 Task: Find connections with filter location Abergele with filter topic #Mentoringwith filter profile language English with filter current company Skye Air Mobility with filter school Rajasthan University of Health Sciences, Jaipur with filter industry Wholesale Paper Products with filter service category Consulting with filter keywords title SQL Developer
Action: Mouse moved to (173, 295)
Screenshot: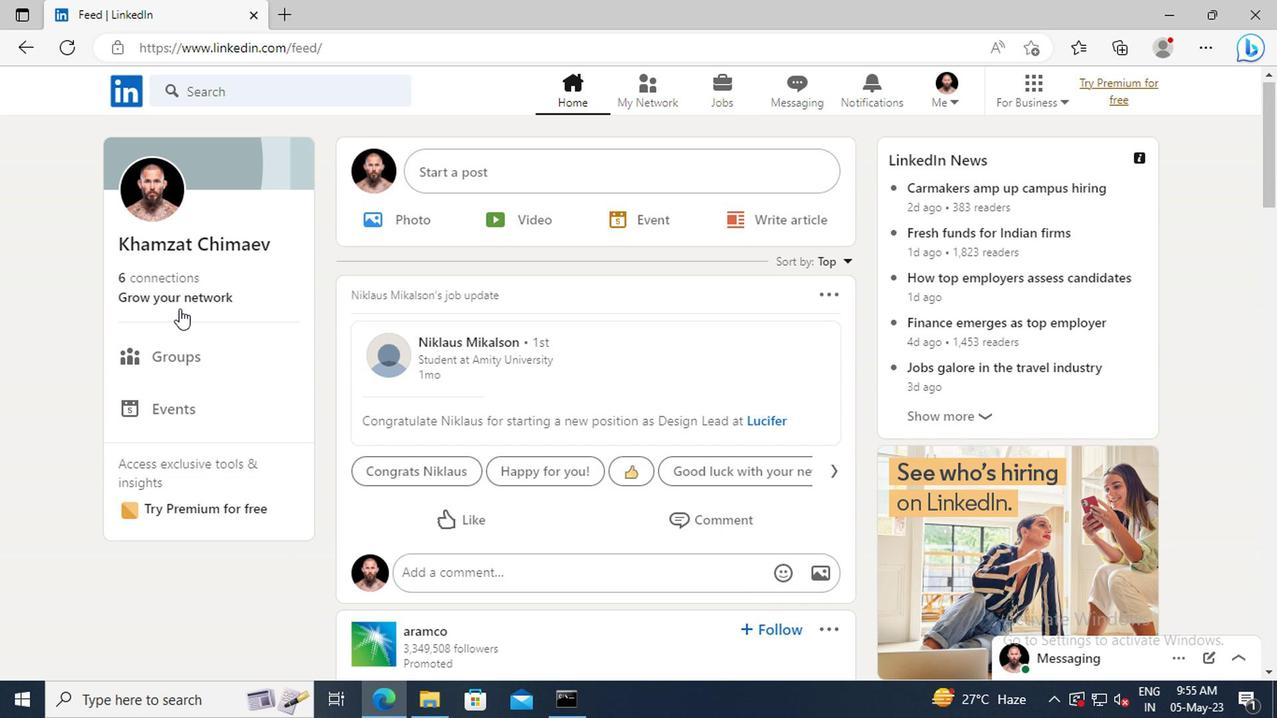 
Action: Mouse pressed left at (173, 295)
Screenshot: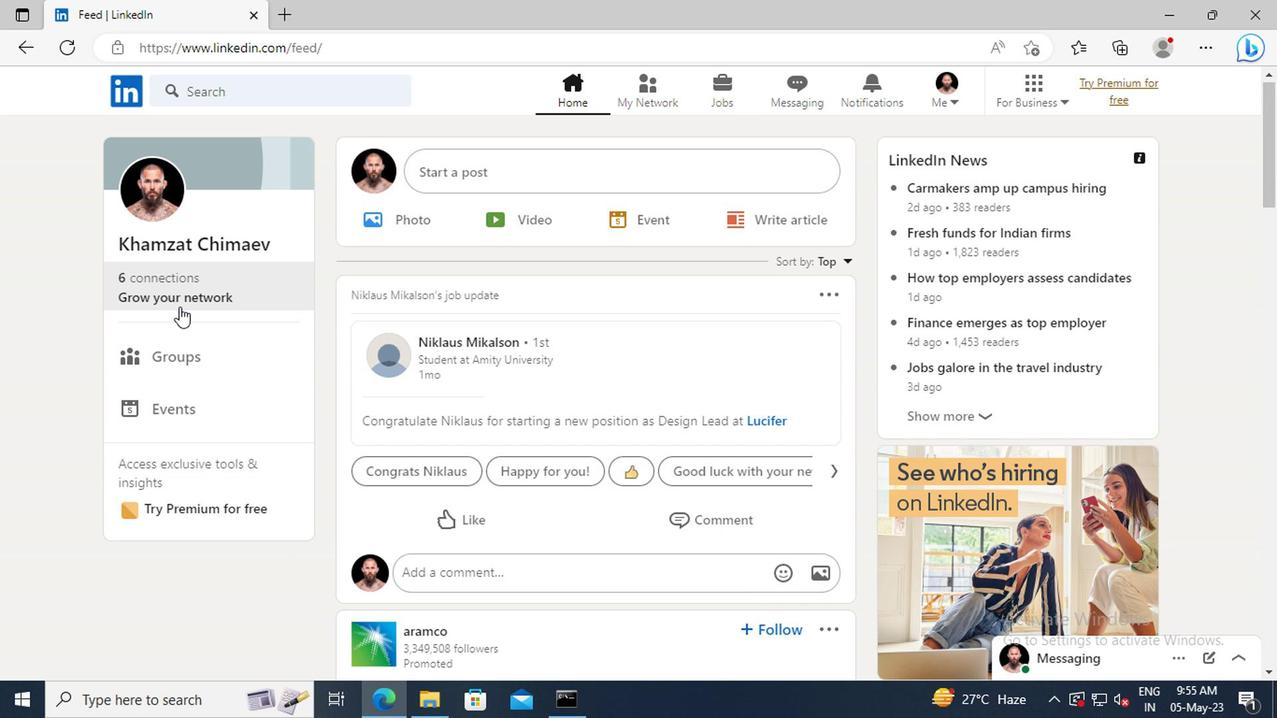 
Action: Mouse moved to (190, 195)
Screenshot: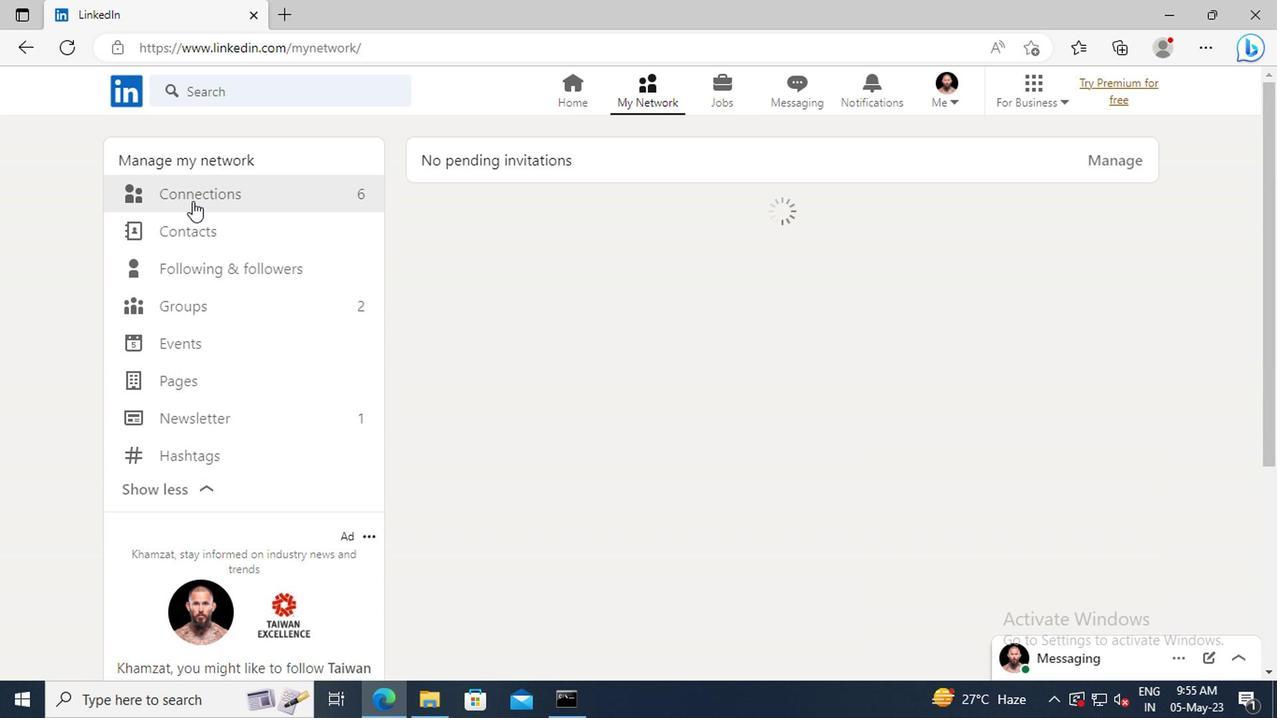 
Action: Mouse pressed left at (190, 195)
Screenshot: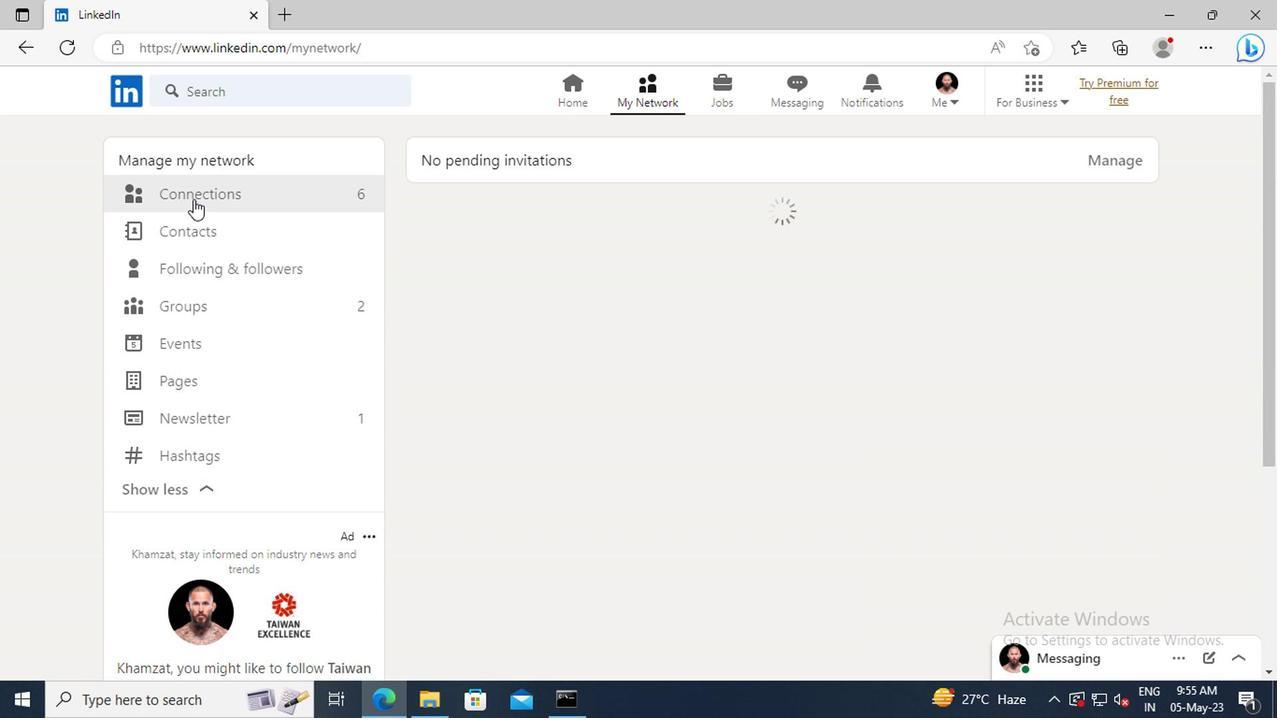 
Action: Mouse moved to (755, 200)
Screenshot: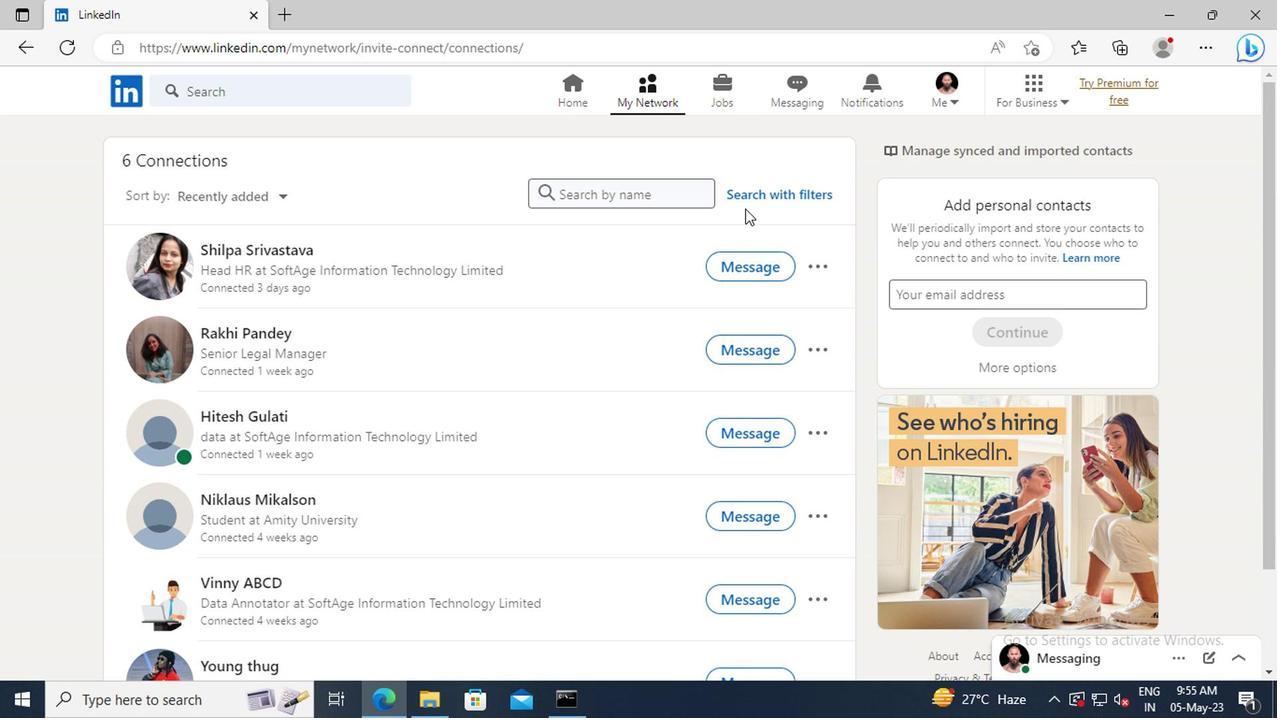 
Action: Mouse pressed left at (755, 200)
Screenshot: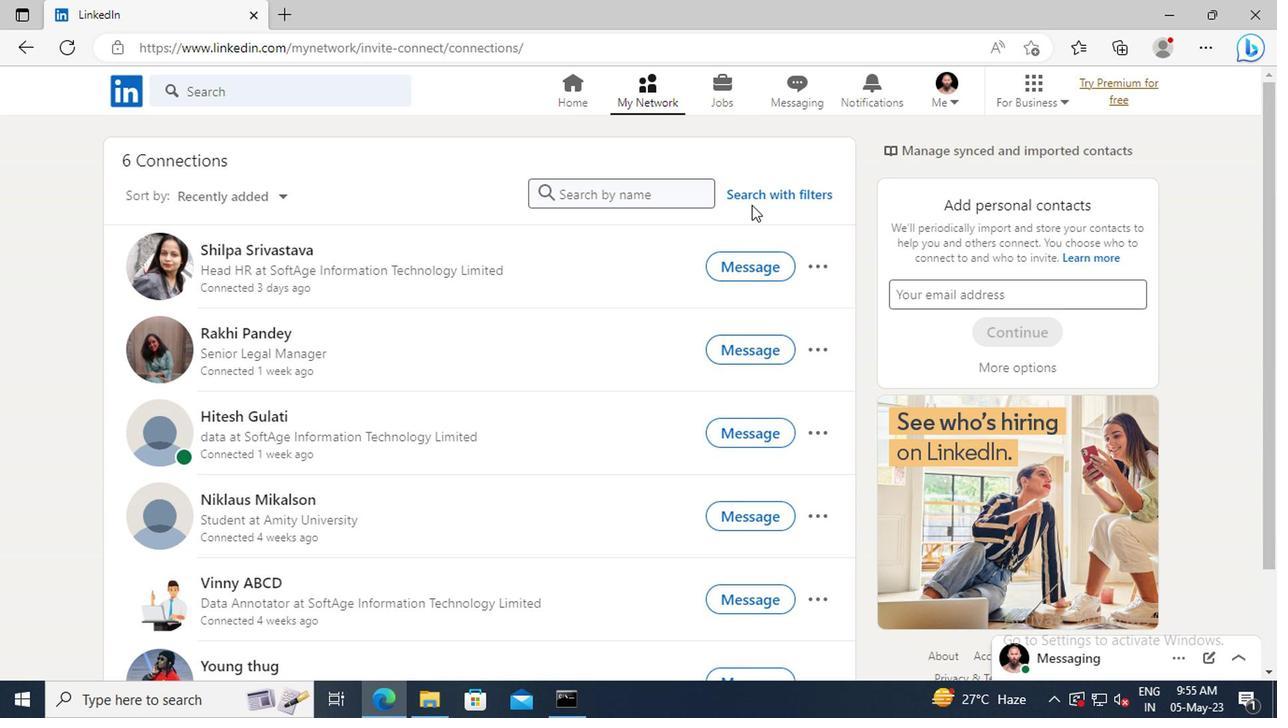 
Action: Mouse moved to (706, 143)
Screenshot: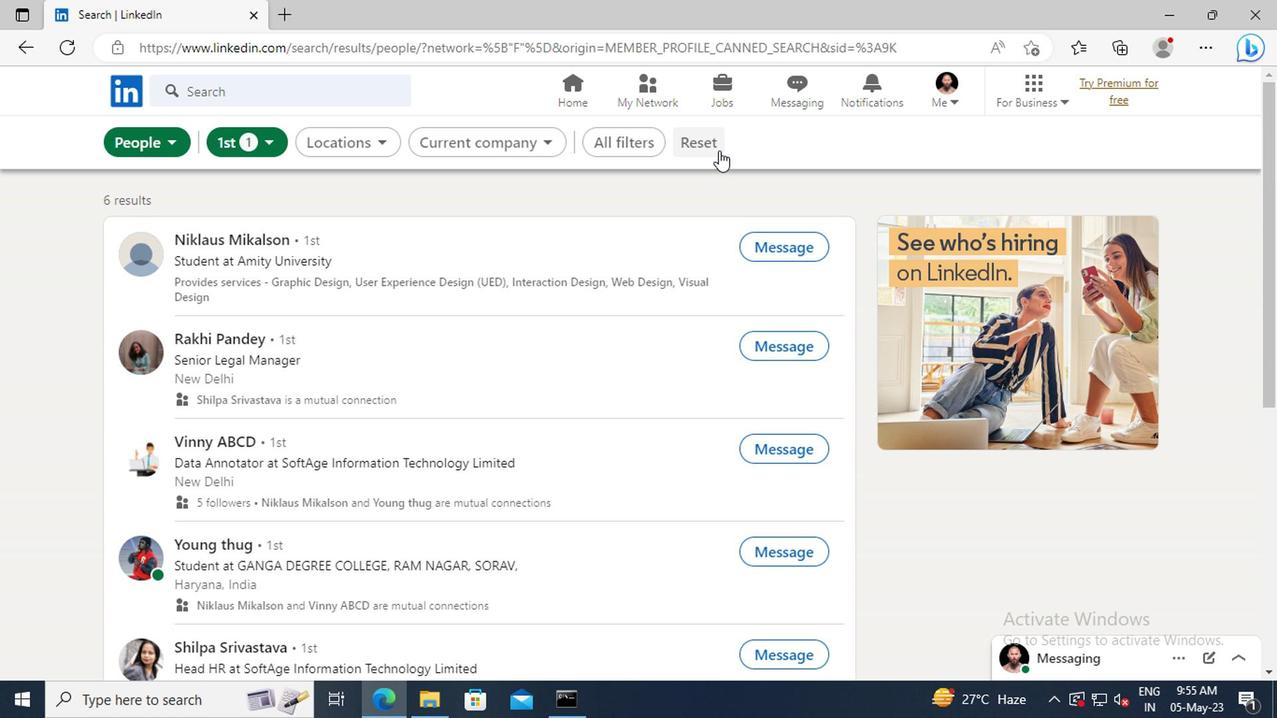 
Action: Mouse pressed left at (706, 143)
Screenshot: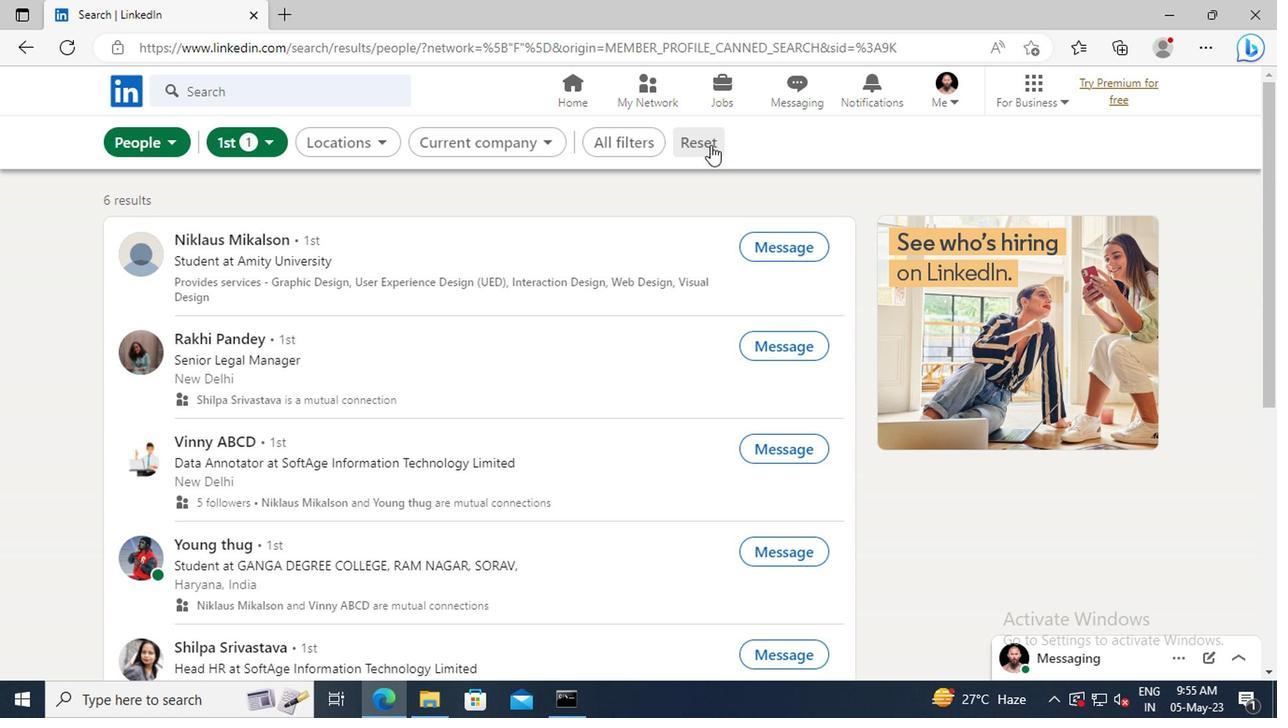 
Action: Mouse moved to (670, 143)
Screenshot: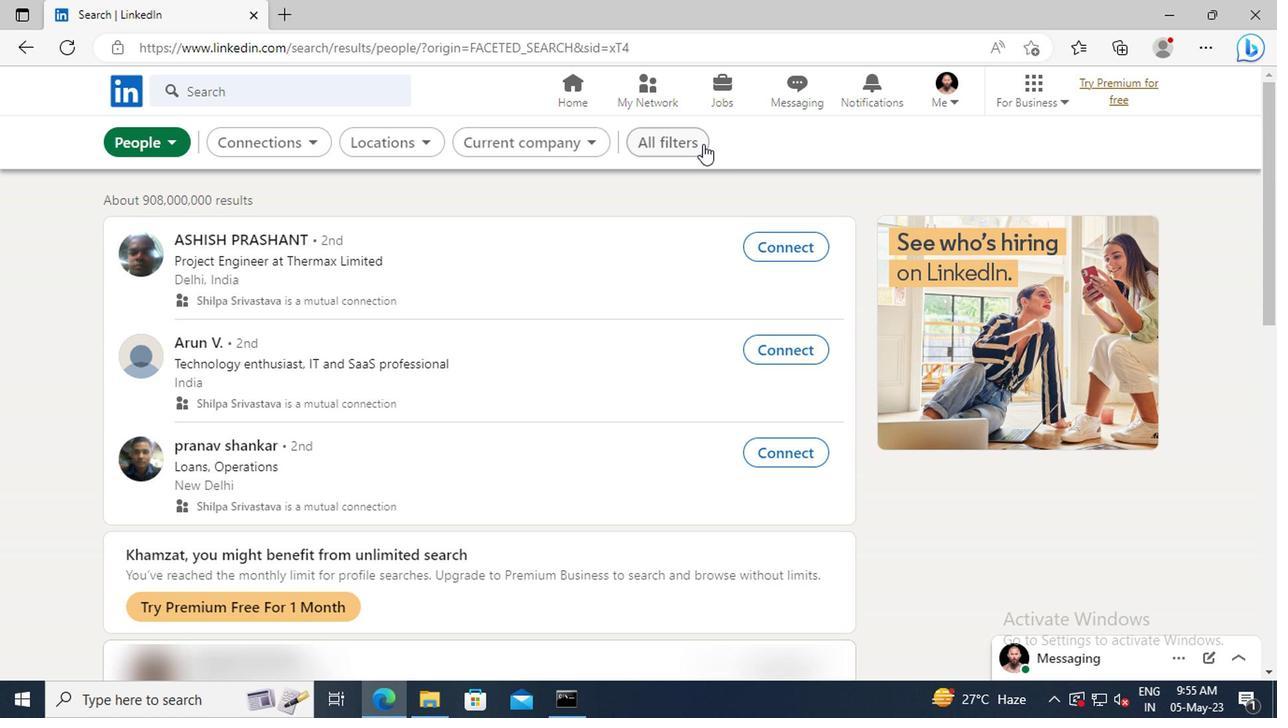 
Action: Mouse pressed left at (670, 143)
Screenshot: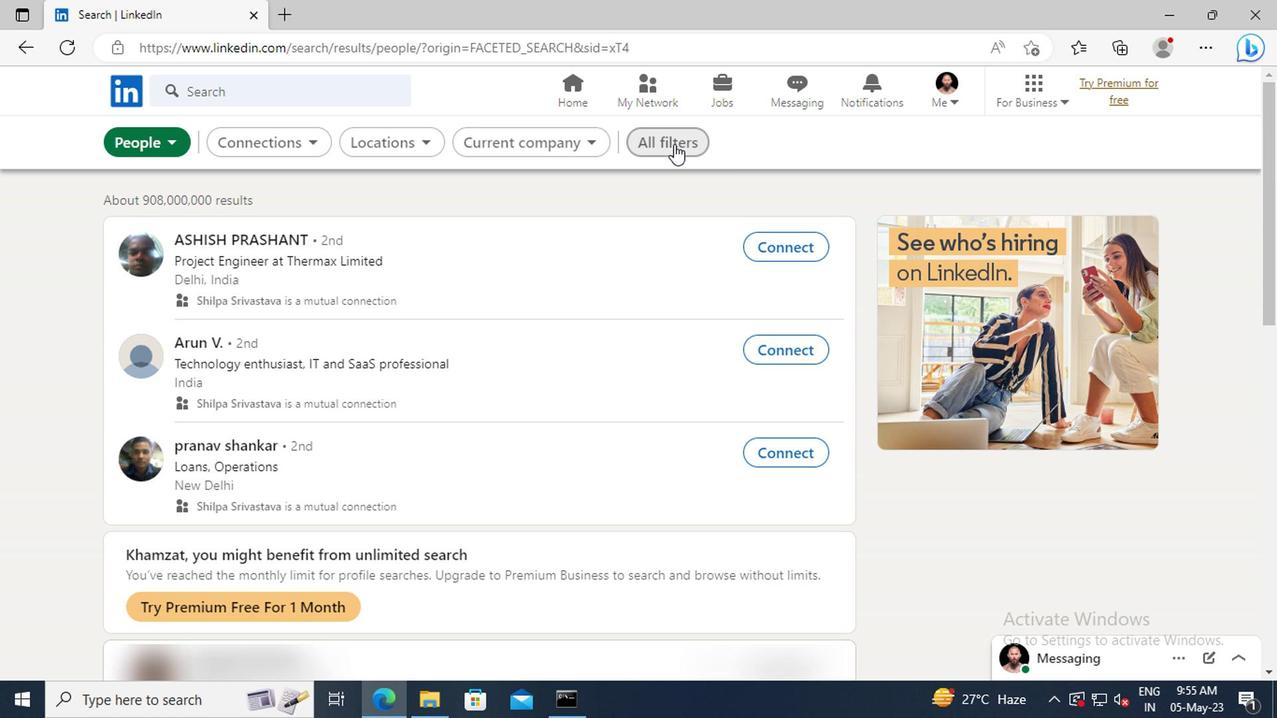 
Action: Mouse moved to (1020, 363)
Screenshot: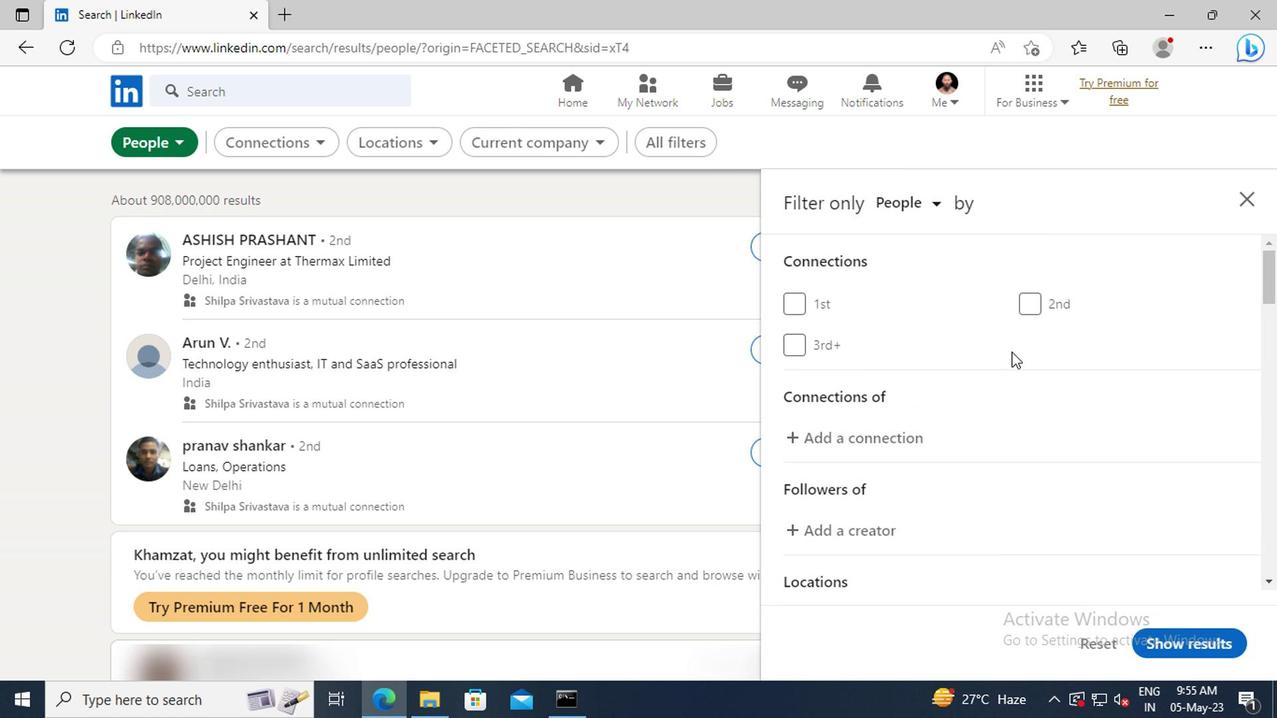 
Action: Mouse scrolled (1020, 362) with delta (0, -1)
Screenshot: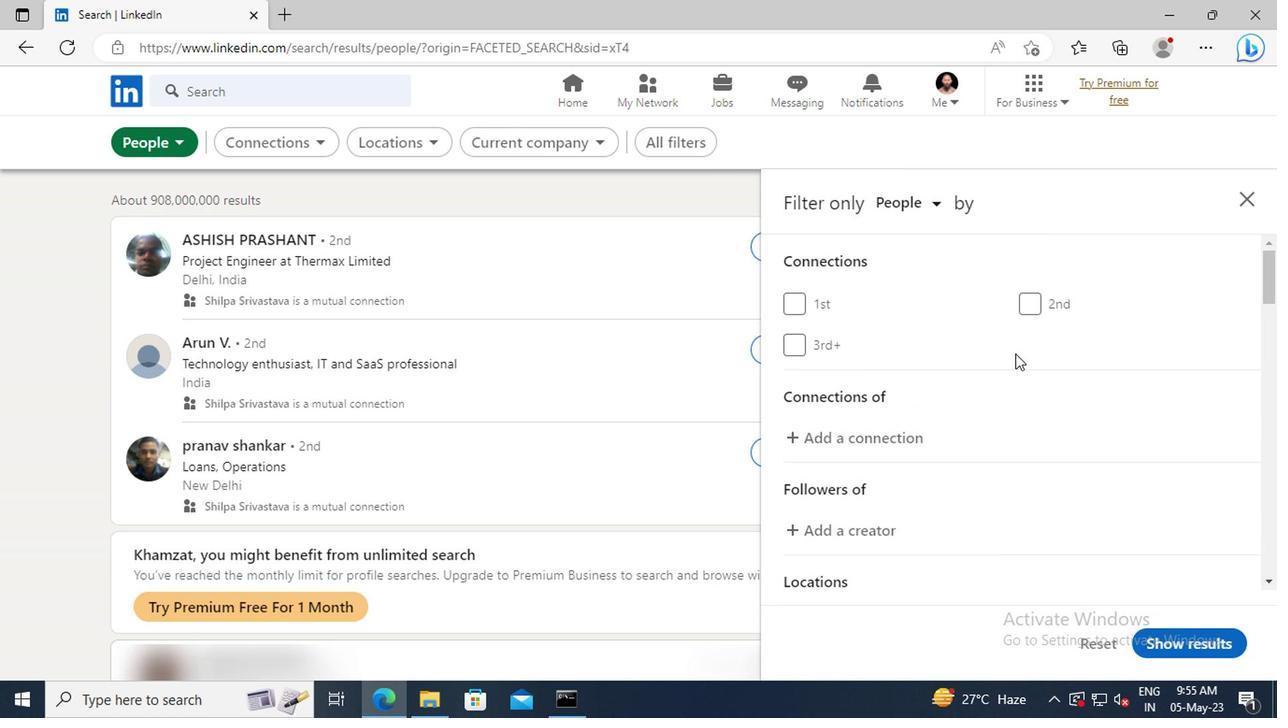 
Action: Mouse moved to (1020, 363)
Screenshot: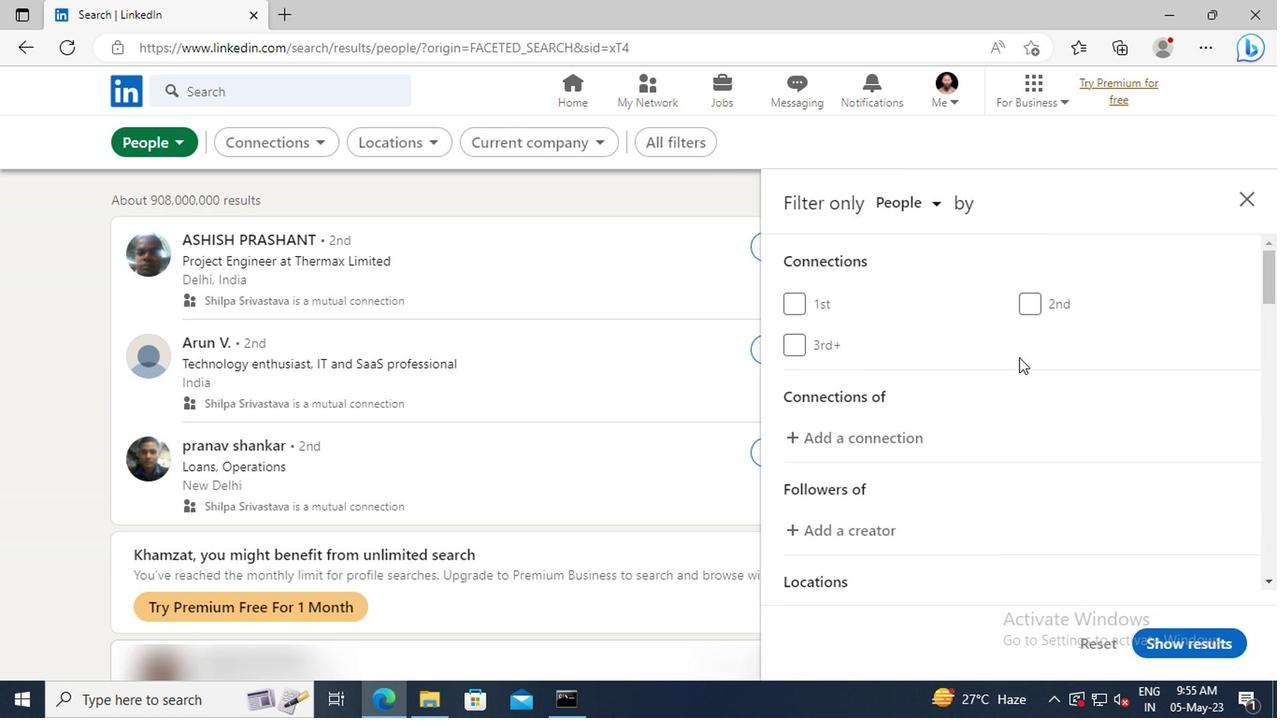 
Action: Mouse scrolled (1020, 362) with delta (0, -1)
Screenshot: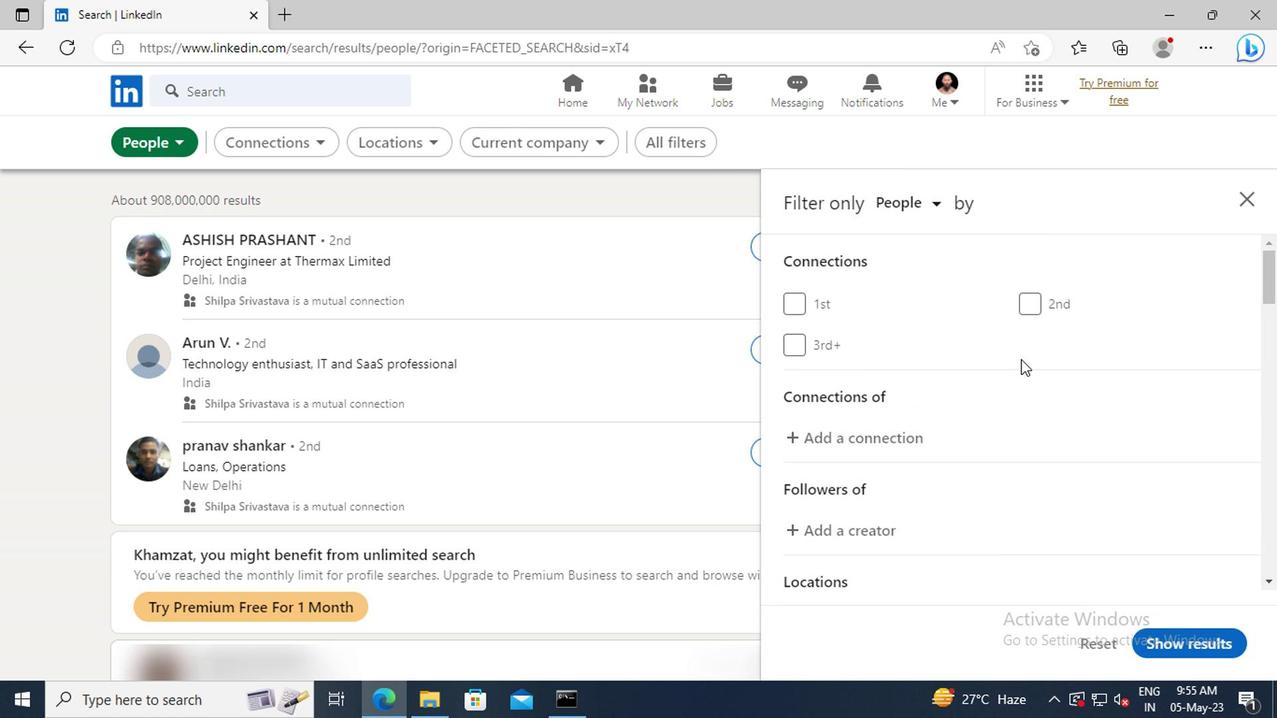 
Action: Mouse scrolled (1020, 362) with delta (0, -1)
Screenshot: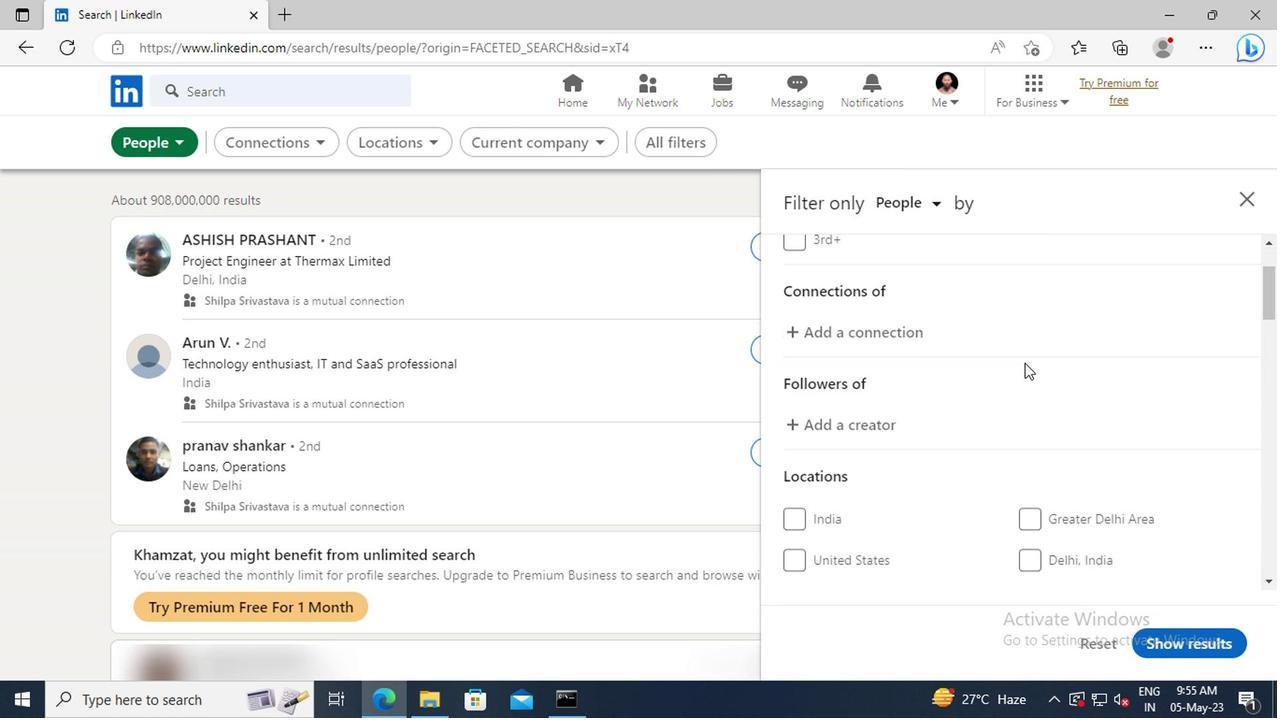 
Action: Mouse scrolled (1020, 362) with delta (0, -1)
Screenshot: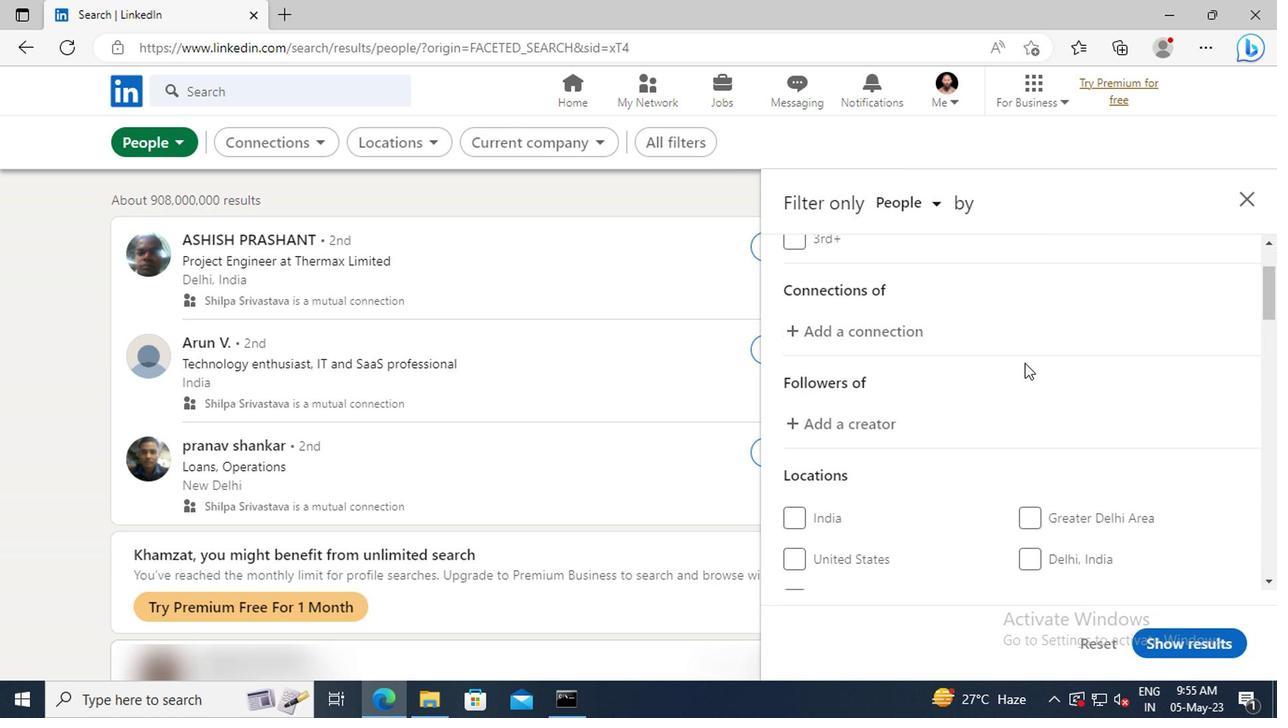 
Action: Mouse scrolled (1020, 362) with delta (0, -1)
Screenshot: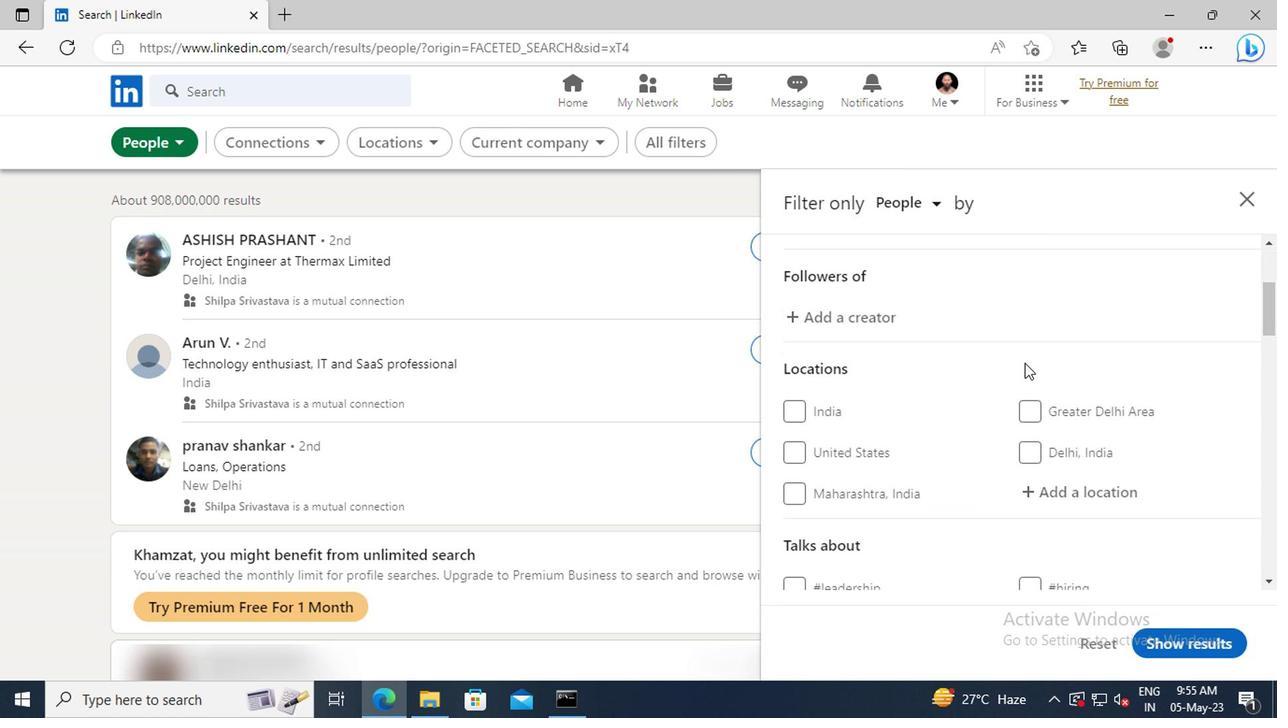 
Action: Mouse scrolled (1020, 362) with delta (0, -1)
Screenshot: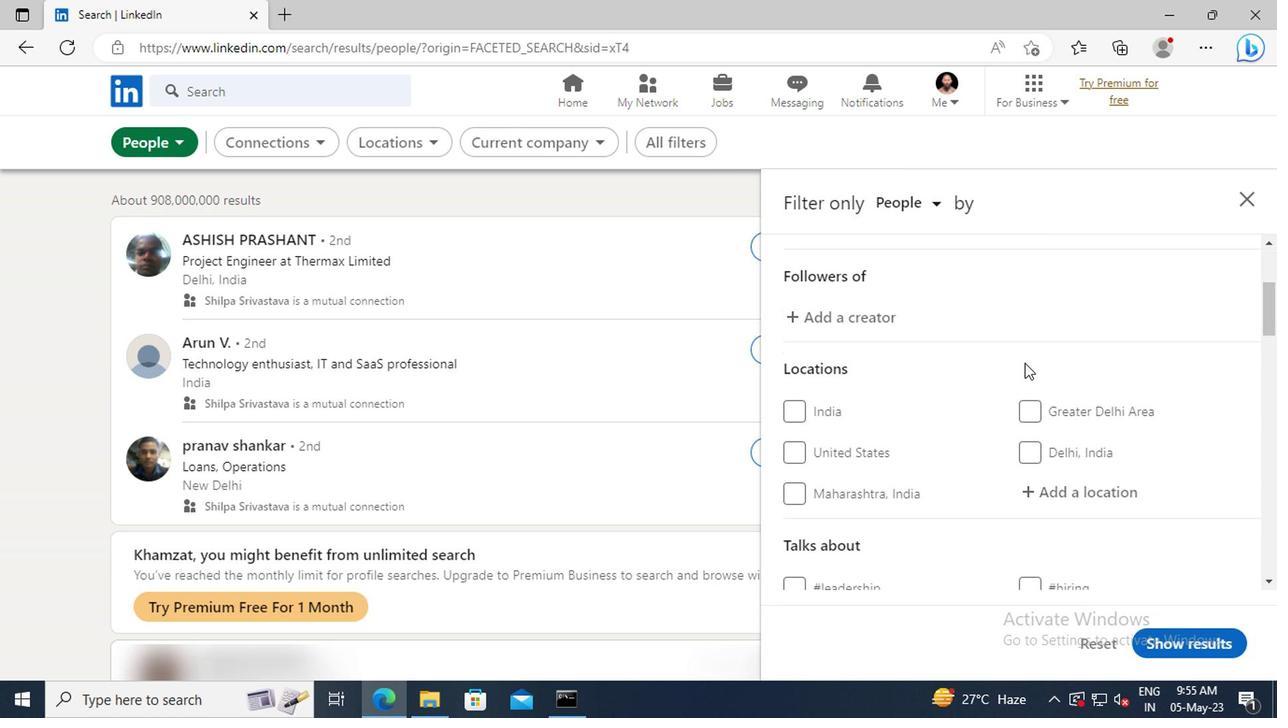 
Action: Mouse moved to (1029, 383)
Screenshot: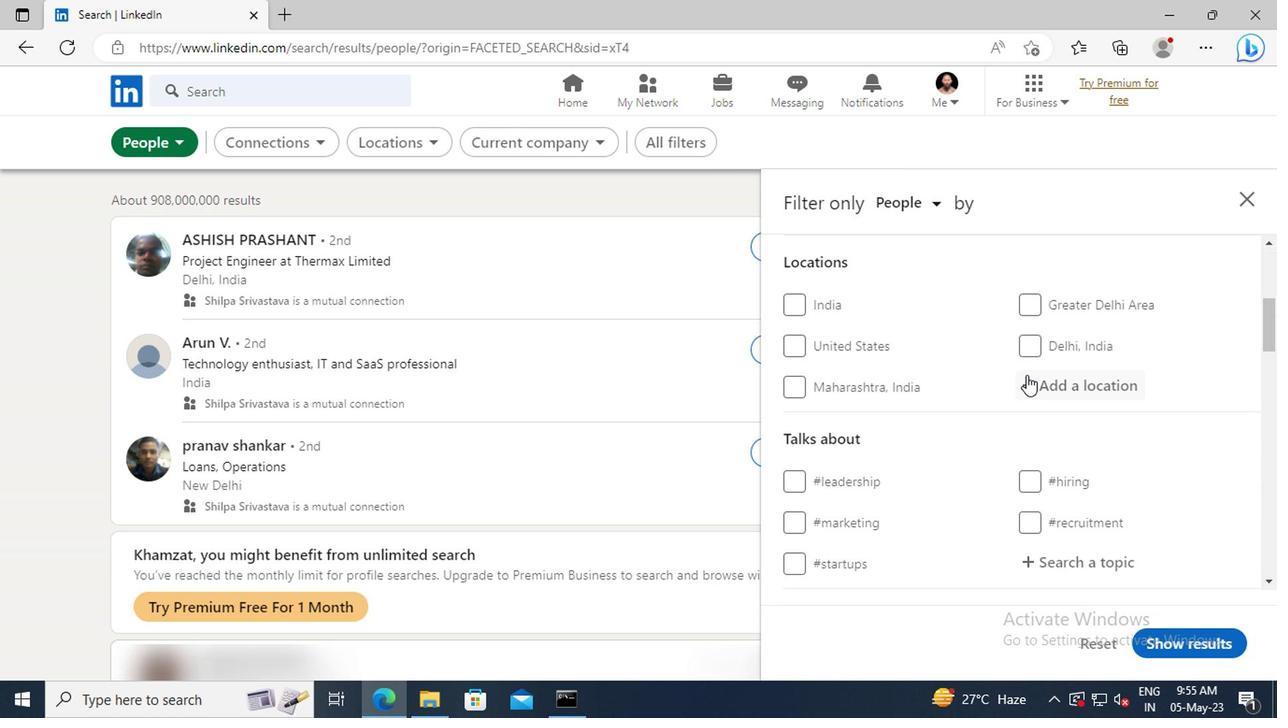 
Action: Mouse pressed left at (1029, 383)
Screenshot: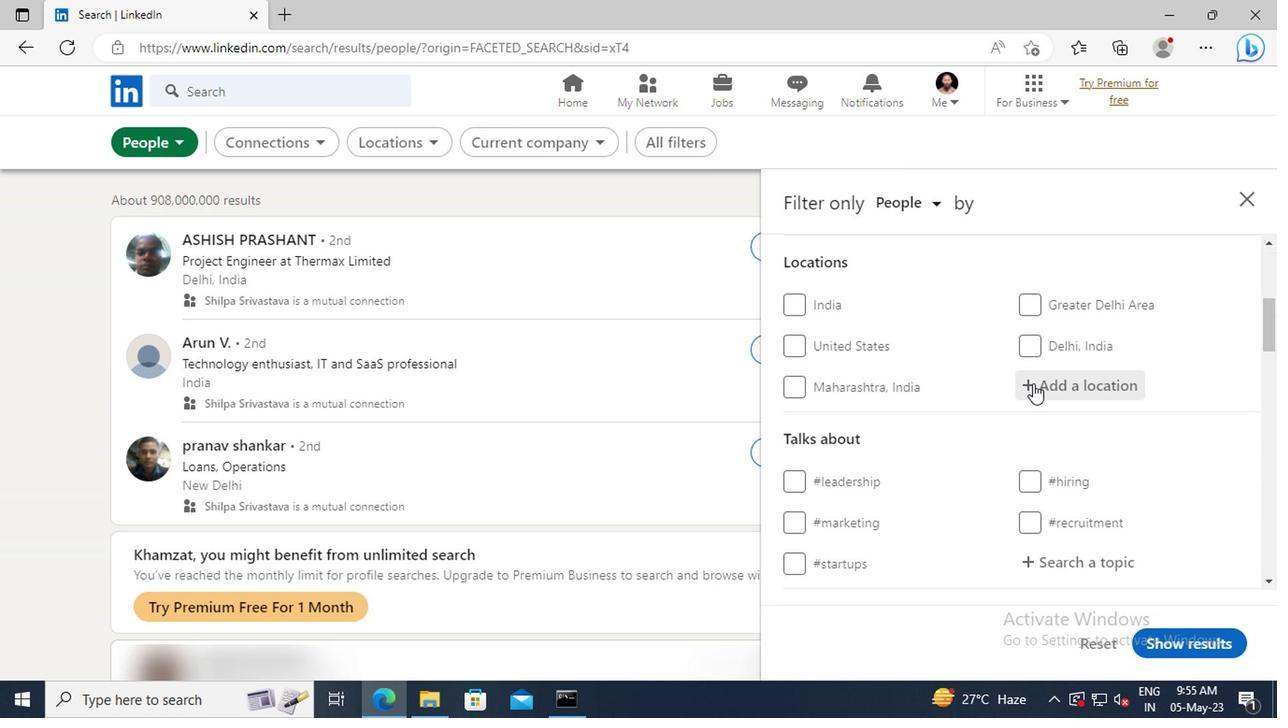 
Action: Key pressed <Key.shift>ABERGELE
Screenshot: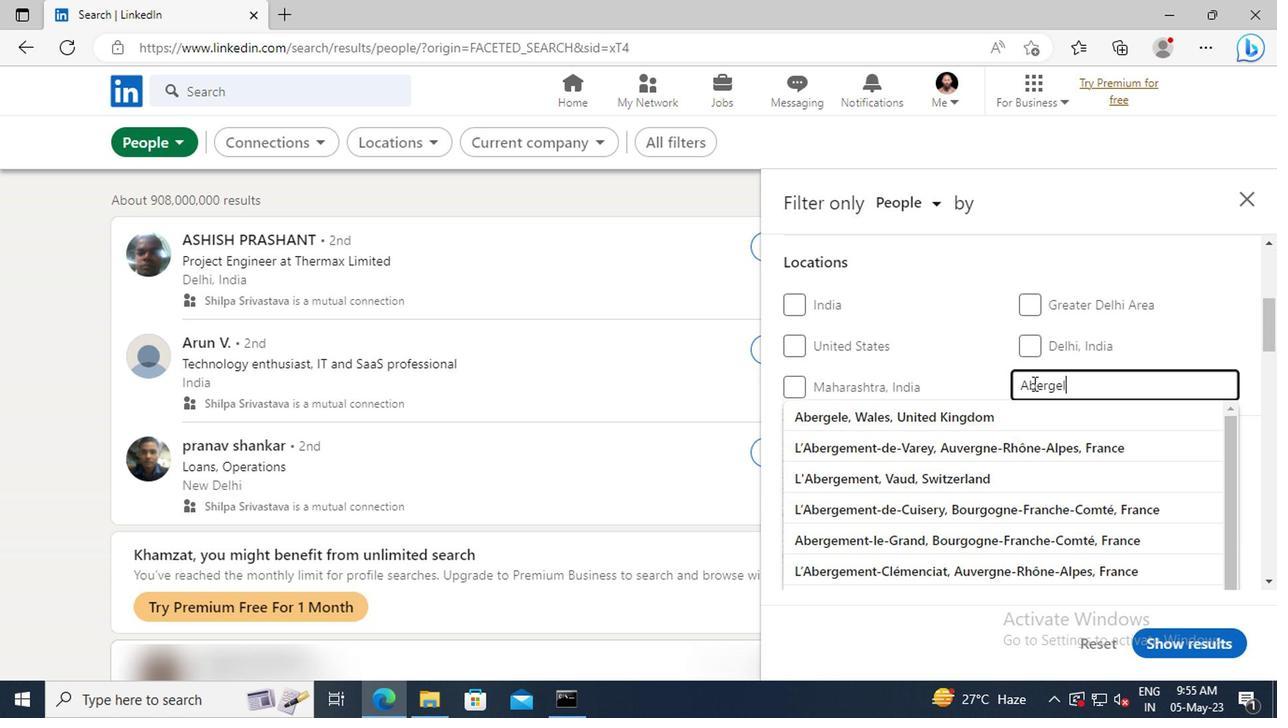 
Action: Mouse moved to (1033, 405)
Screenshot: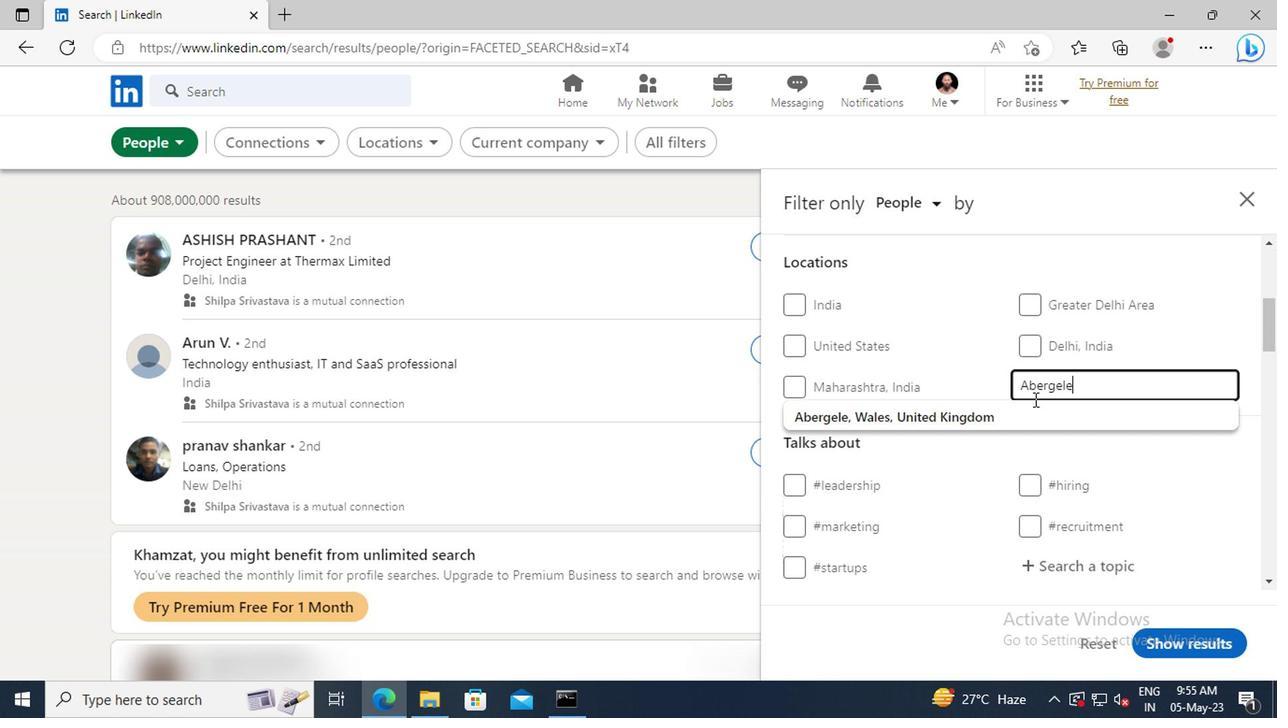 
Action: Mouse pressed left at (1033, 405)
Screenshot: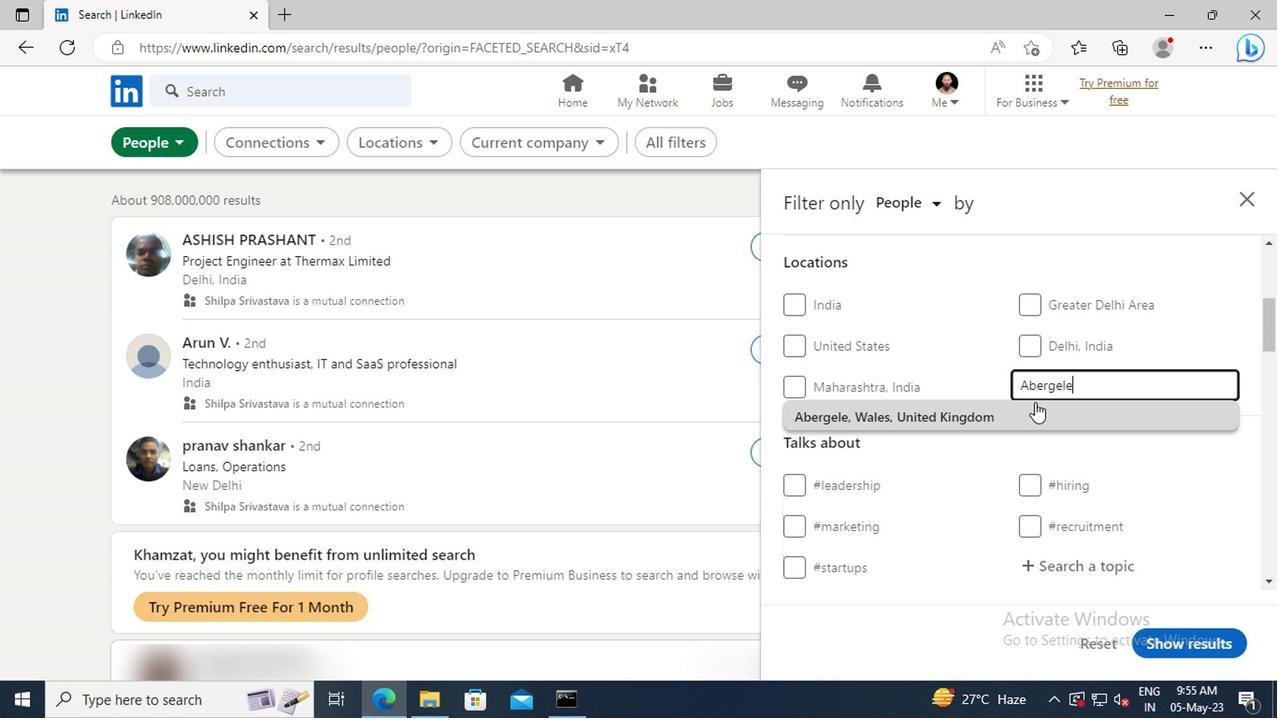 
Action: Mouse scrolled (1033, 404) with delta (0, 0)
Screenshot: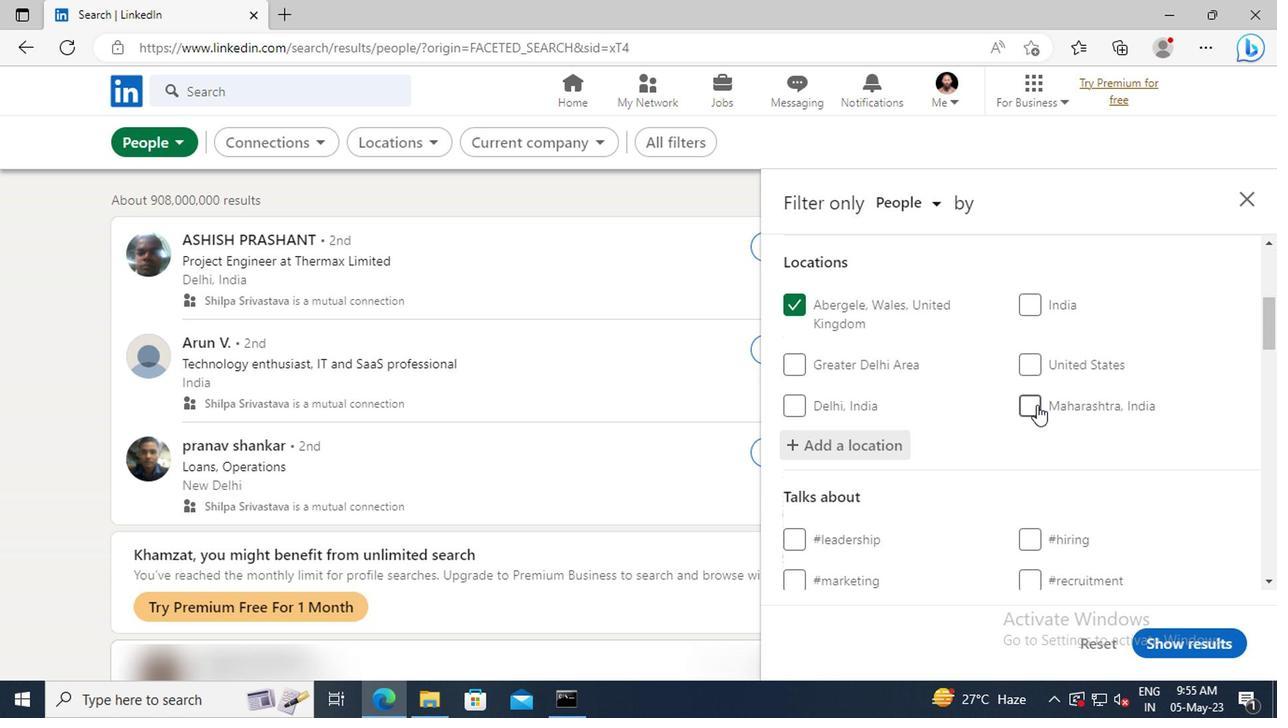
Action: Mouse scrolled (1033, 404) with delta (0, 0)
Screenshot: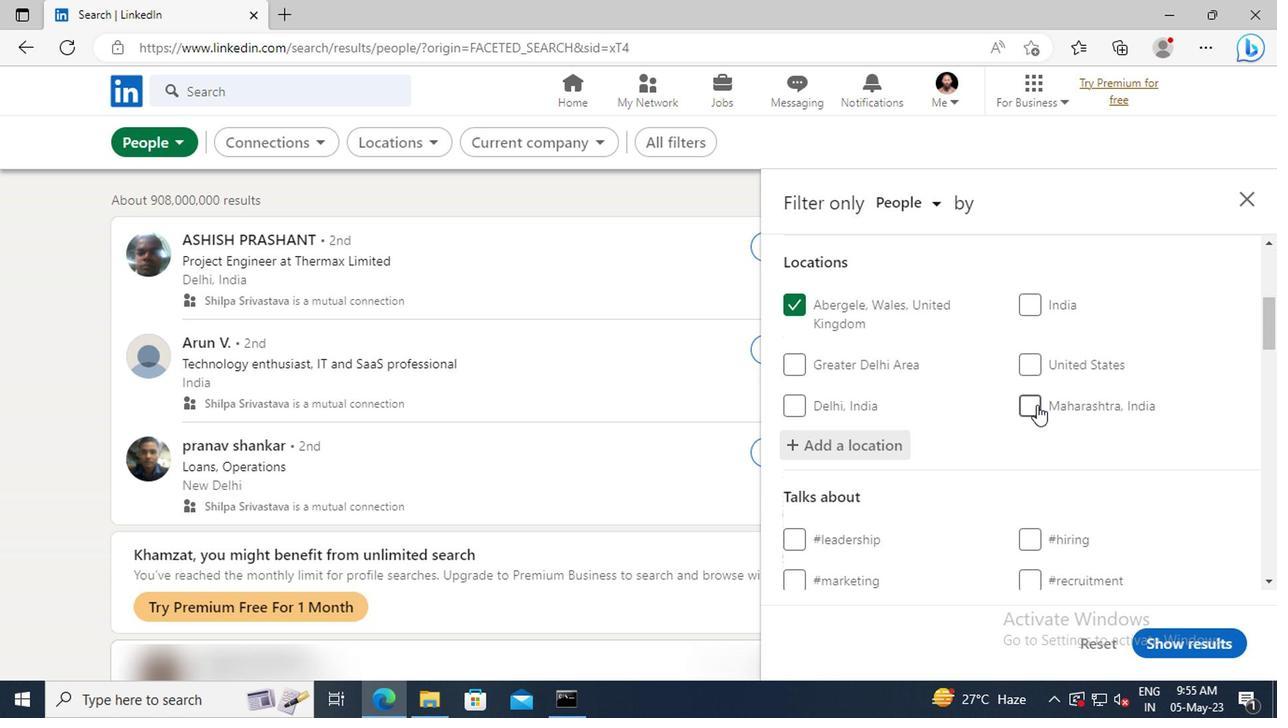 
Action: Mouse scrolled (1033, 404) with delta (0, 0)
Screenshot: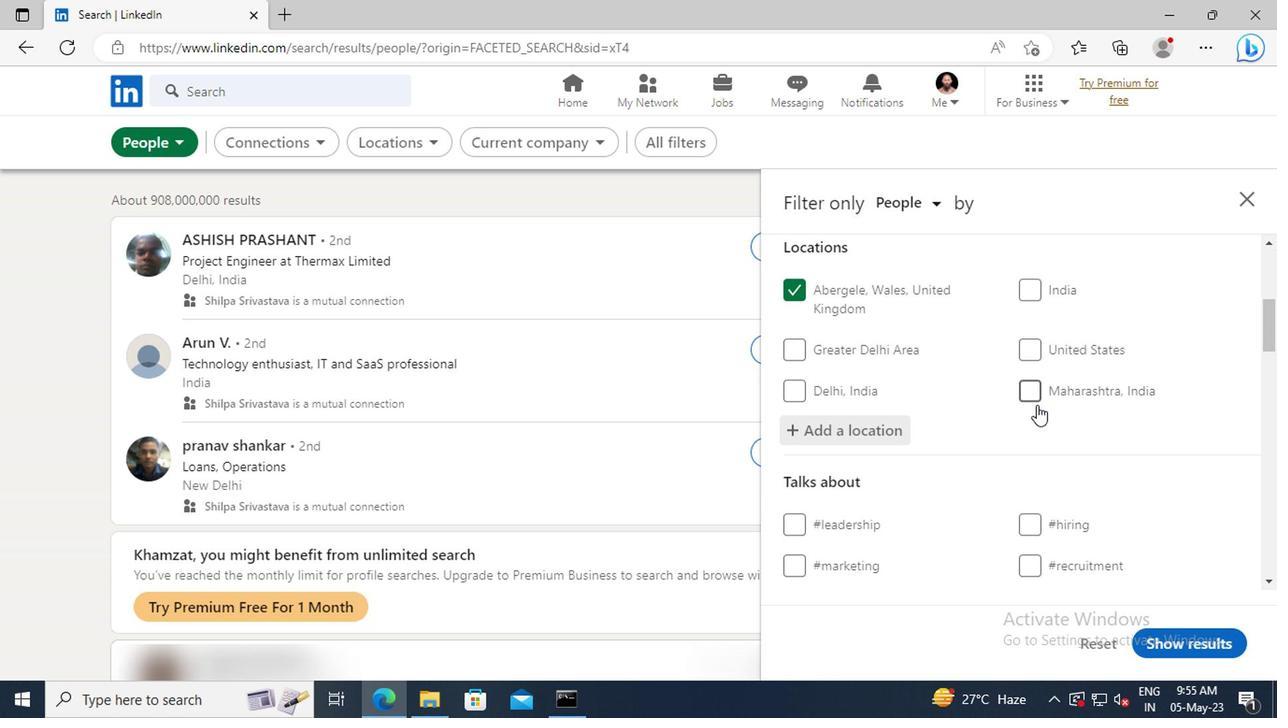 
Action: Mouse scrolled (1033, 404) with delta (0, 0)
Screenshot: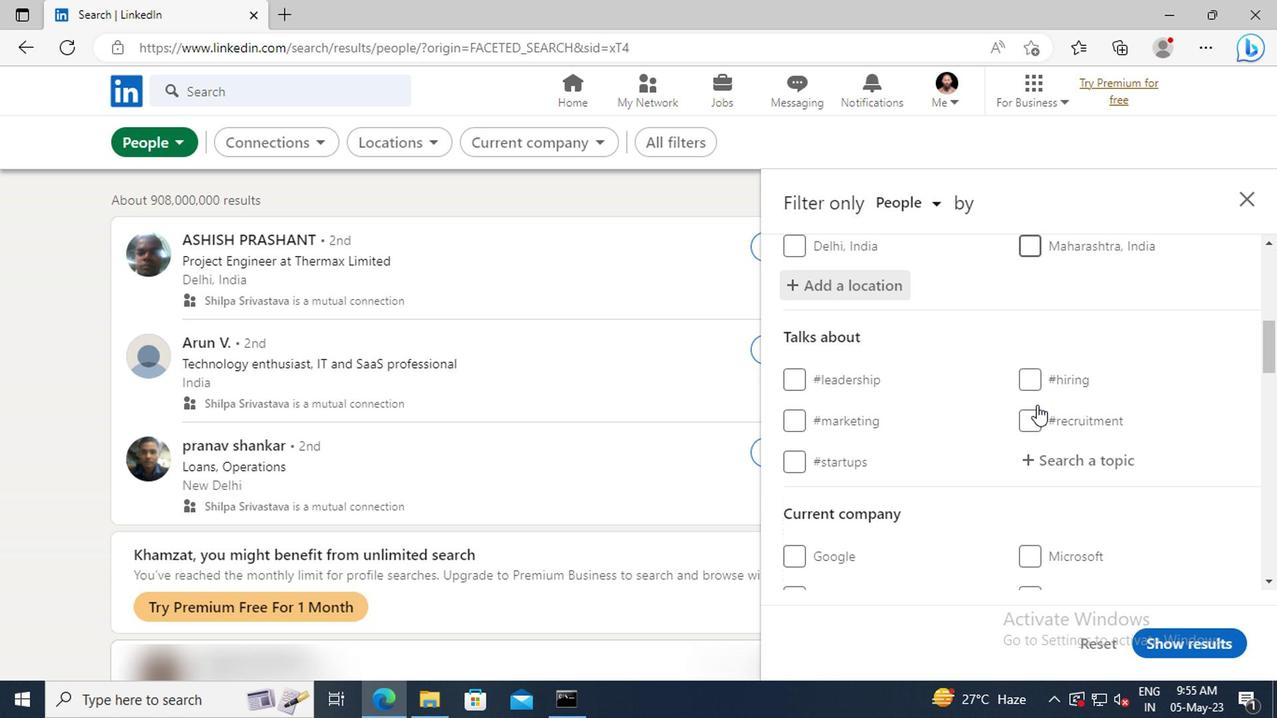 
Action: Mouse moved to (1033, 407)
Screenshot: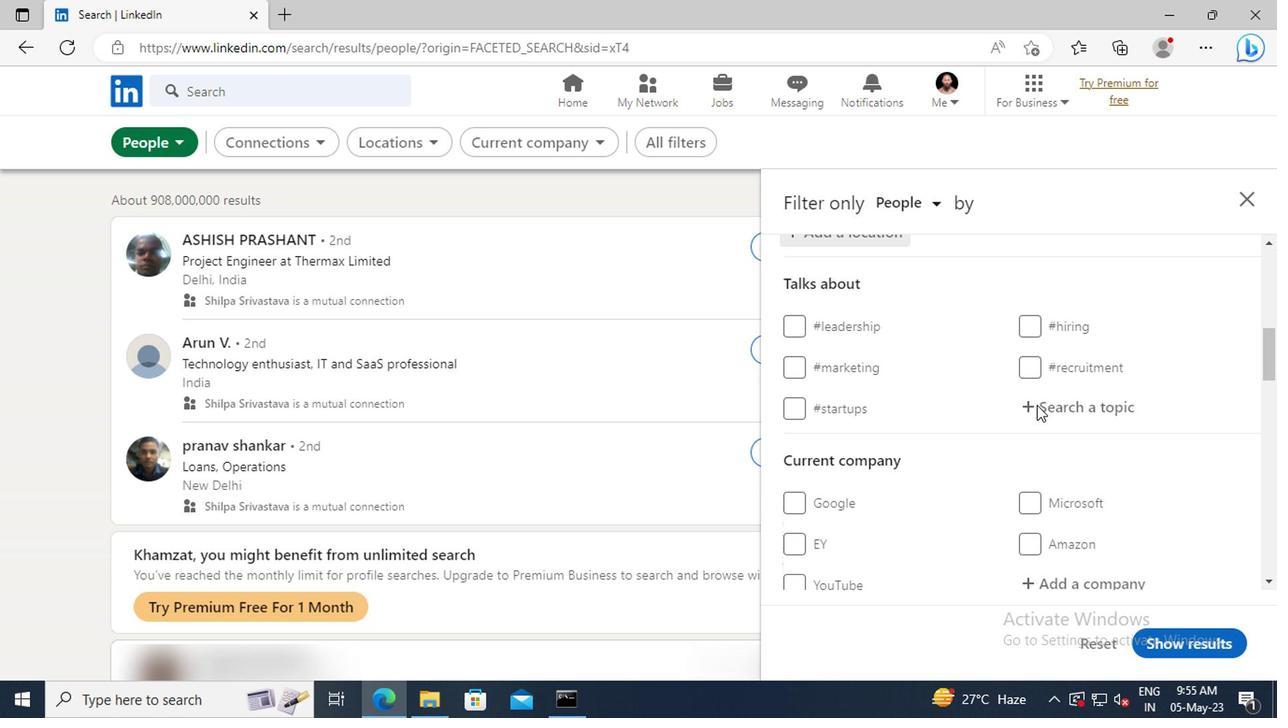 
Action: Mouse pressed left at (1033, 407)
Screenshot: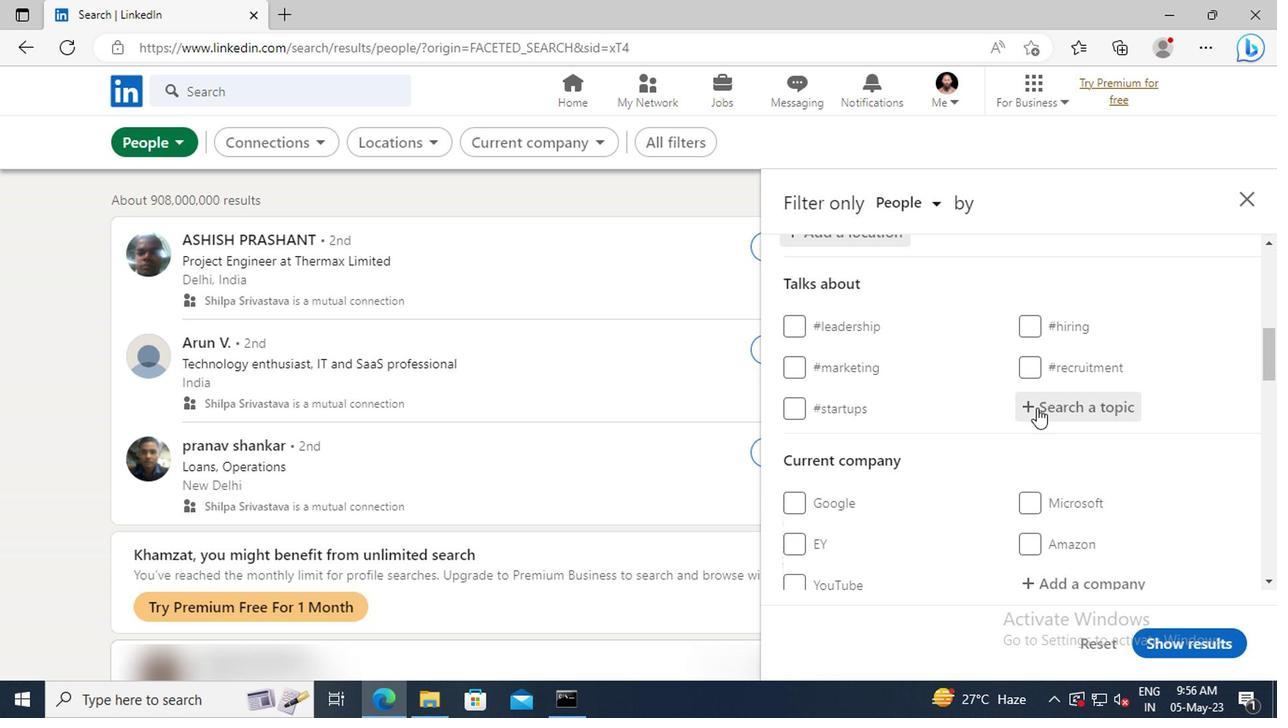 
Action: Key pressed <Key.shift>MENTOR
Screenshot: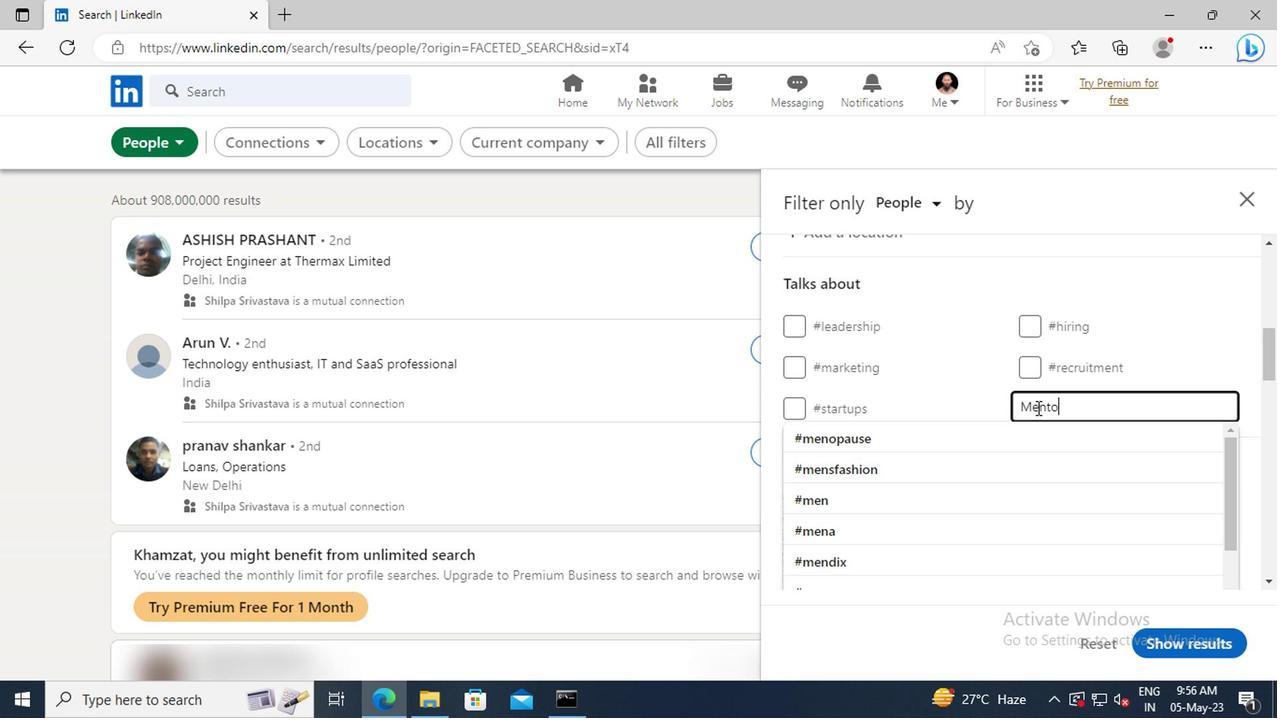 
Action: Mouse moved to (1036, 432)
Screenshot: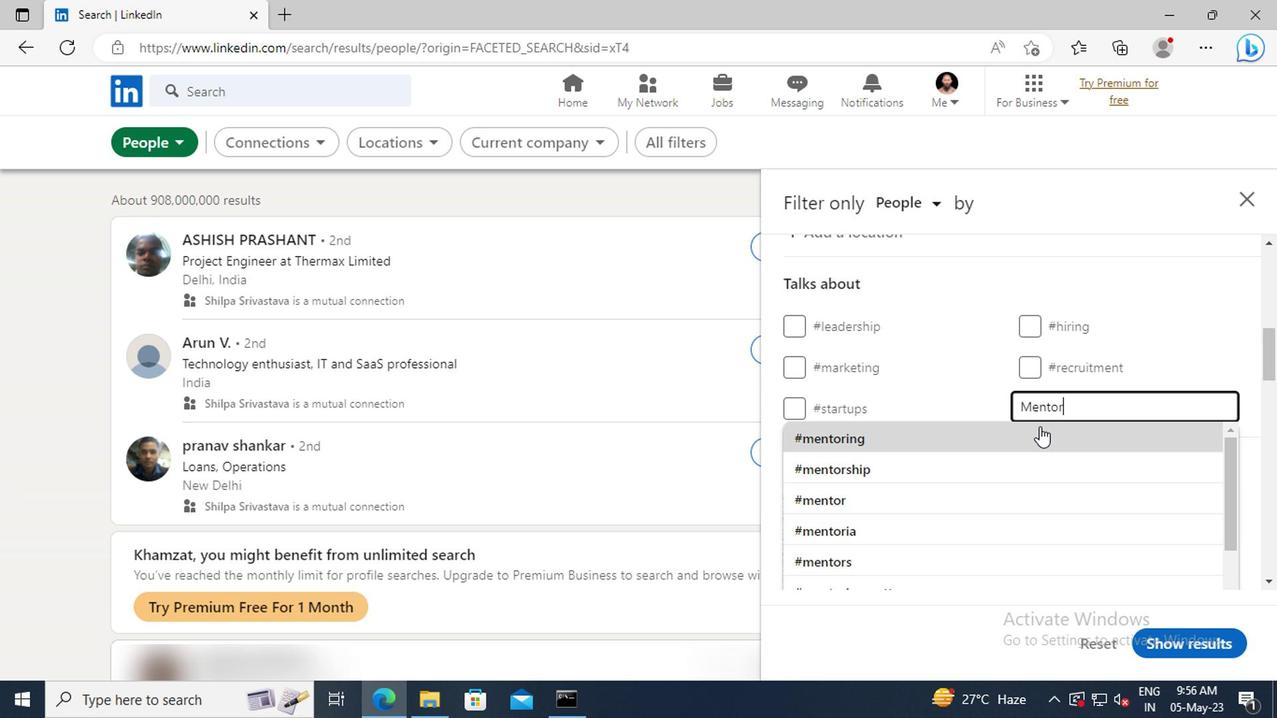 
Action: Mouse pressed left at (1036, 432)
Screenshot: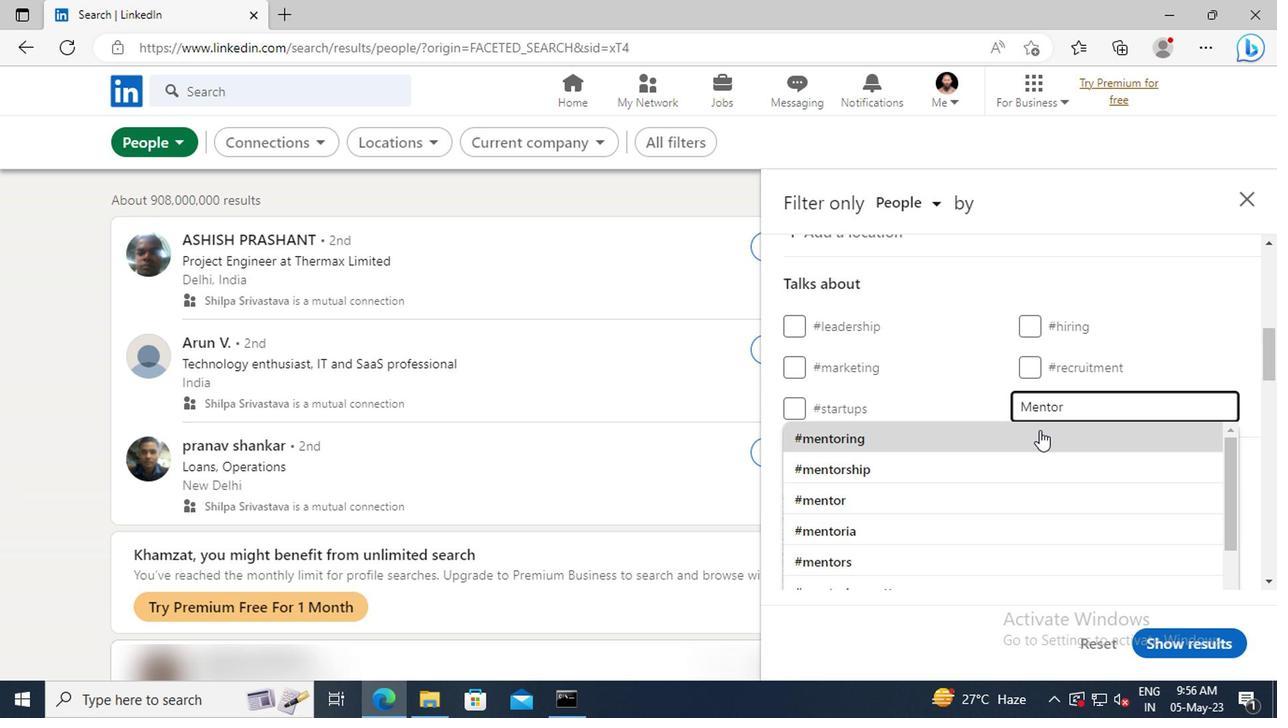 
Action: Mouse scrolled (1036, 431) with delta (0, -1)
Screenshot: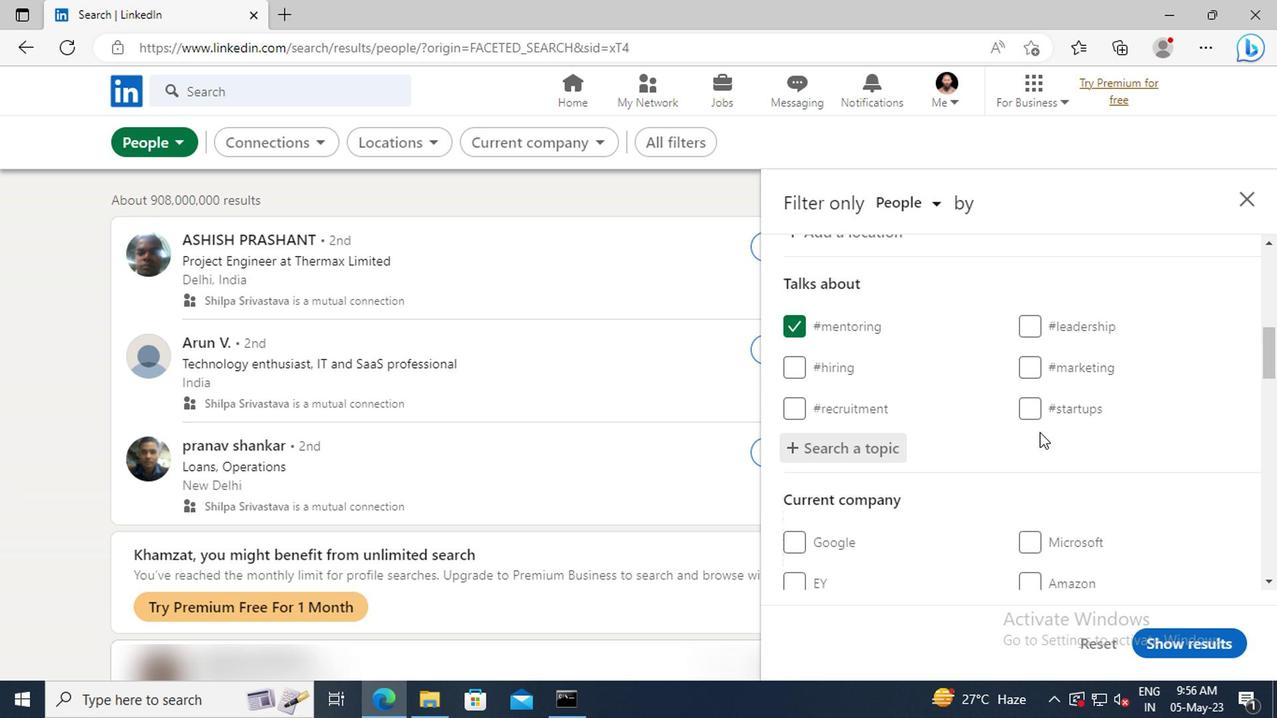
Action: Mouse scrolled (1036, 431) with delta (0, -1)
Screenshot: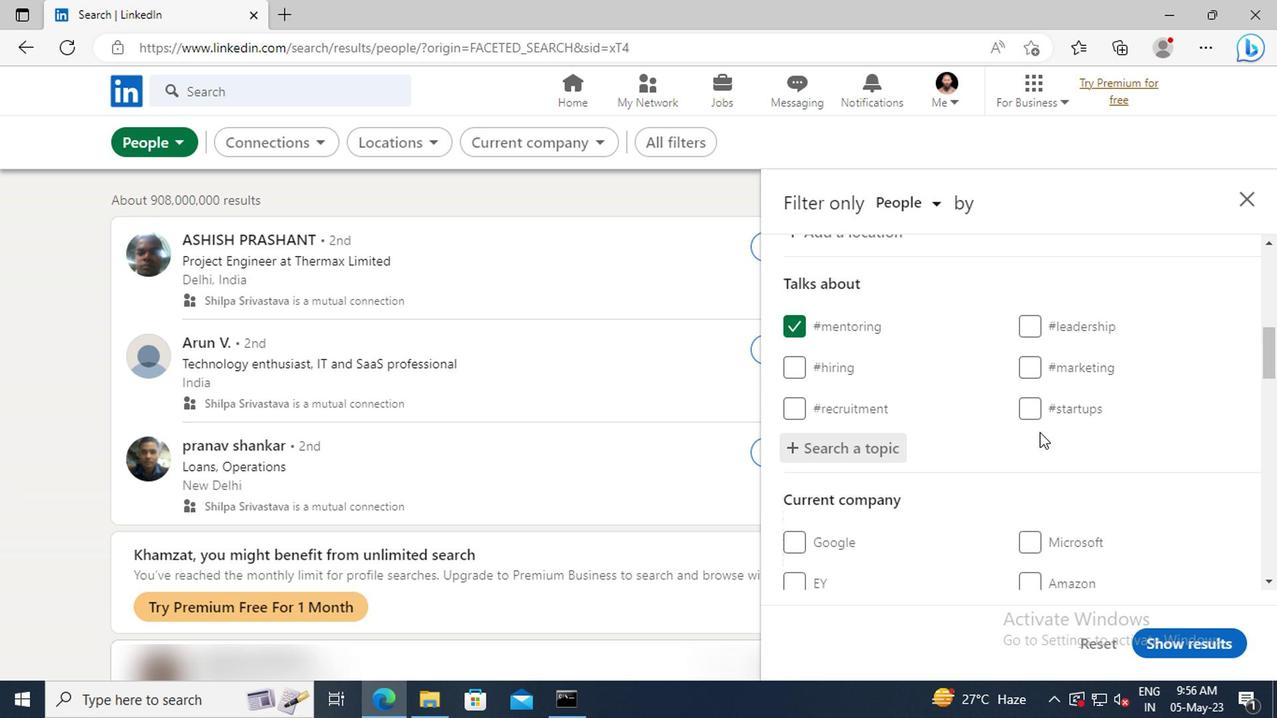 
Action: Mouse scrolled (1036, 431) with delta (0, -1)
Screenshot: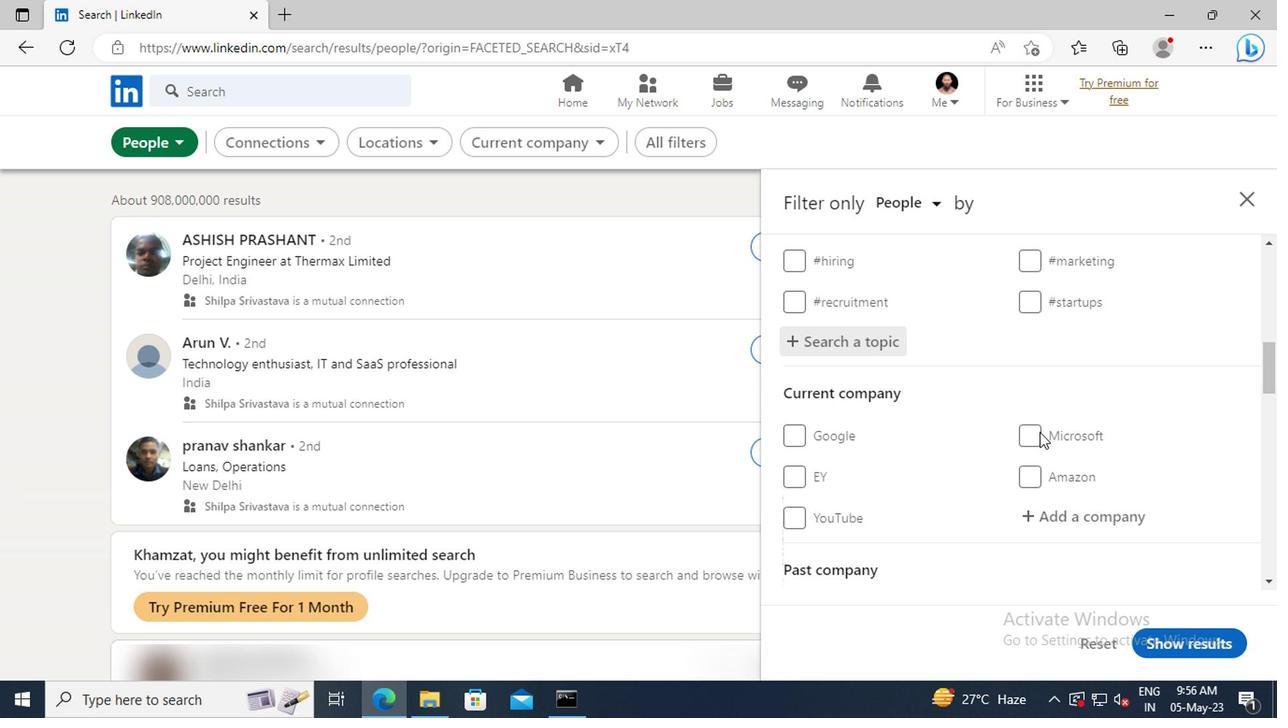 
Action: Mouse scrolled (1036, 431) with delta (0, -1)
Screenshot: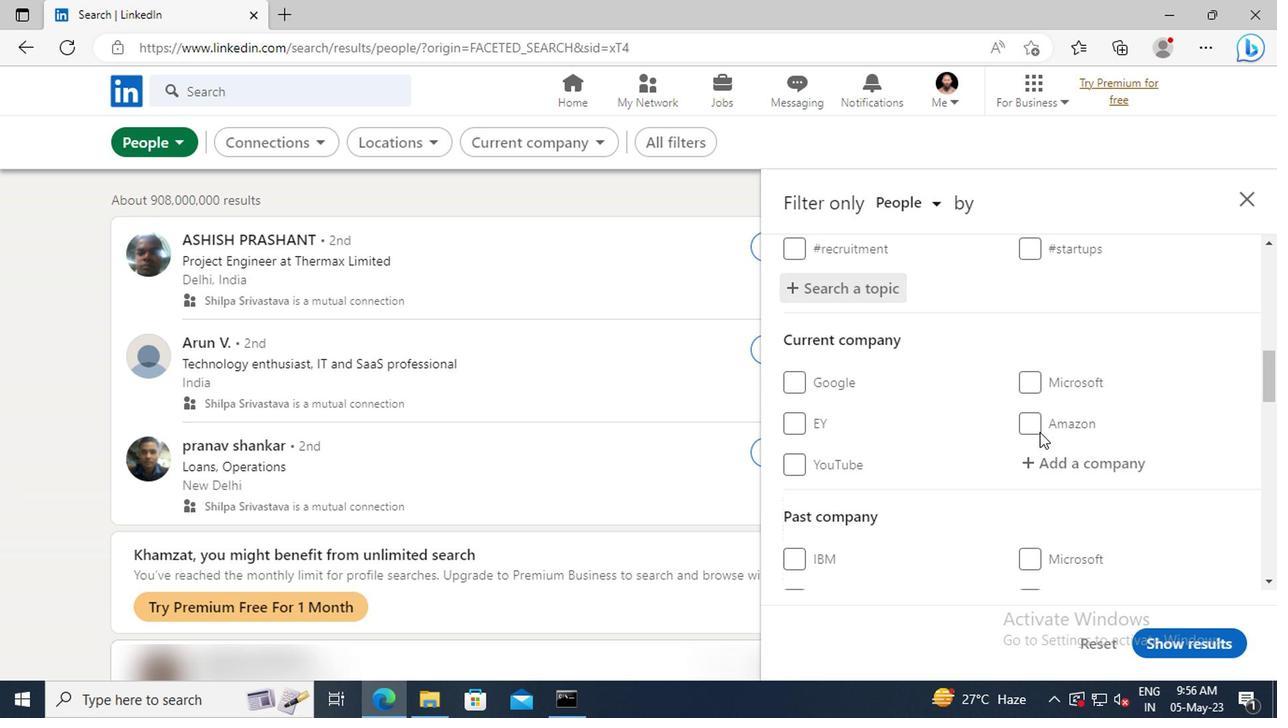
Action: Mouse scrolled (1036, 431) with delta (0, -1)
Screenshot: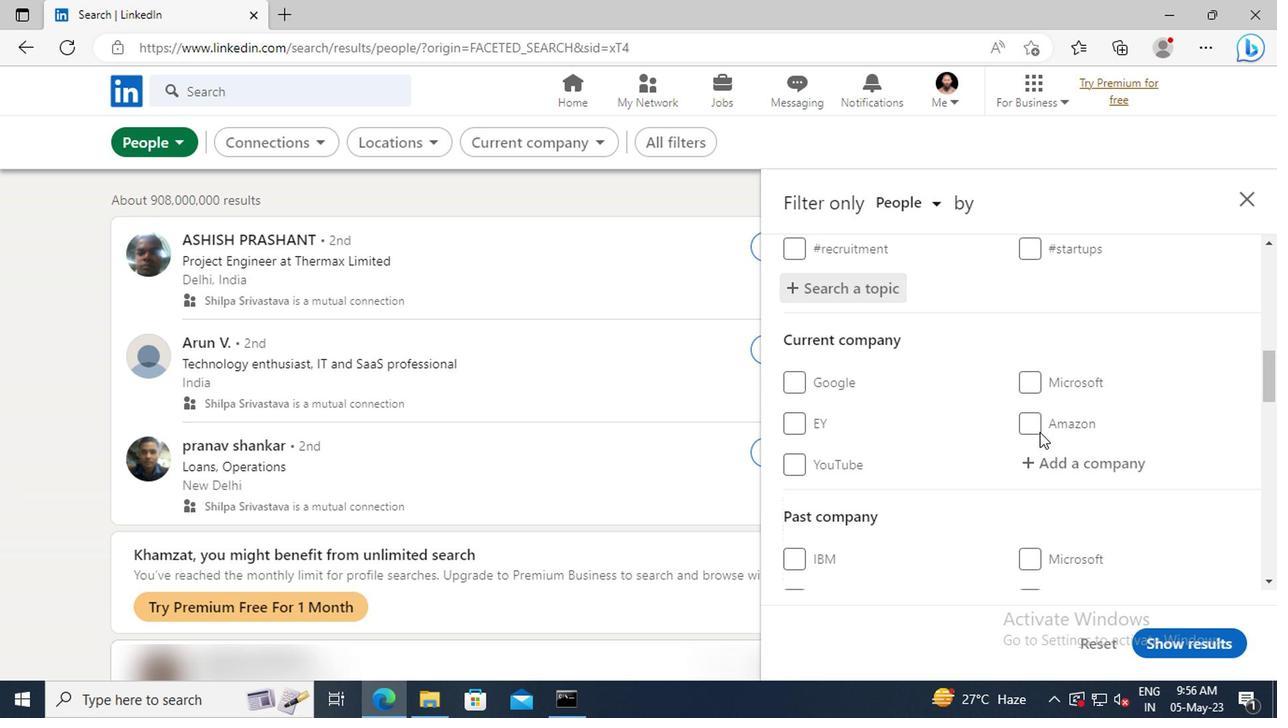 
Action: Mouse scrolled (1036, 431) with delta (0, -1)
Screenshot: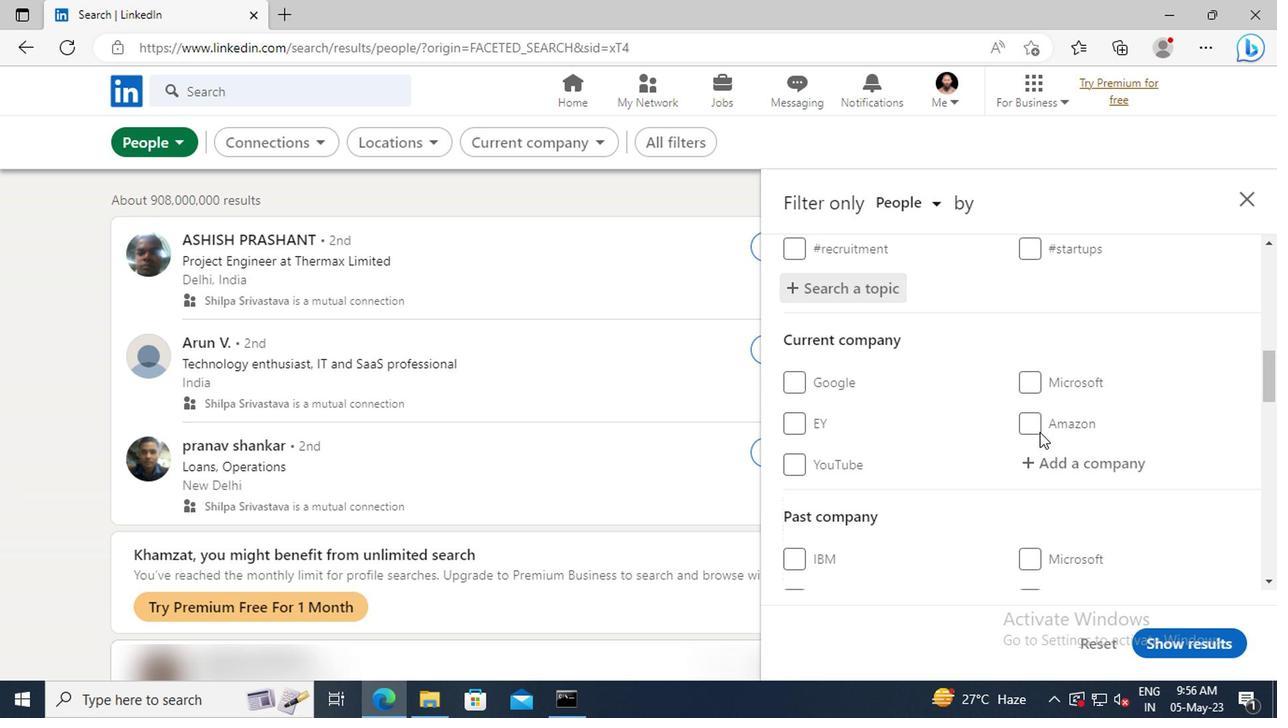 
Action: Mouse scrolled (1036, 431) with delta (0, -1)
Screenshot: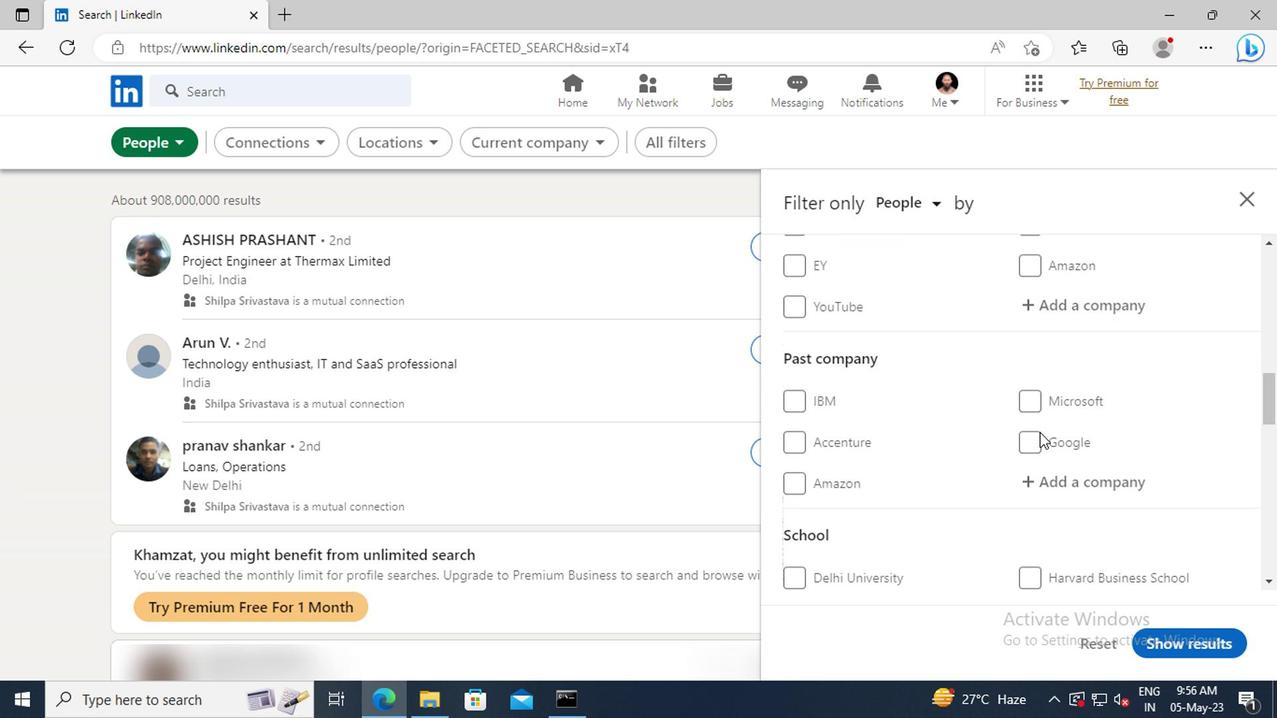 
Action: Mouse scrolled (1036, 431) with delta (0, -1)
Screenshot: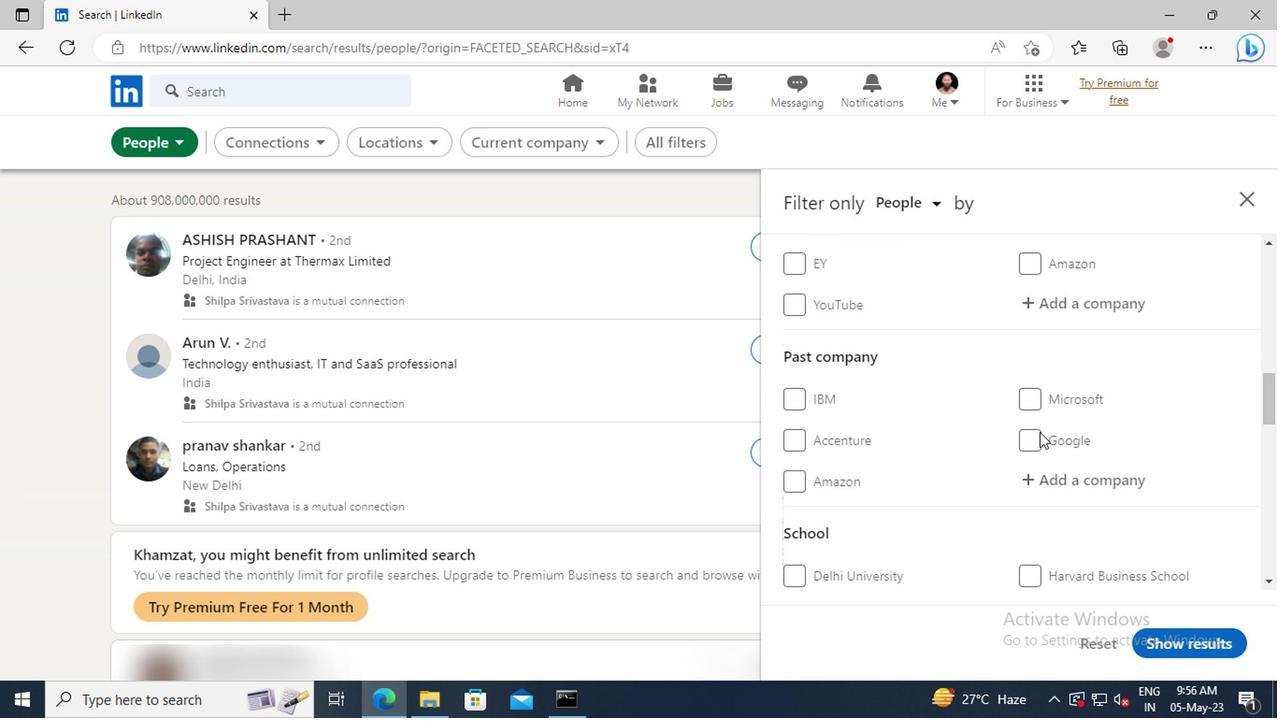 
Action: Mouse scrolled (1036, 431) with delta (0, -1)
Screenshot: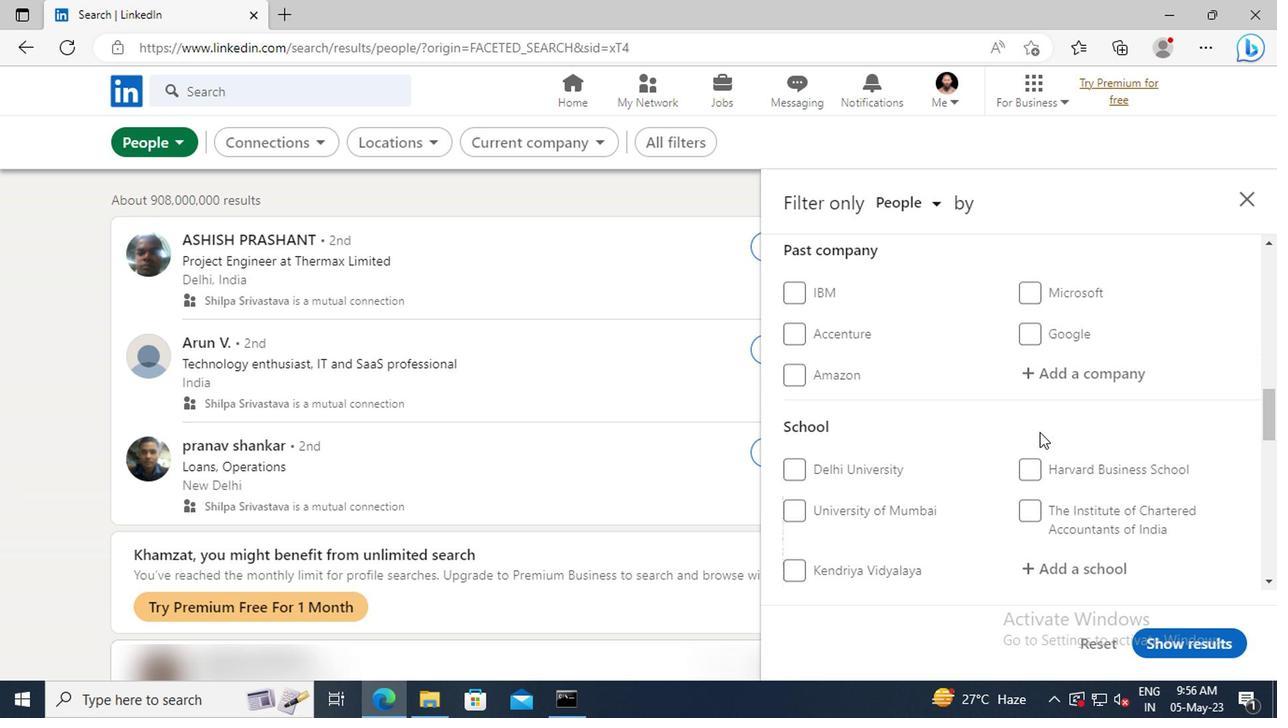 
Action: Mouse scrolled (1036, 431) with delta (0, -1)
Screenshot: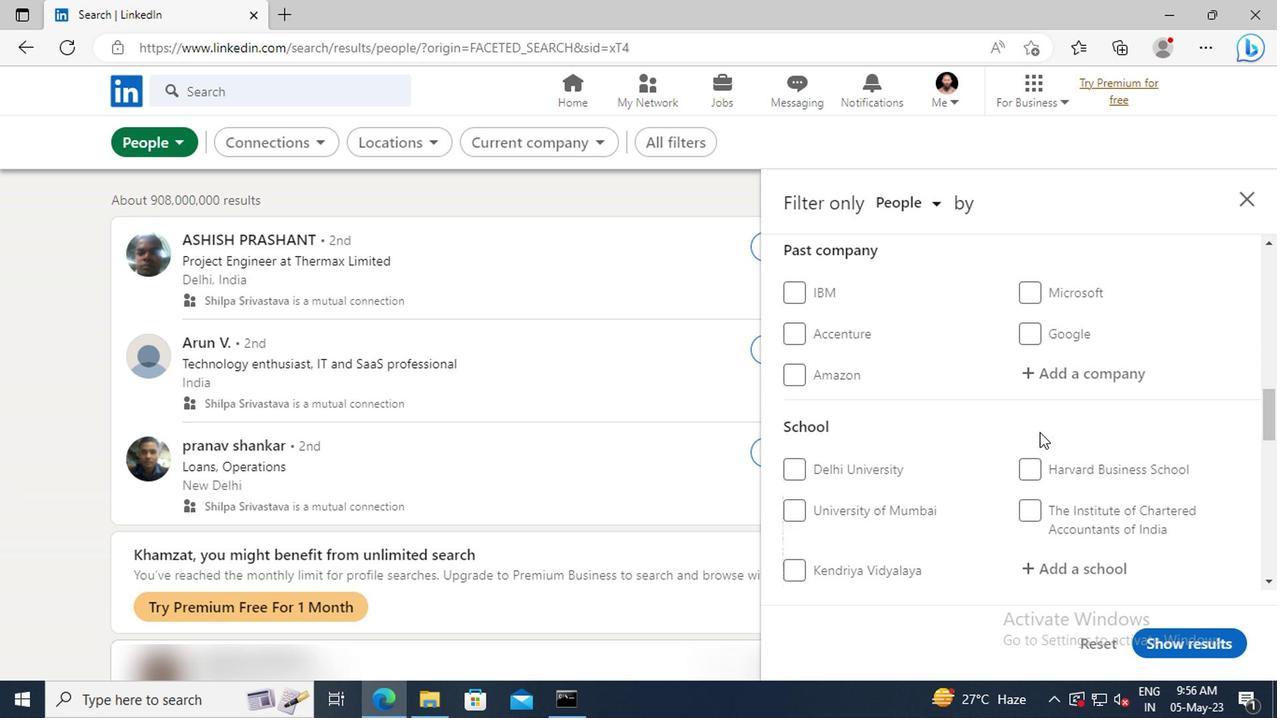 
Action: Mouse scrolled (1036, 431) with delta (0, -1)
Screenshot: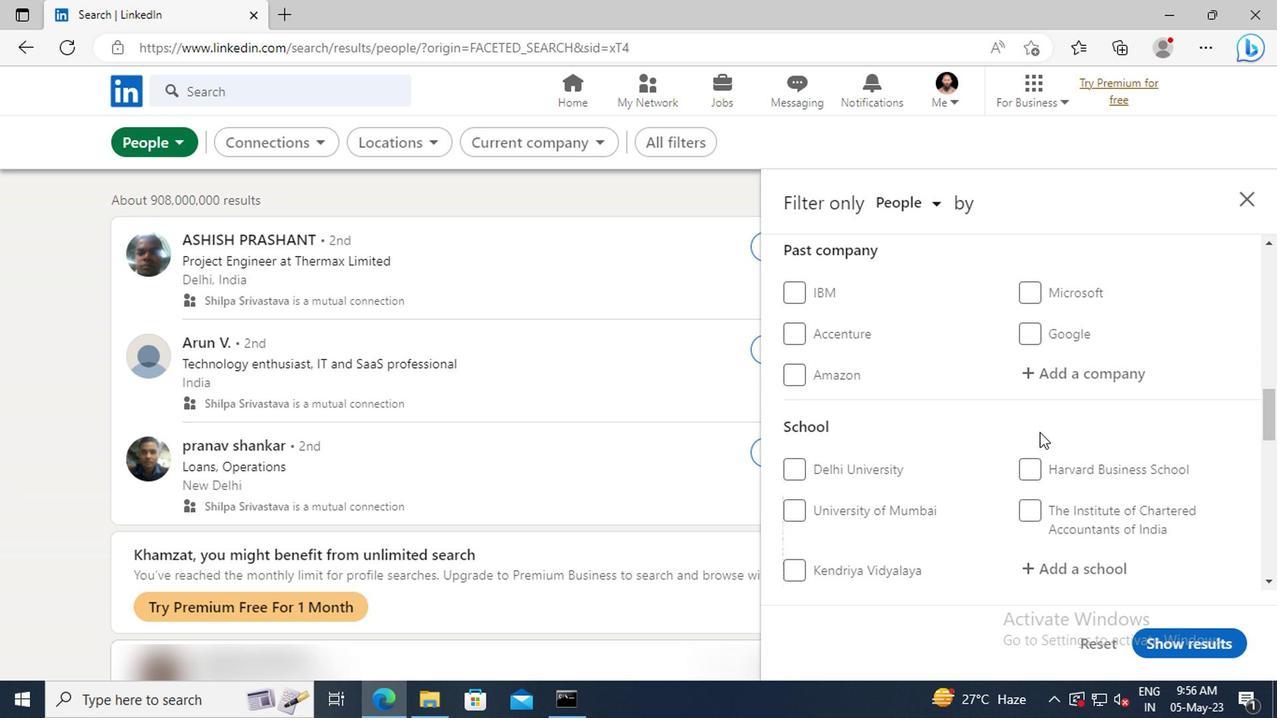 
Action: Mouse scrolled (1036, 431) with delta (0, -1)
Screenshot: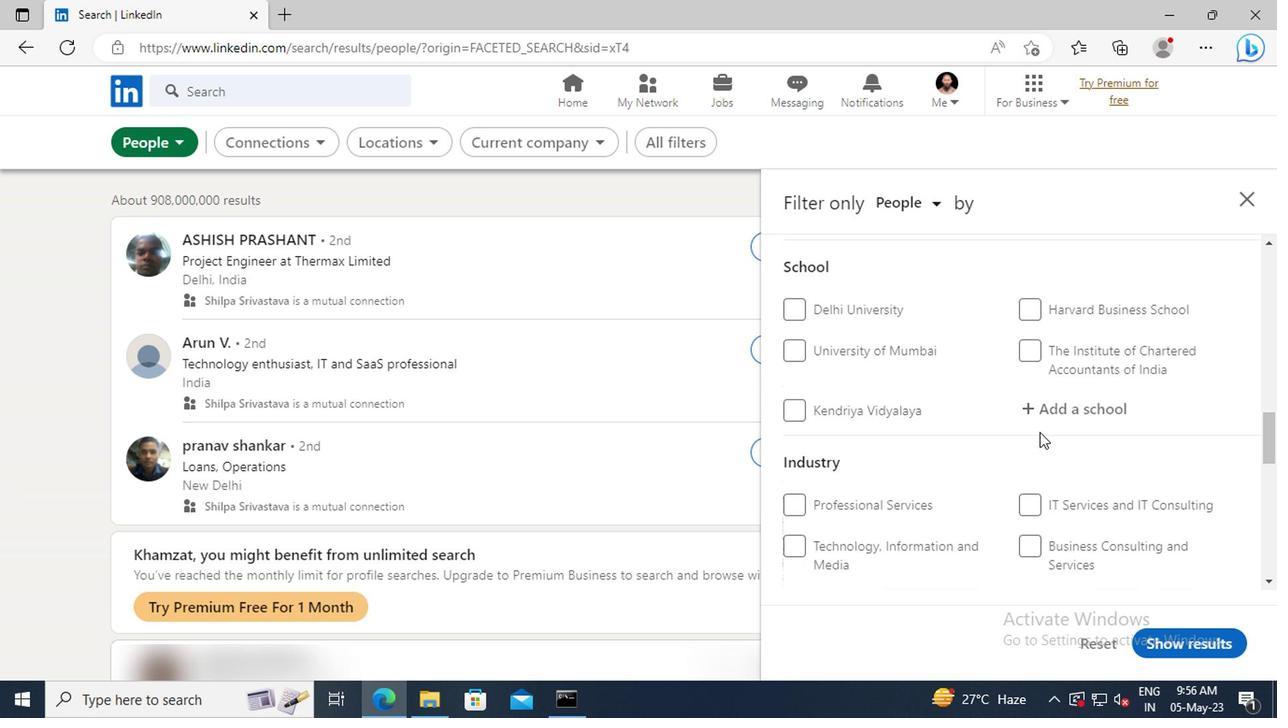 
Action: Mouse scrolled (1036, 431) with delta (0, -1)
Screenshot: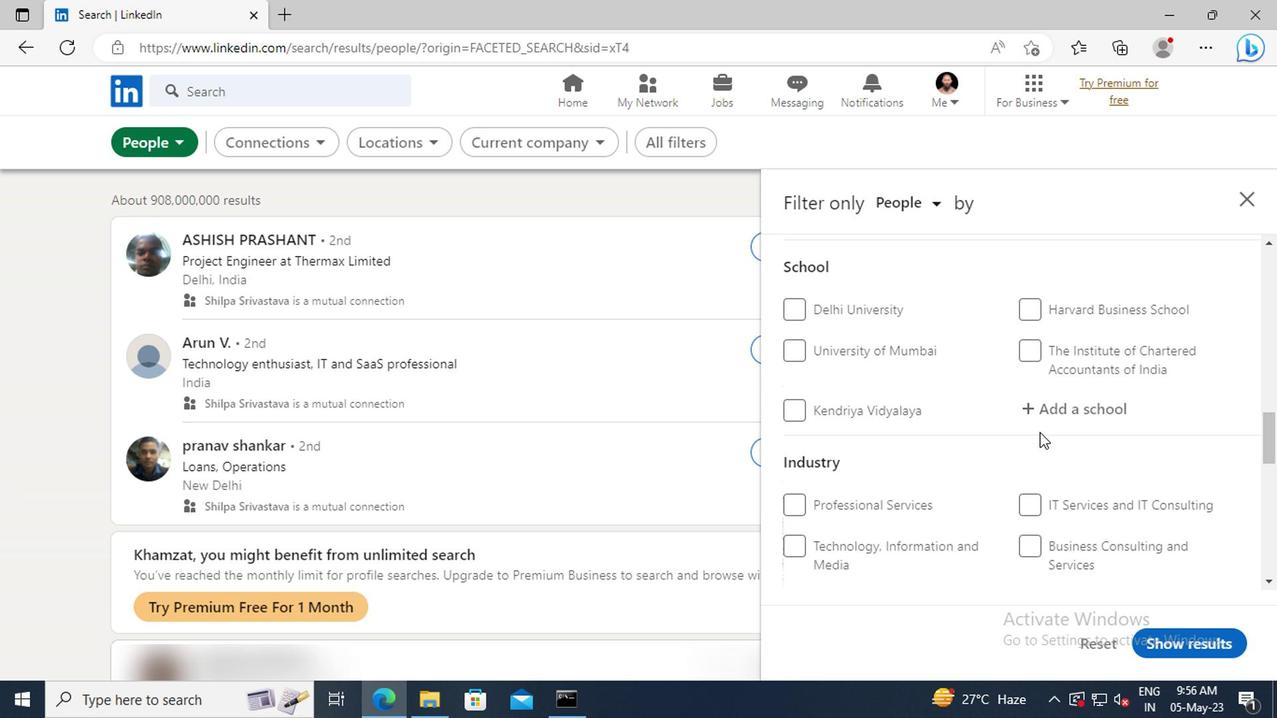 
Action: Mouse scrolled (1036, 431) with delta (0, -1)
Screenshot: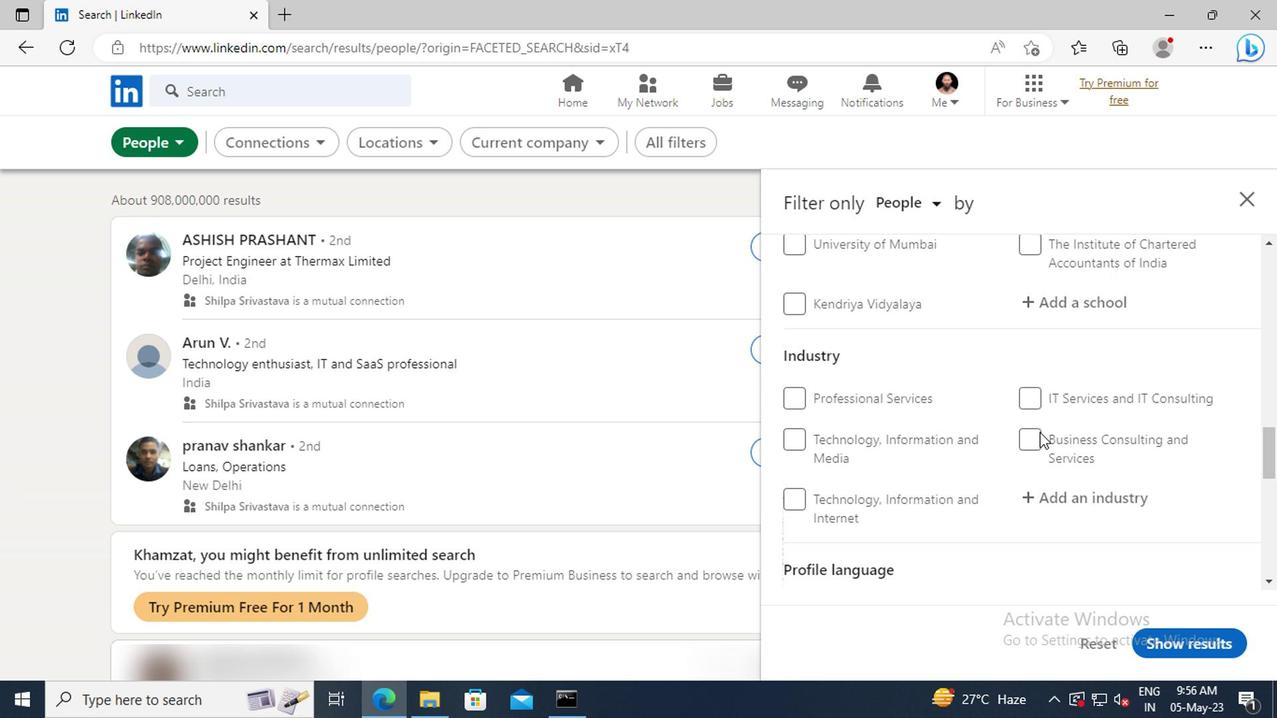 
Action: Mouse scrolled (1036, 431) with delta (0, -1)
Screenshot: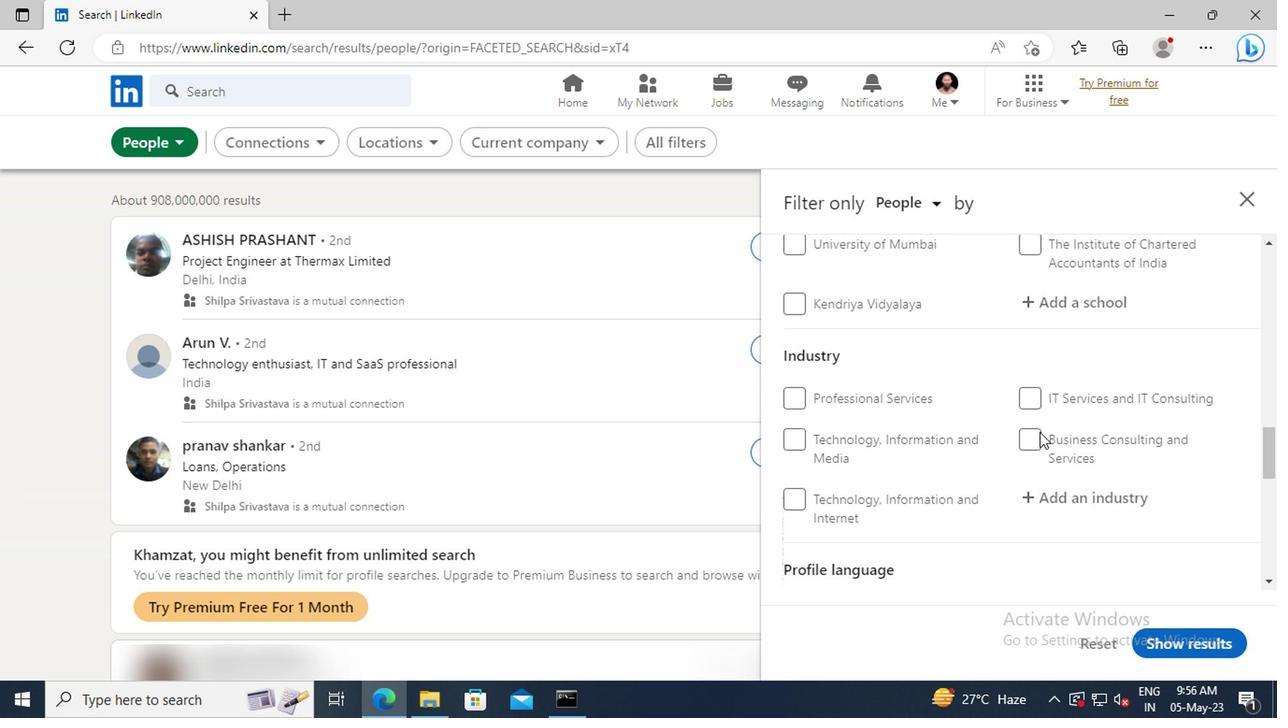 
Action: Mouse moved to (789, 507)
Screenshot: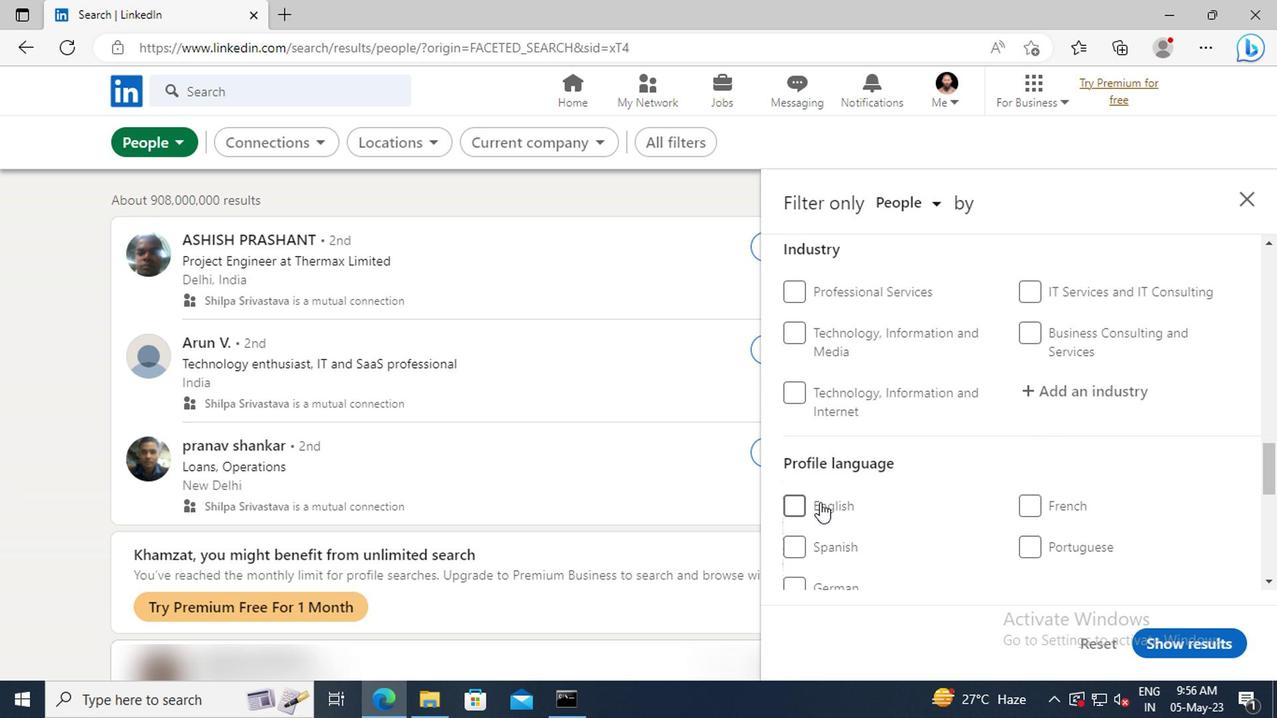 
Action: Mouse pressed left at (789, 507)
Screenshot: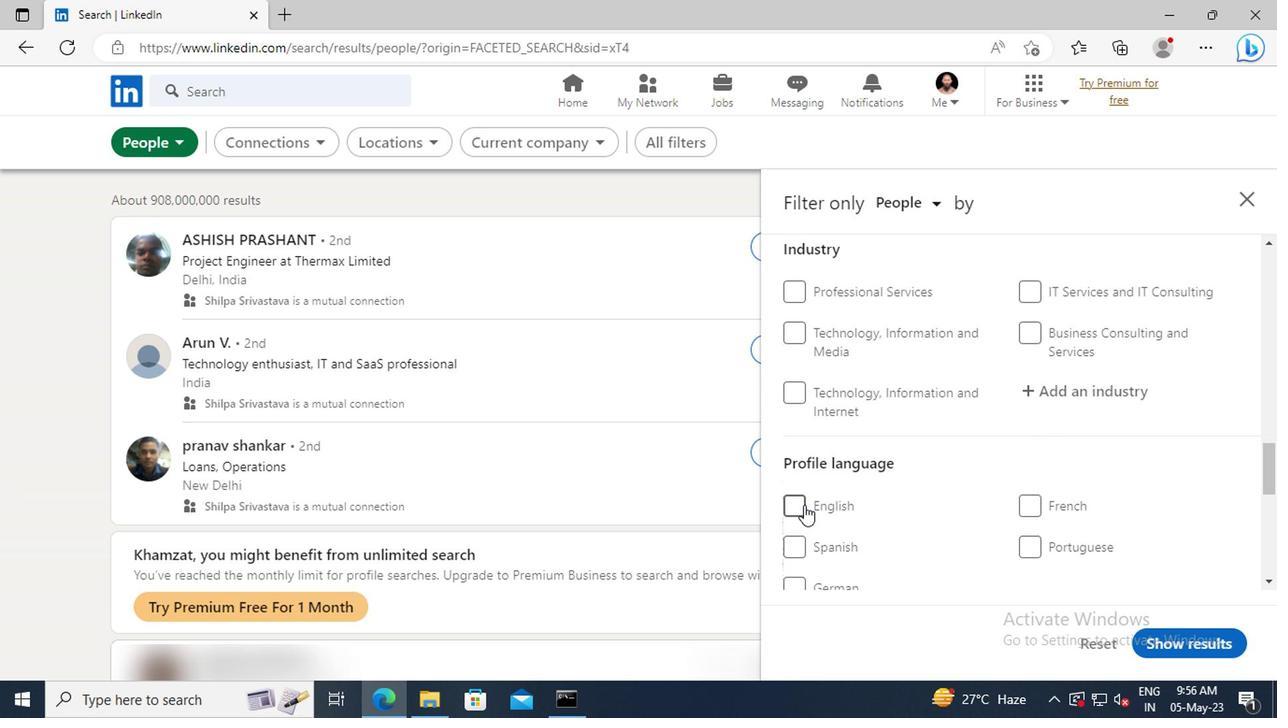 
Action: Mouse moved to (1045, 467)
Screenshot: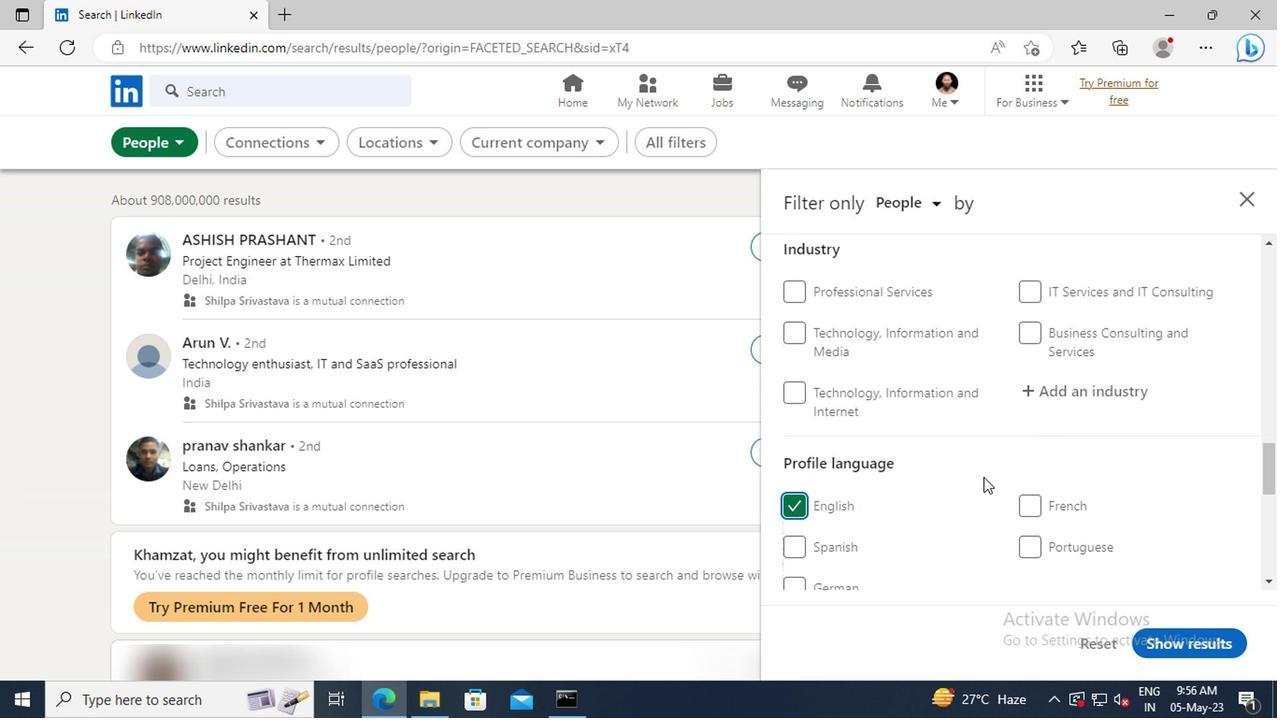 
Action: Mouse scrolled (1045, 467) with delta (0, 0)
Screenshot: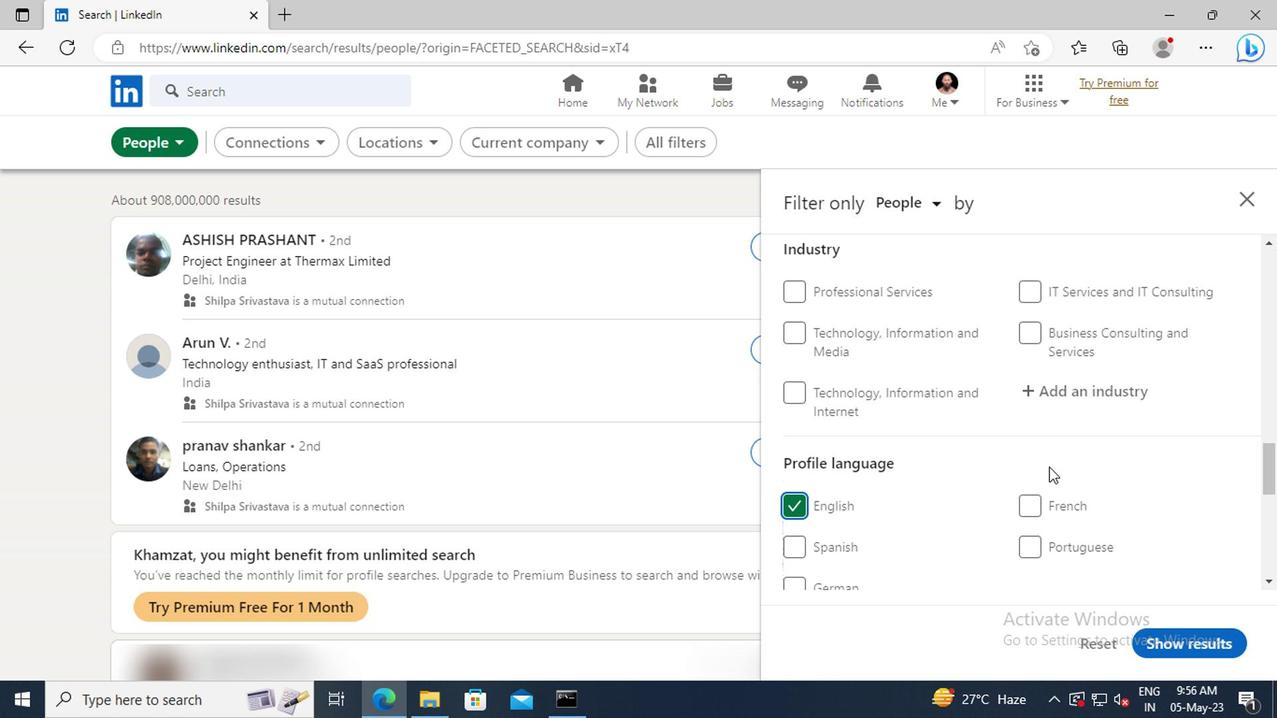 
Action: Mouse scrolled (1045, 467) with delta (0, 0)
Screenshot: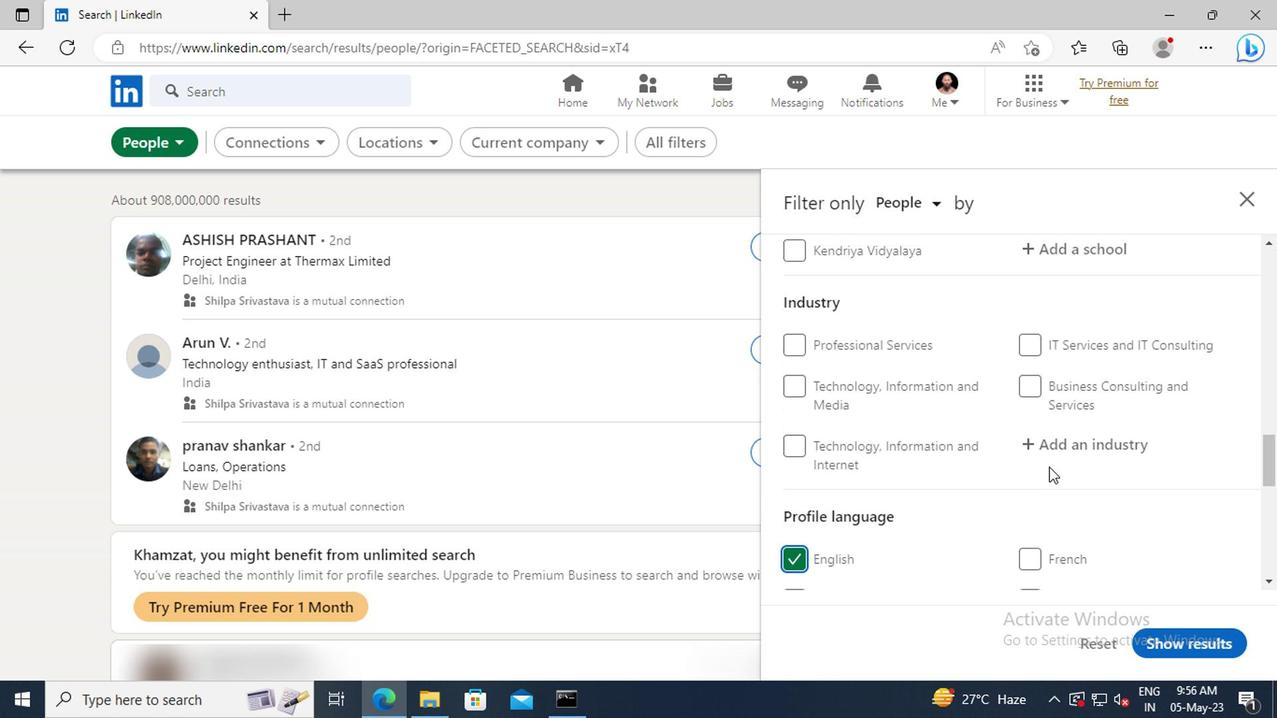 
Action: Mouse scrolled (1045, 467) with delta (0, 0)
Screenshot: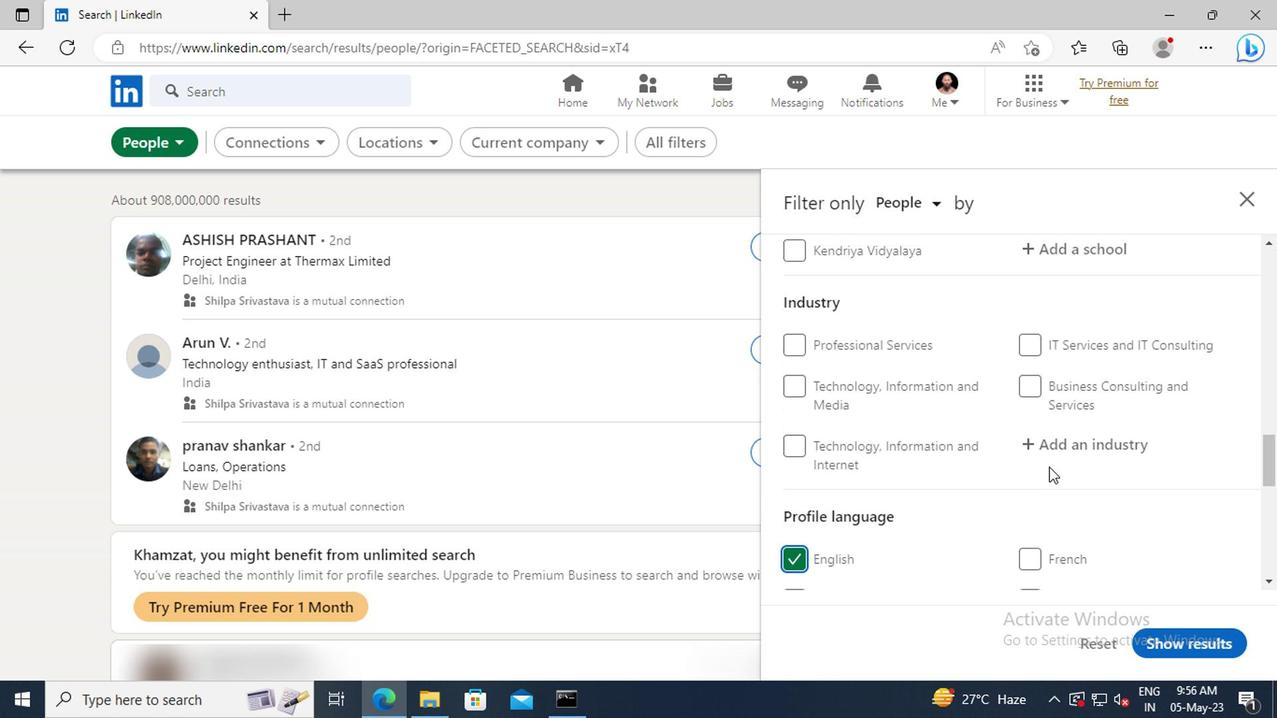 
Action: Mouse scrolled (1045, 467) with delta (0, 0)
Screenshot: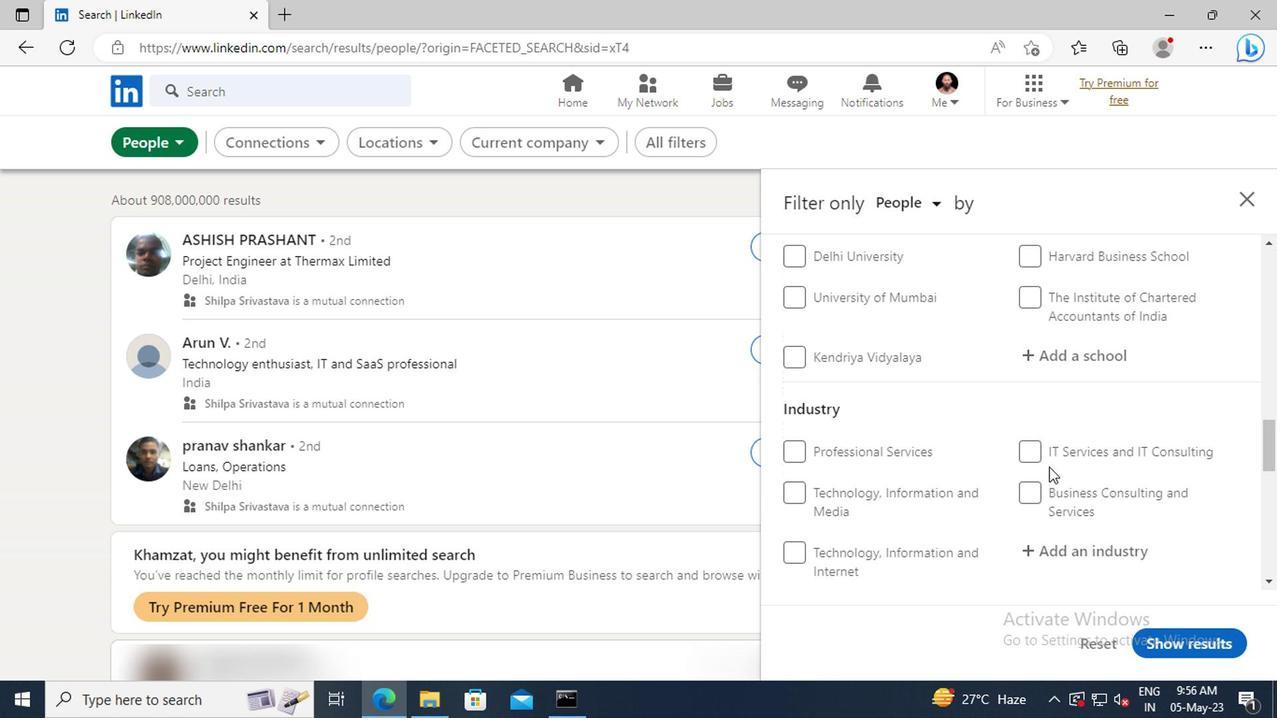
Action: Mouse scrolled (1045, 467) with delta (0, 0)
Screenshot: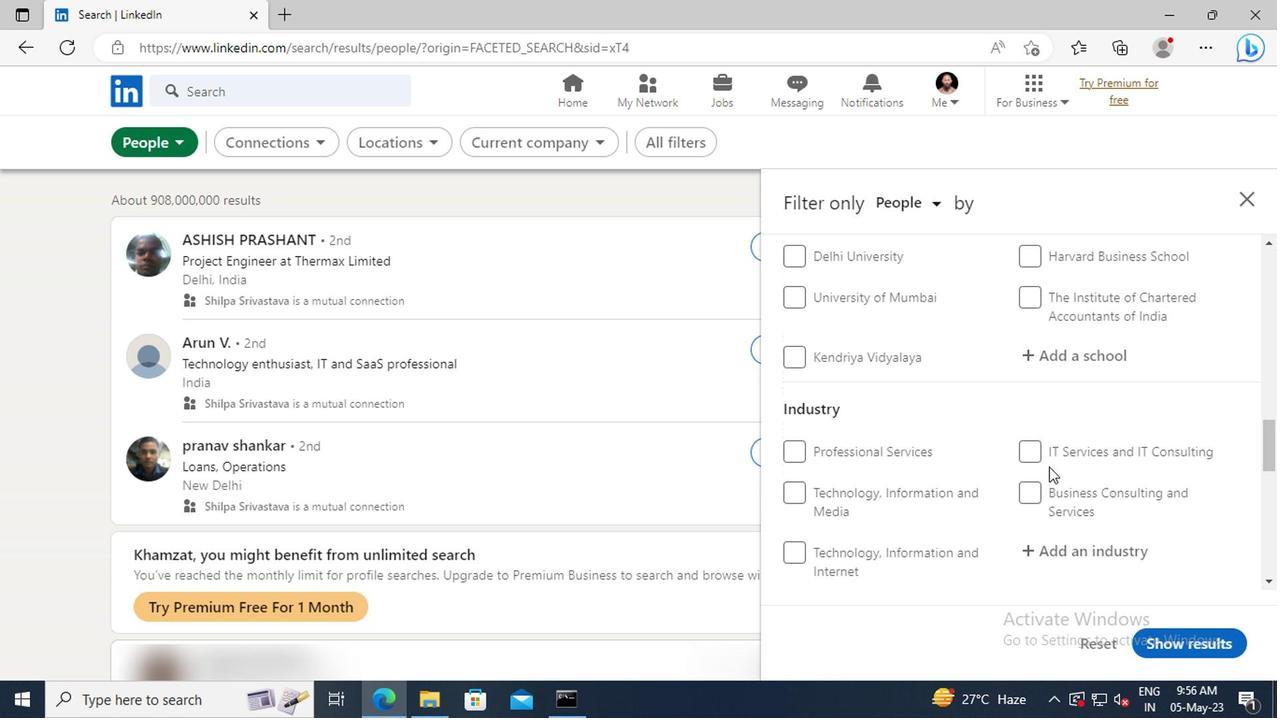 
Action: Mouse scrolled (1045, 467) with delta (0, 0)
Screenshot: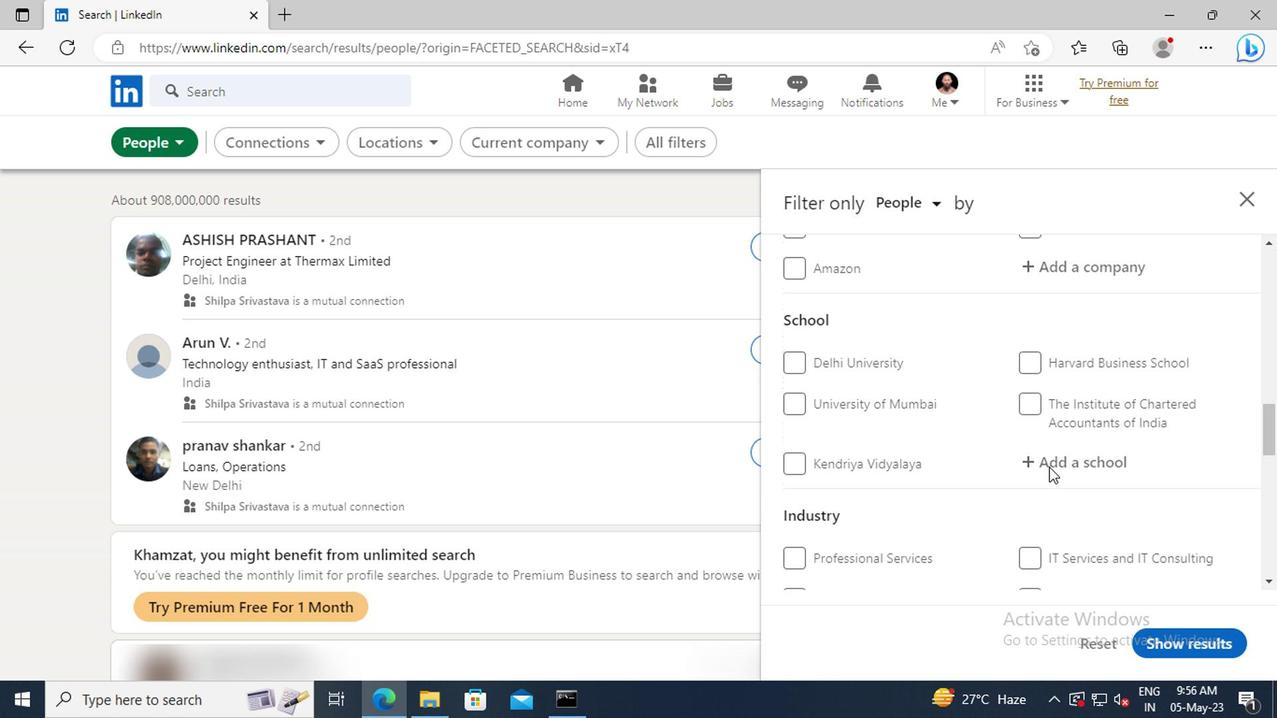 
Action: Mouse scrolled (1045, 467) with delta (0, 0)
Screenshot: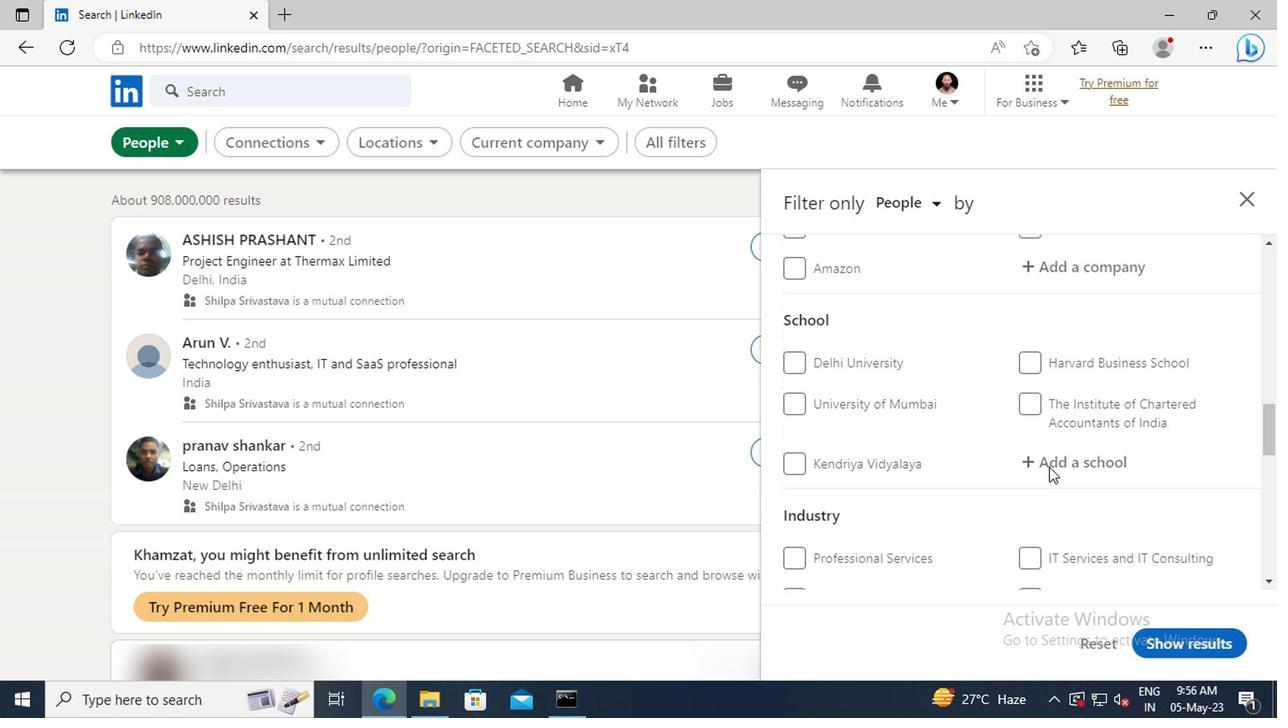 
Action: Mouse scrolled (1045, 467) with delta (0, 0)
Screenshot: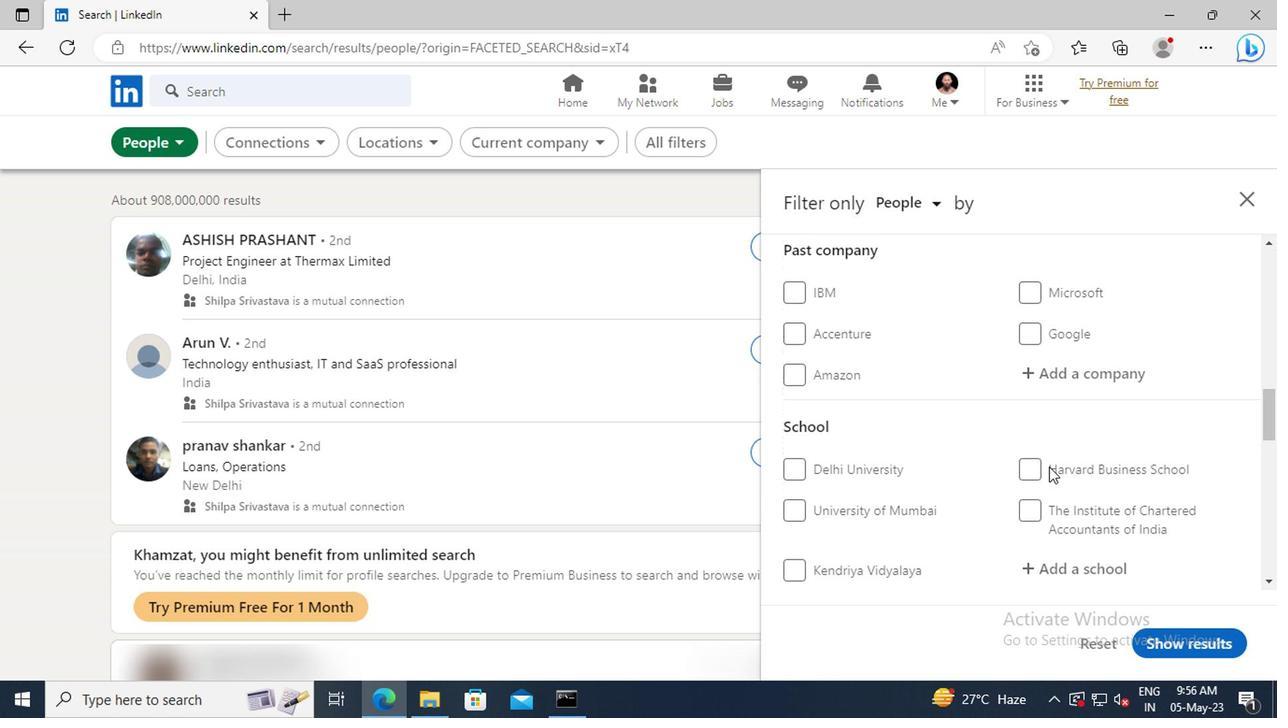 
Action: Mouse scrolled (1045, 467) with delta (0, 0)
Screenshot: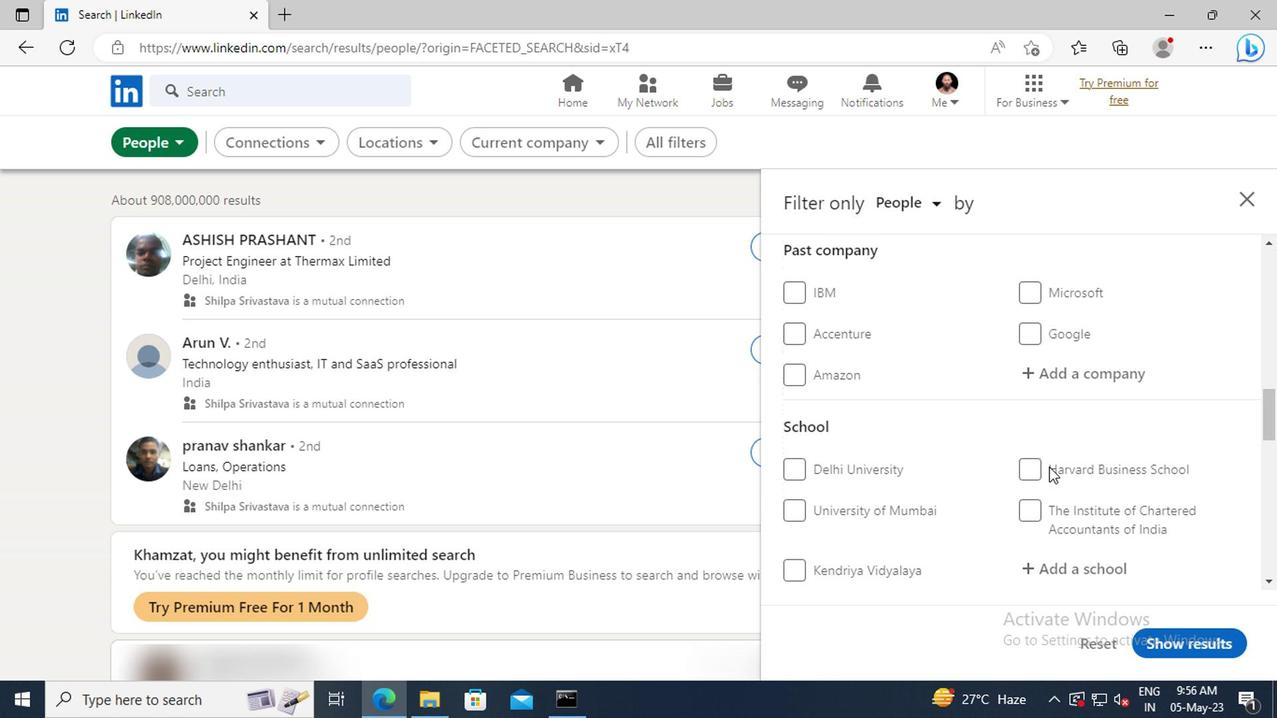 
Action: Mouse scrolled (1045, 467) with delta (0, 0)
Screenshot: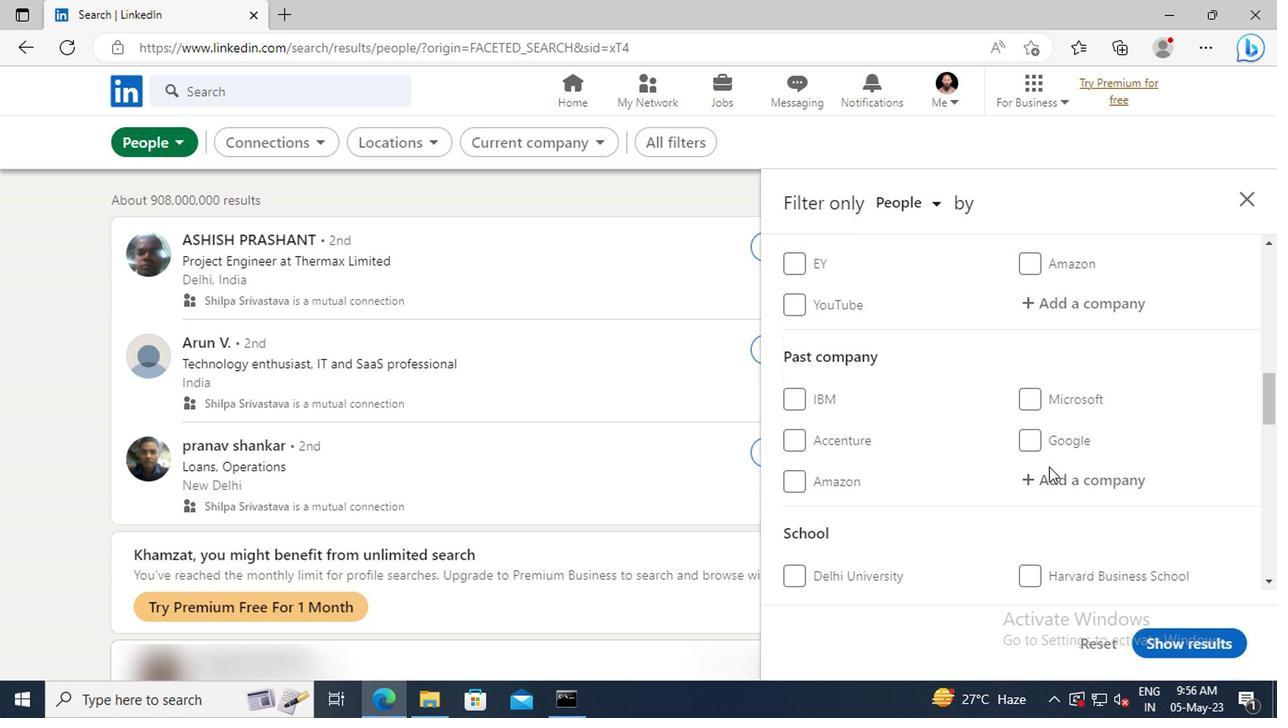 
Action: Mouse scrolled (1045, 467) with delta (0, 0)
Screenshot: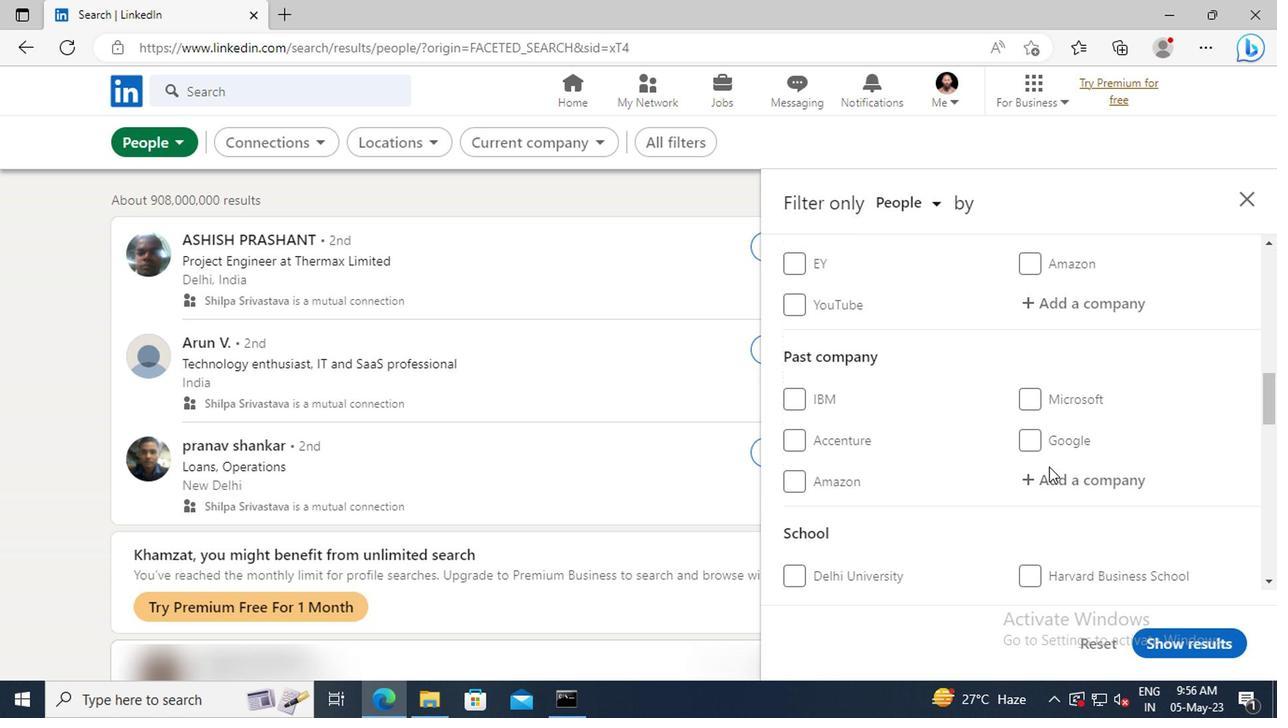 
Action: Mouse moved to (1031, 413)
Screenshot: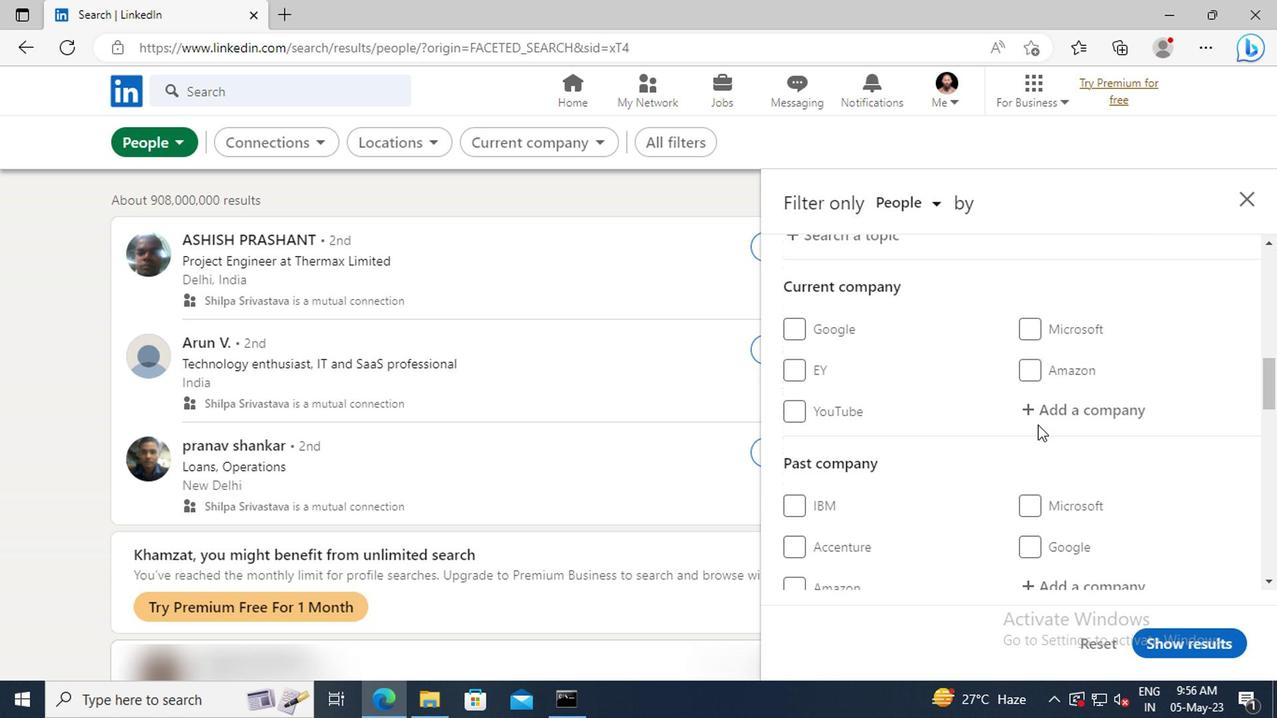 
Action: Mouse pressed left at (1031, 413)
Screenshot: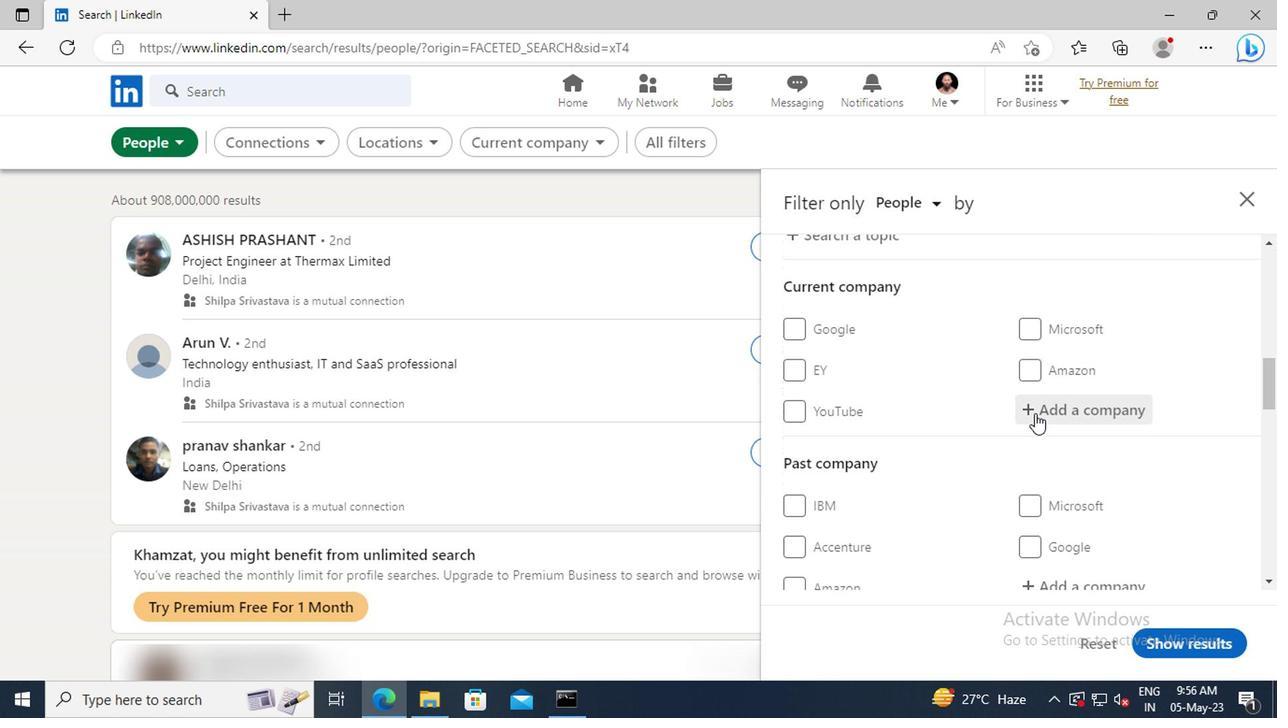 
Action: Key pressed <Key.shift>S
Screenshot: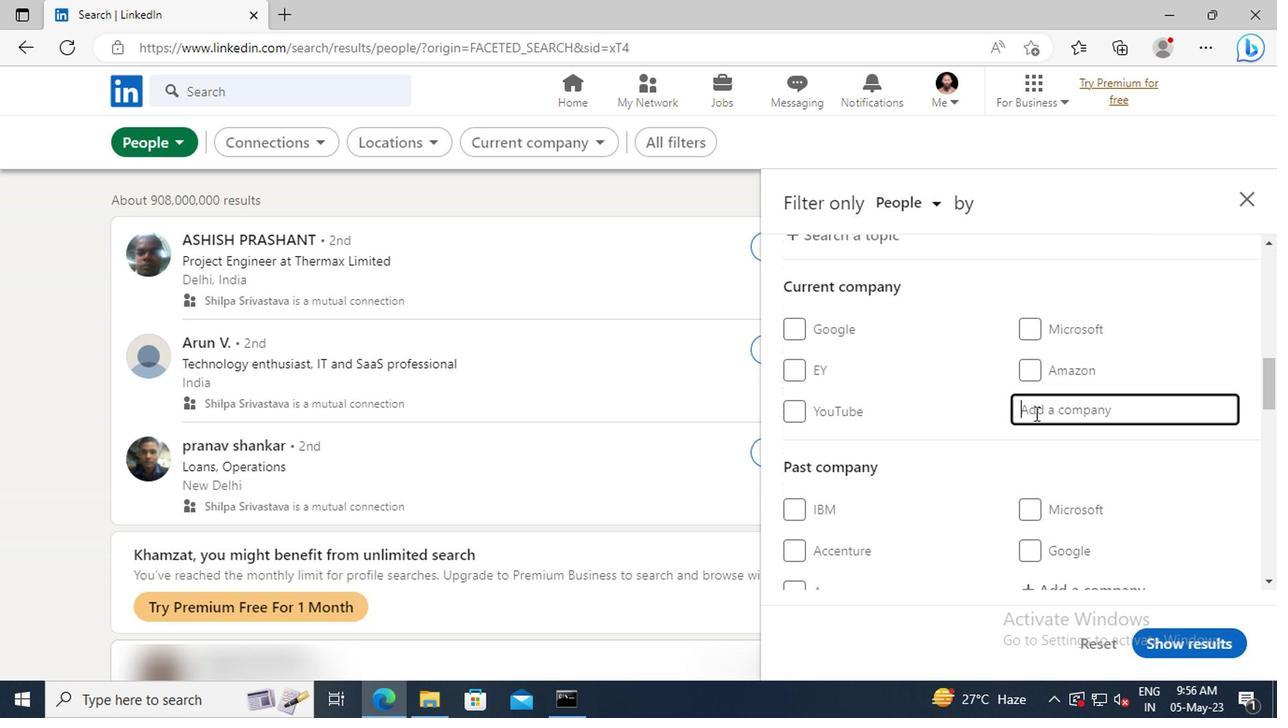 
Action: Mouse moved to (1031, 412)
Screenshot: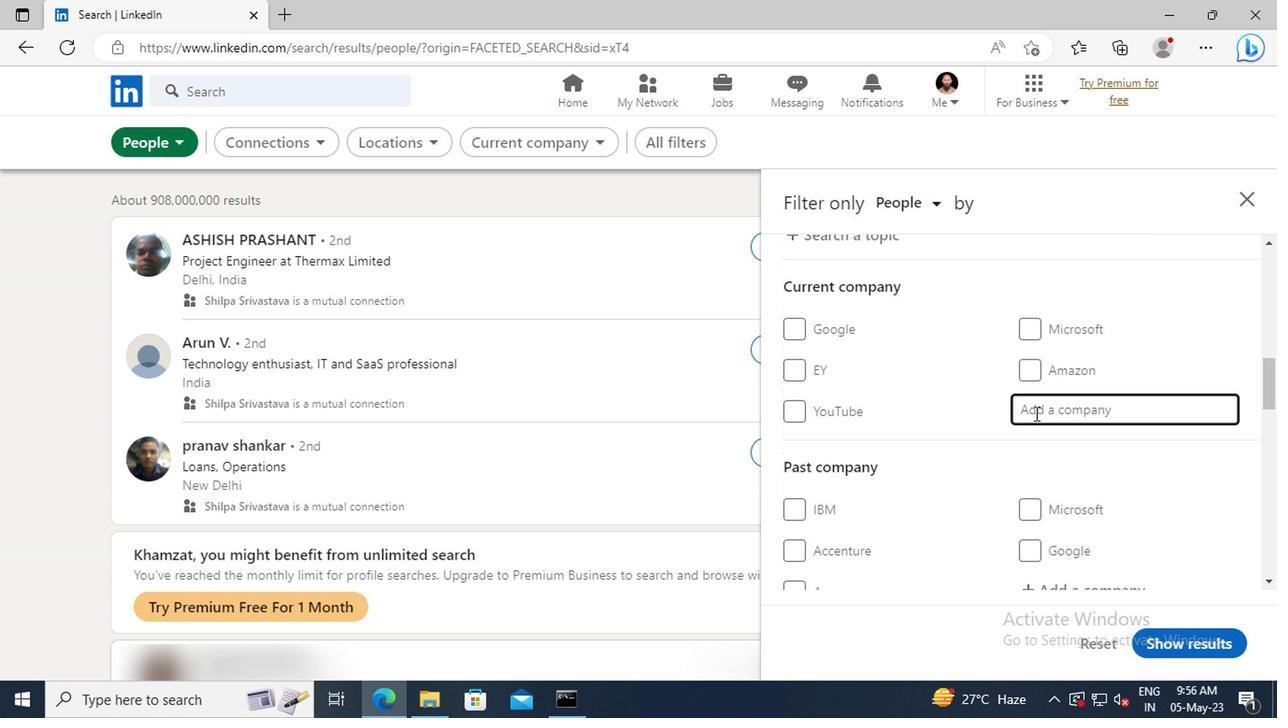 
Action: Key pressed KYE<Key.space><Key.shift>AIR<Key.space><Key.shift>M
Screenshot: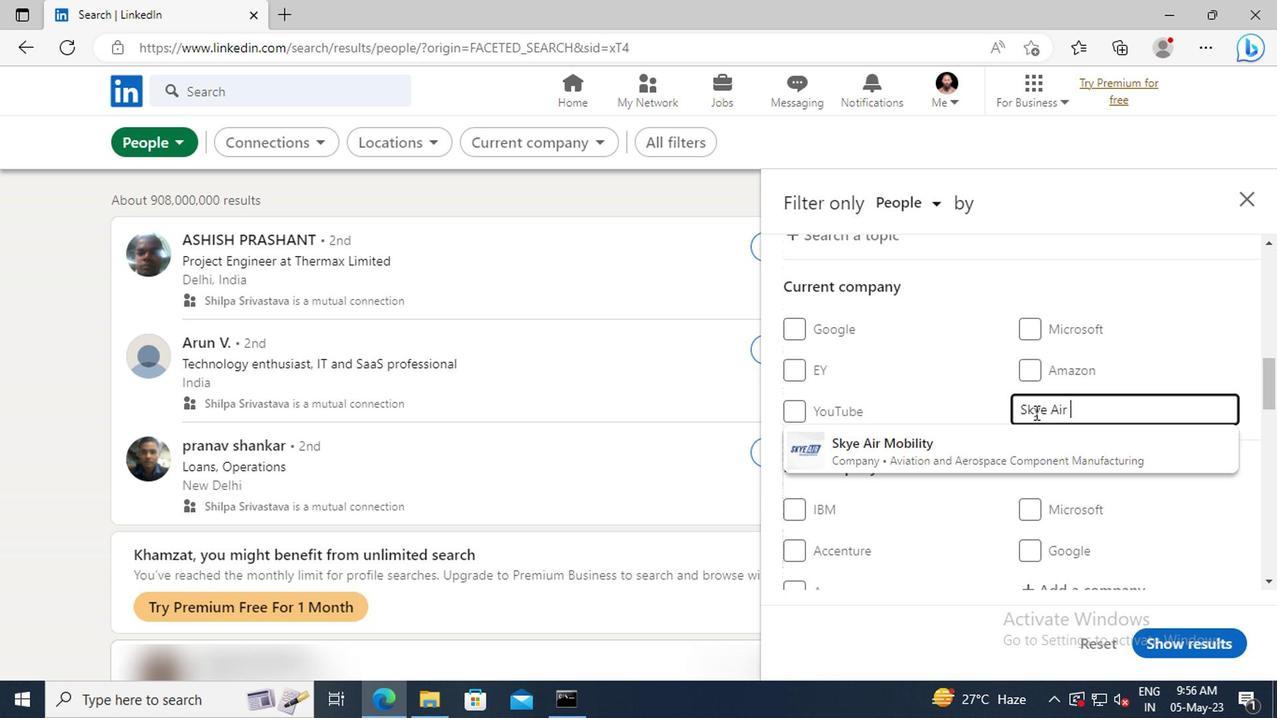 
Action: Mouse moved to (1020, 441)
Screenshot: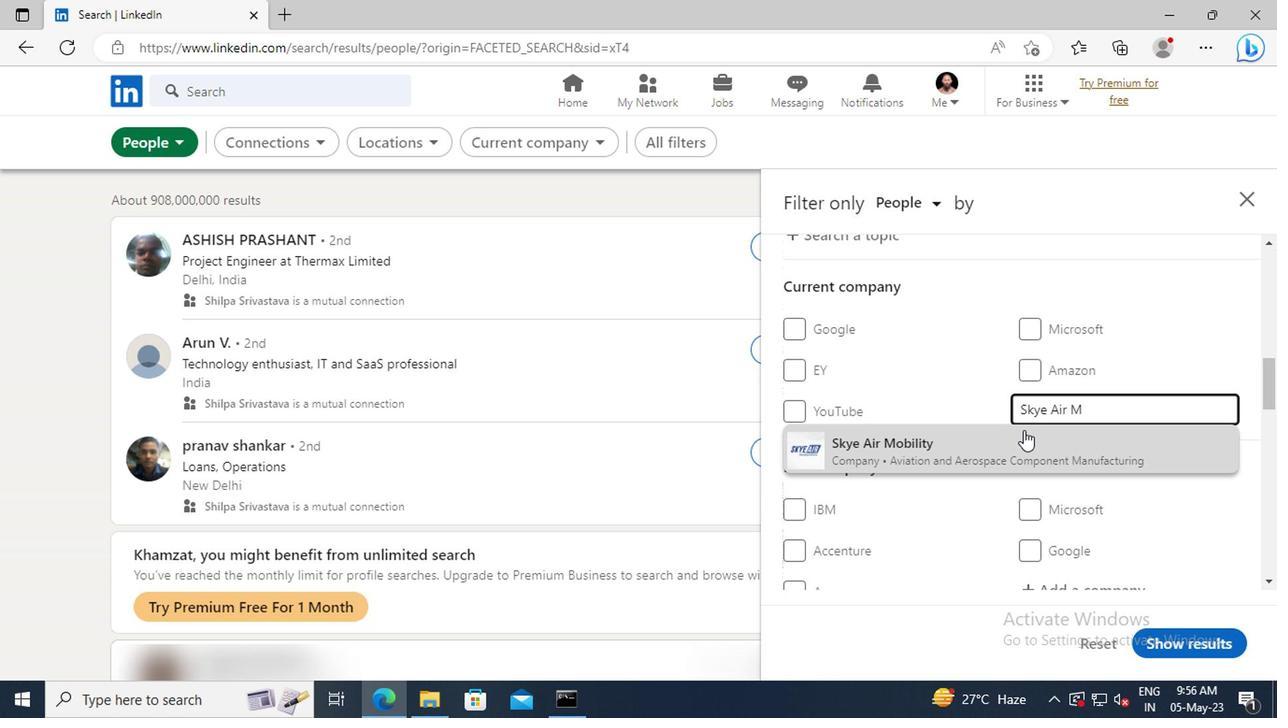 
Action: Mouse pressed left at (1020, 441)
Screenshot: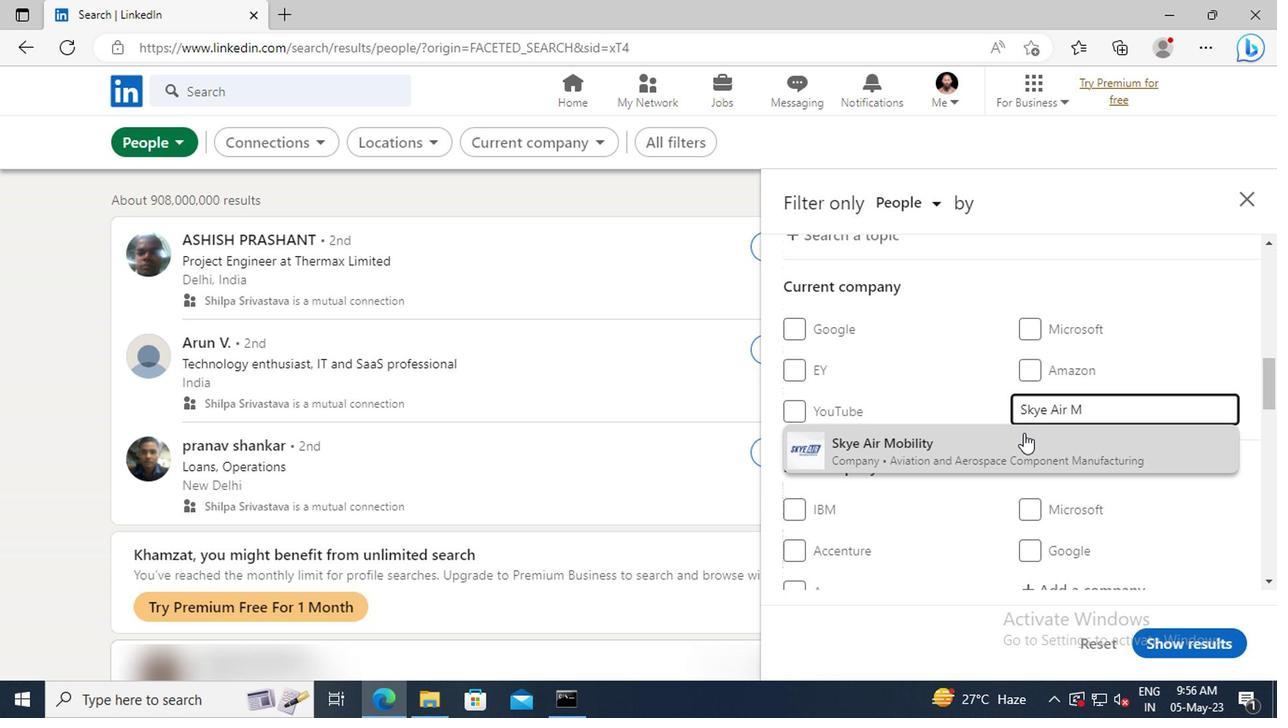 
Action: Mouse scrolled (1020, 439) with delta (0, -1)
Screenshot: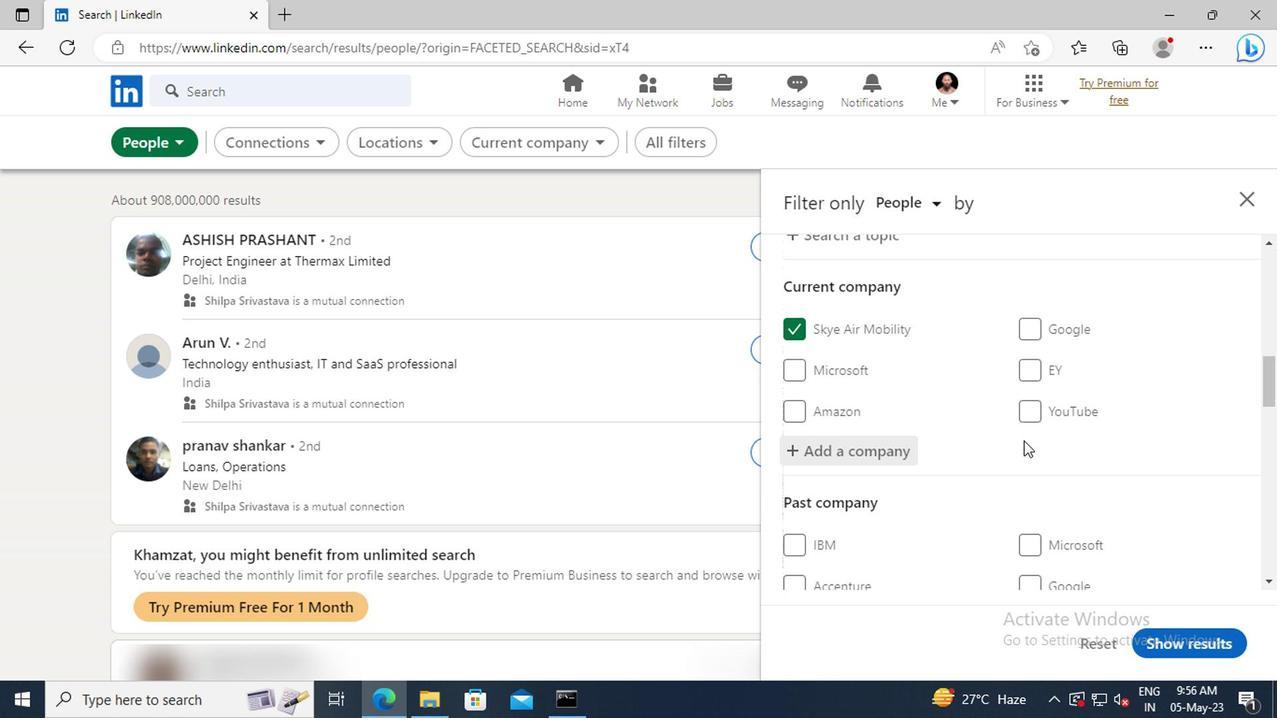 
Action: Mouse scrolled (1020, 439) with delta (0, -1)
Screenshot: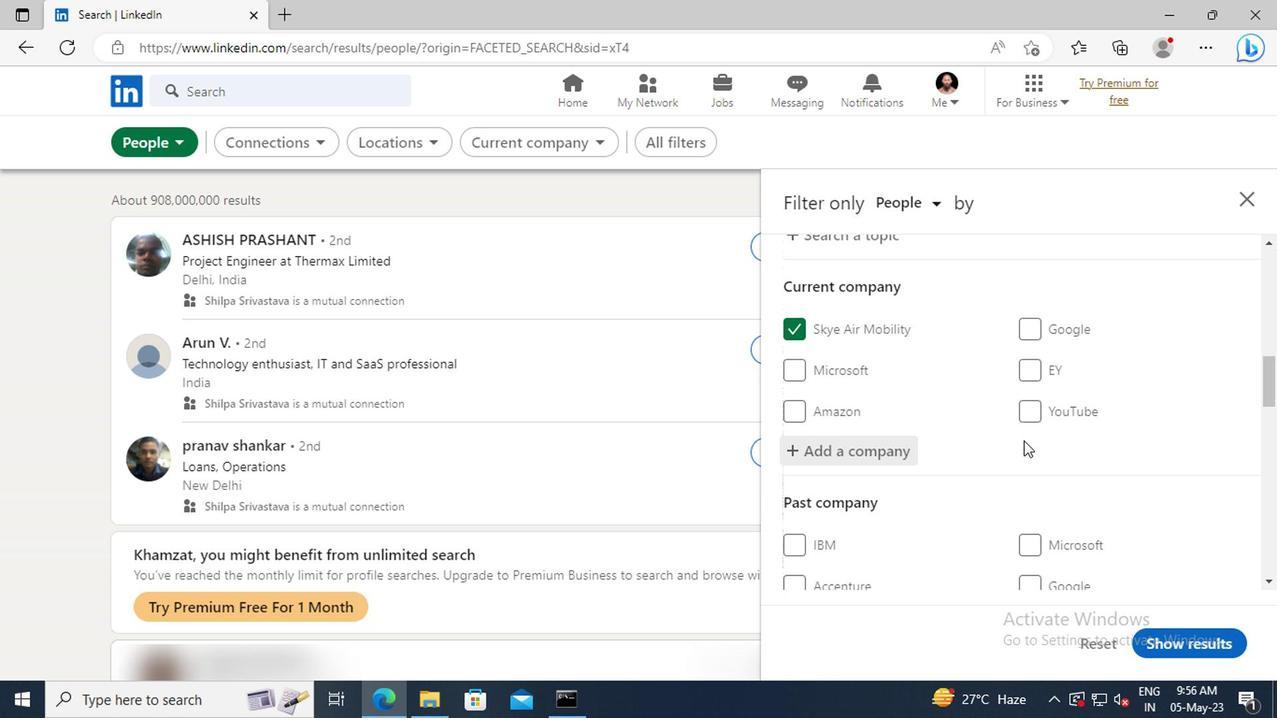 
Action: Mouse scrolled (1020, 439) with delta (0, -1)
Screenshot: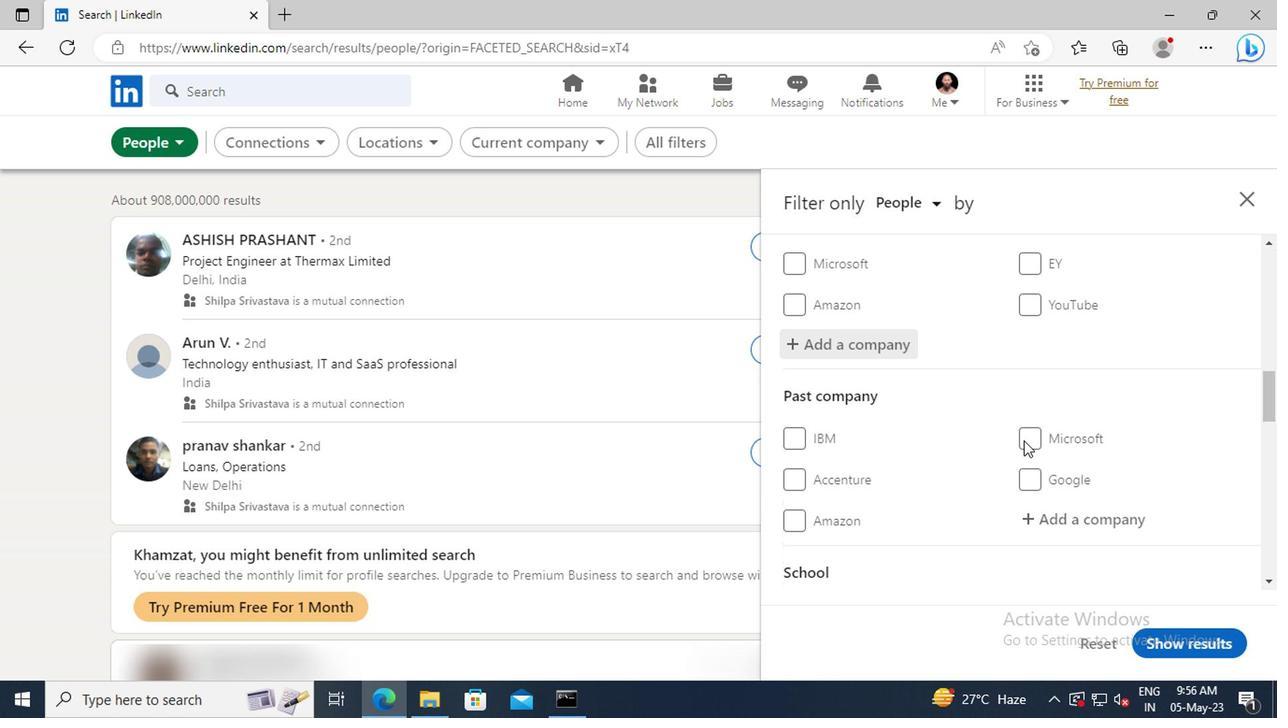 
Action: Mouse moved to (1020, 441)
Screenshot: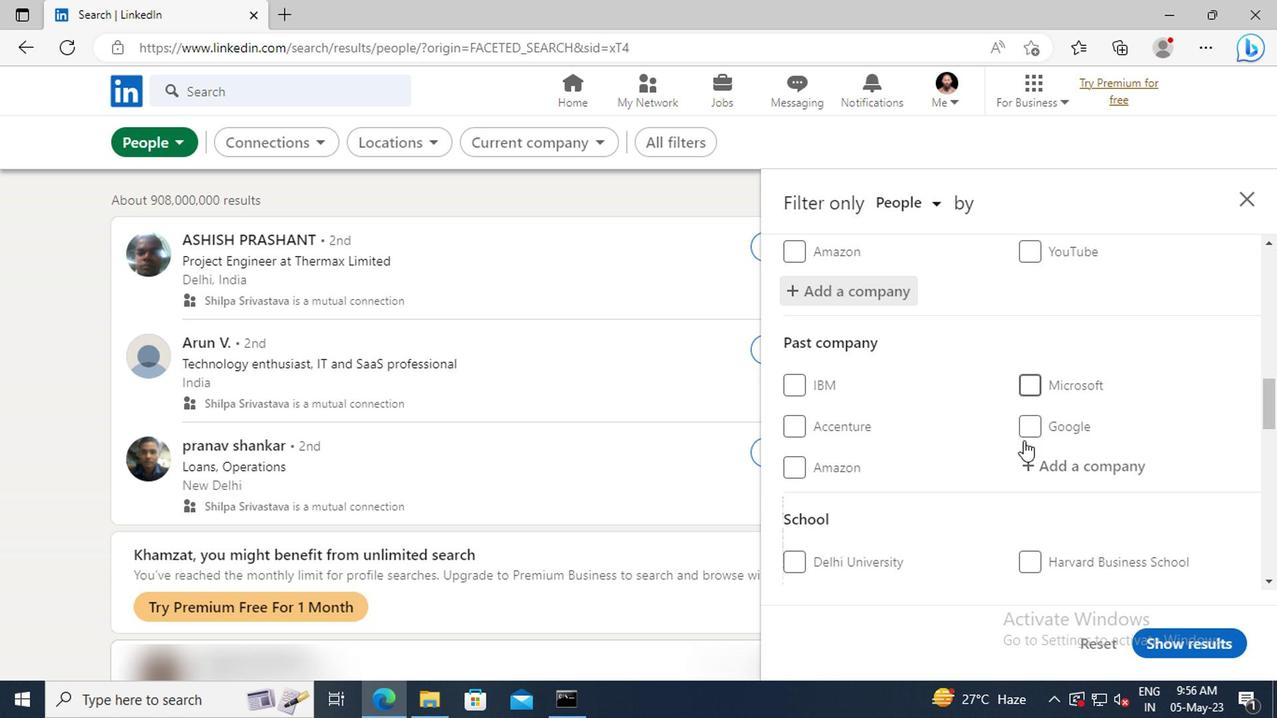 
Action: Mouse scrolled (1020, 439) with delta (0, -1)
Screenshot: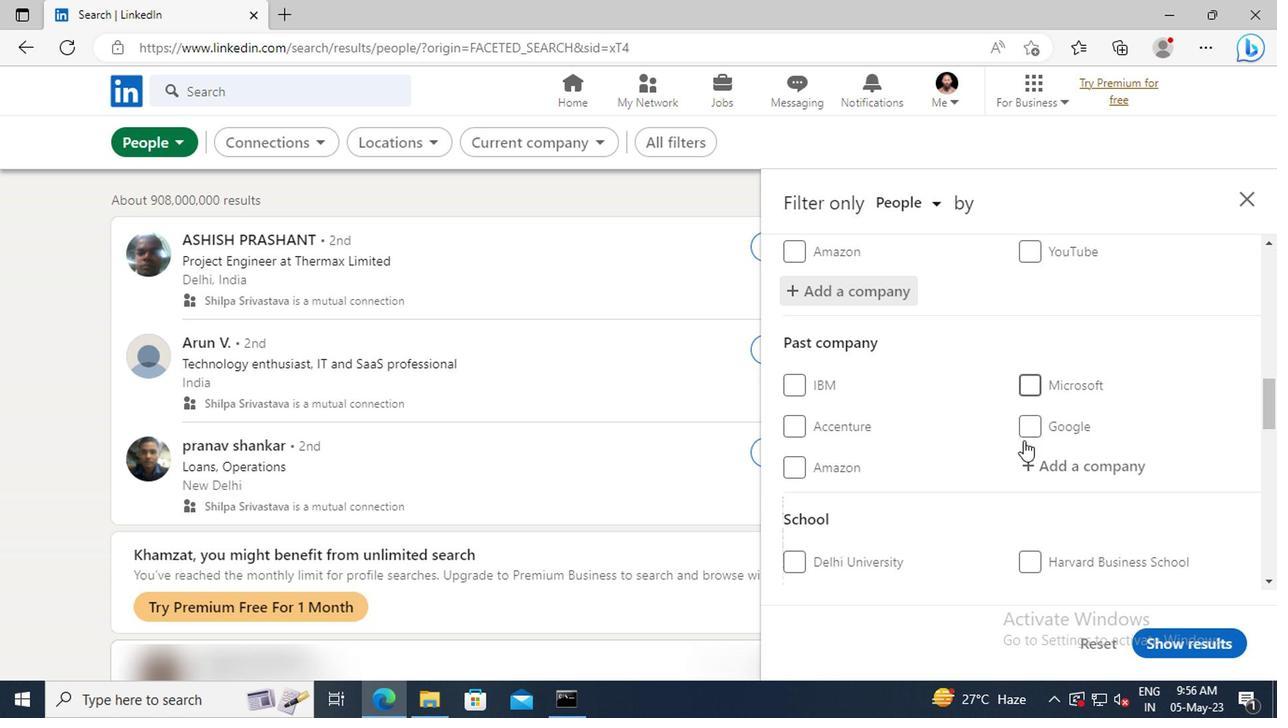 
Action: Mouse scrolled (1020, 439) with delta (0, -1)
Screenshot: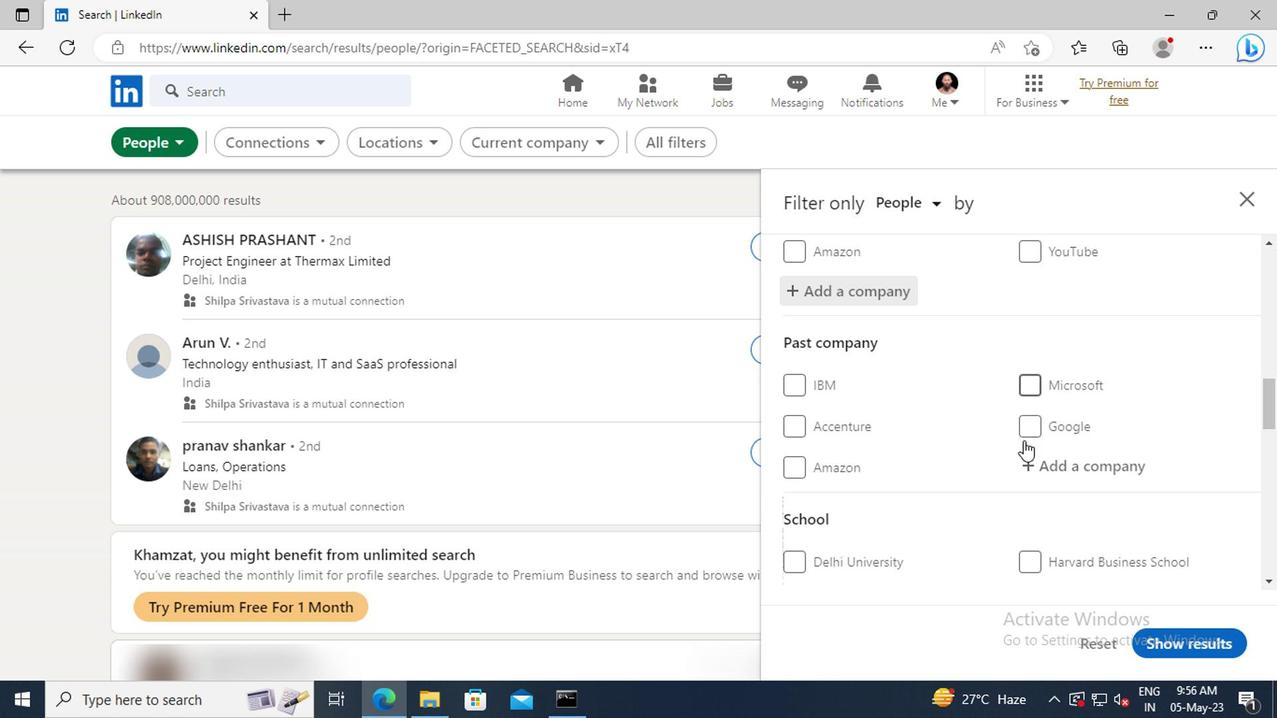 
Action: Mouse scrolled (1020, 439) with delta (0, -1)
Screenshot: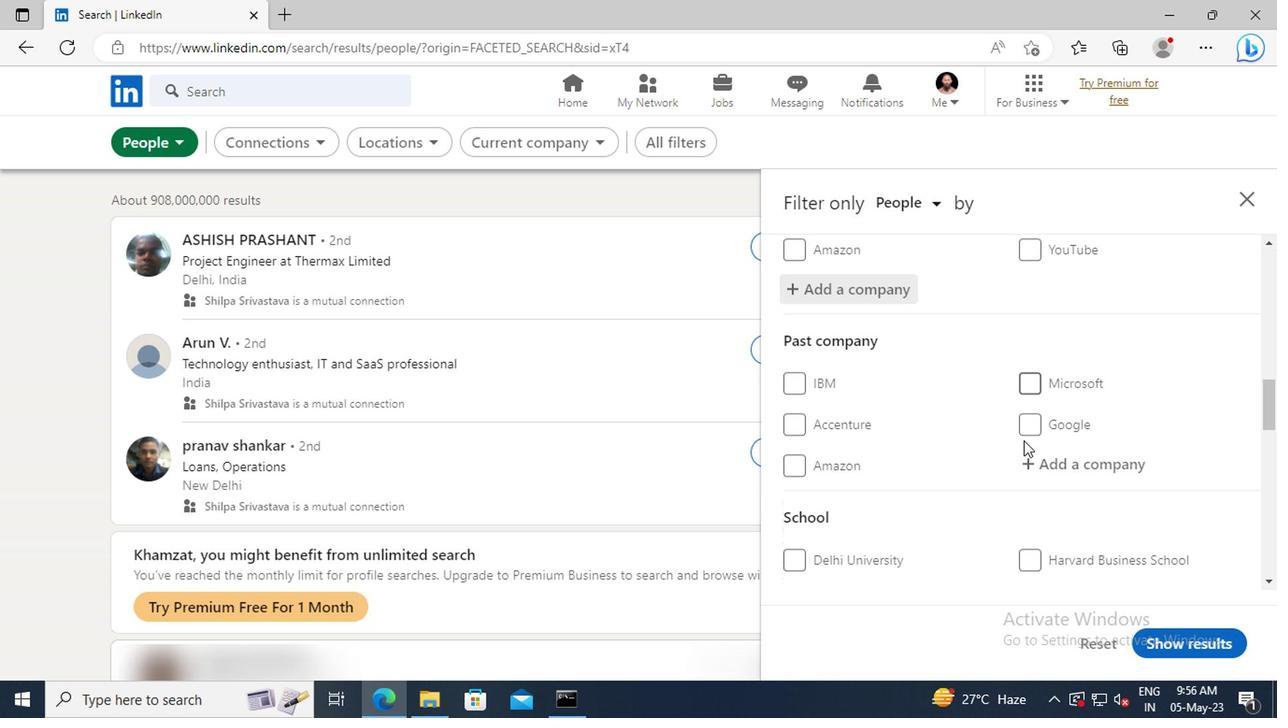 
Action: Mouse moved to (1019, 433)
Screenshot: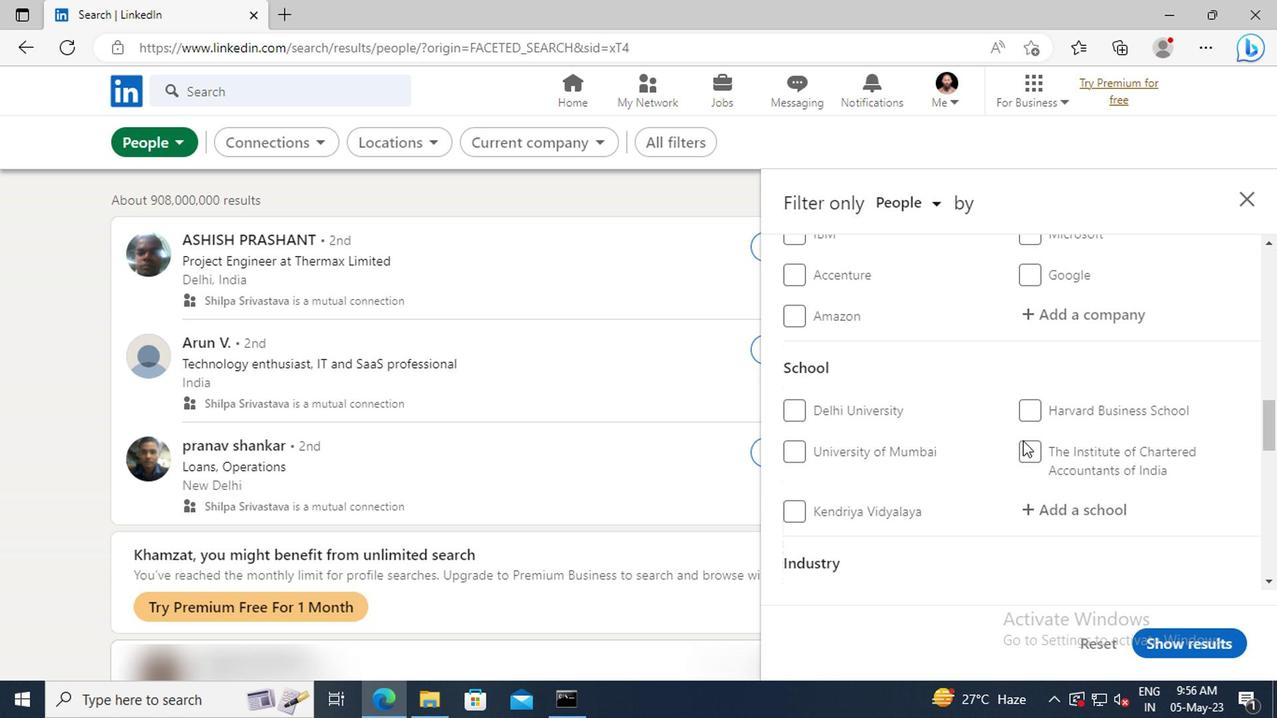 
Action: Mouse scrolled (1019, 432) with delta (0, 0)
Screenshot: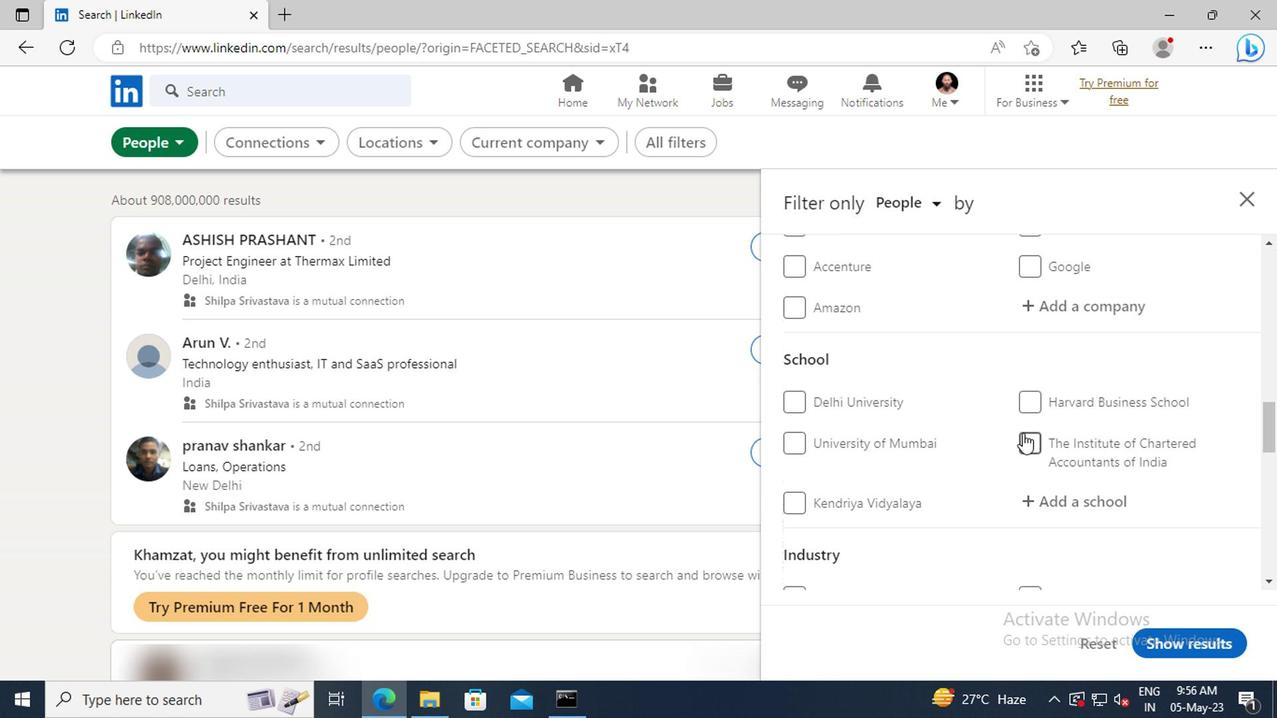 
Action: Mouse moved to (1031, 441)
Screenshot: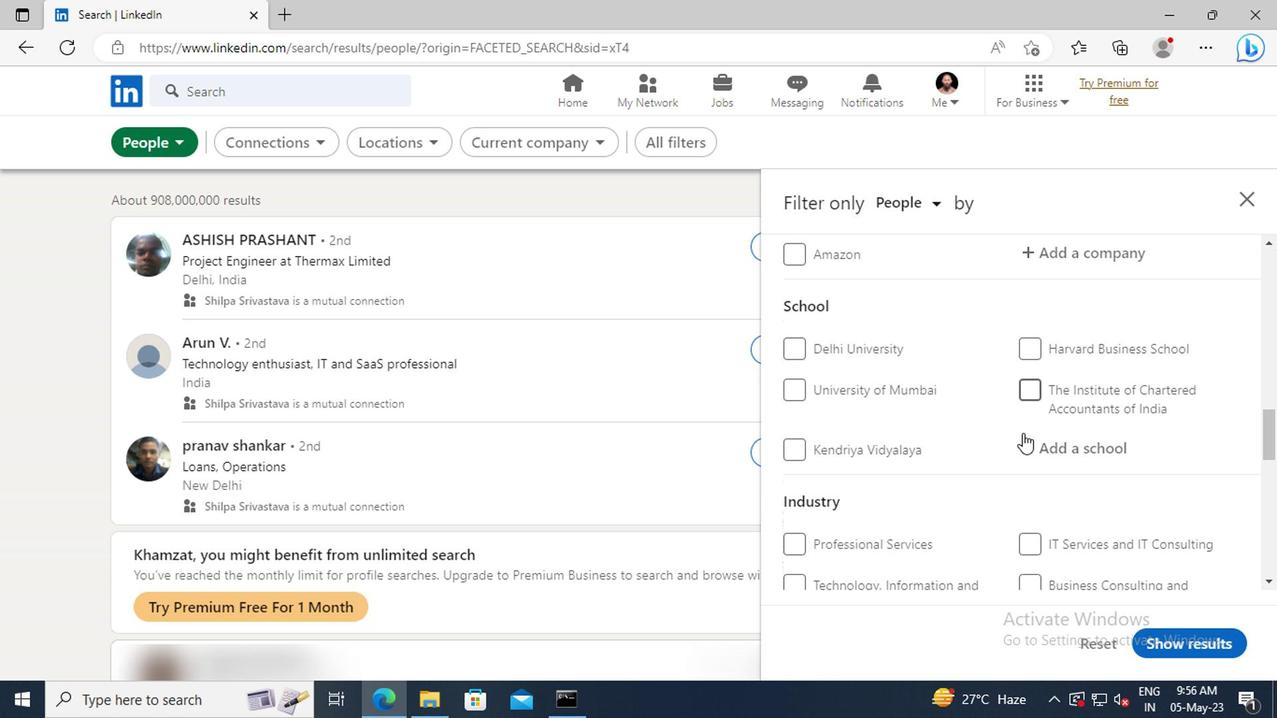 
Action: Mouse pressed left at (1031, 441)
Screenshot: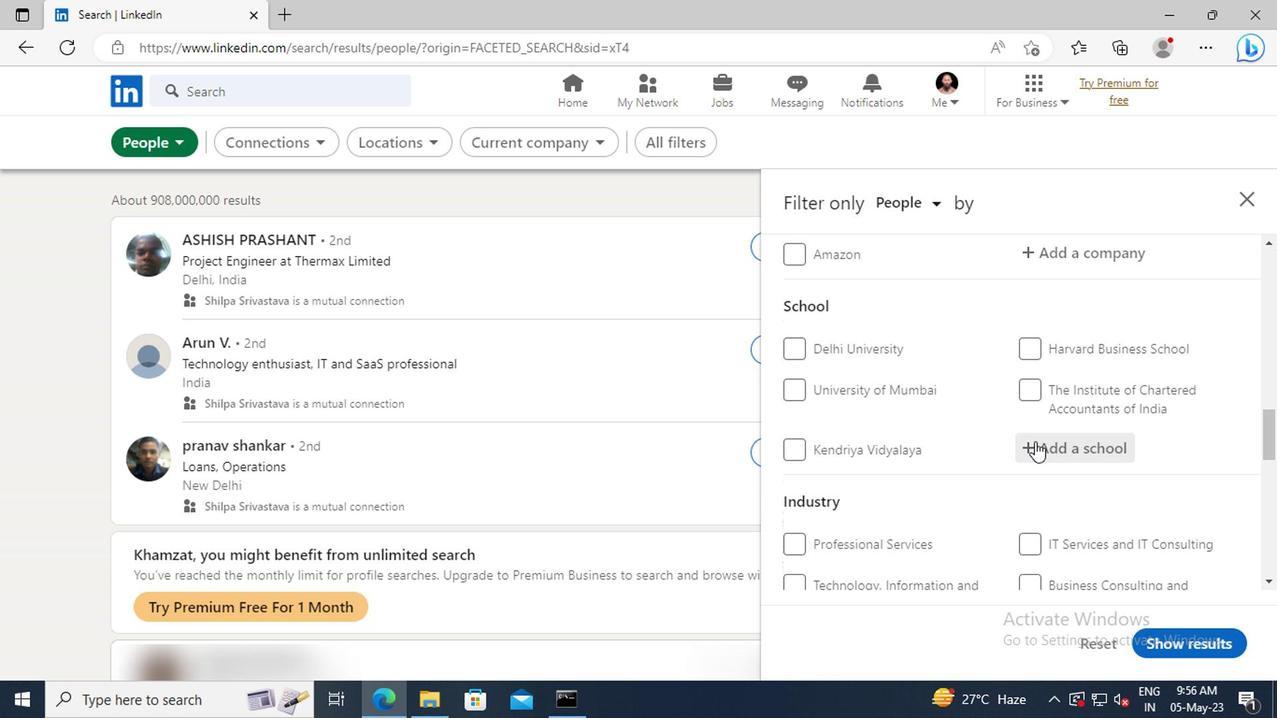 
Action: Key pressed <Key.shift>RAJASTHAN<Key.space><Key.shift>UNIVERSITY<Key.space>OF<Key.space><Key.shift>HEAL
Screenshot: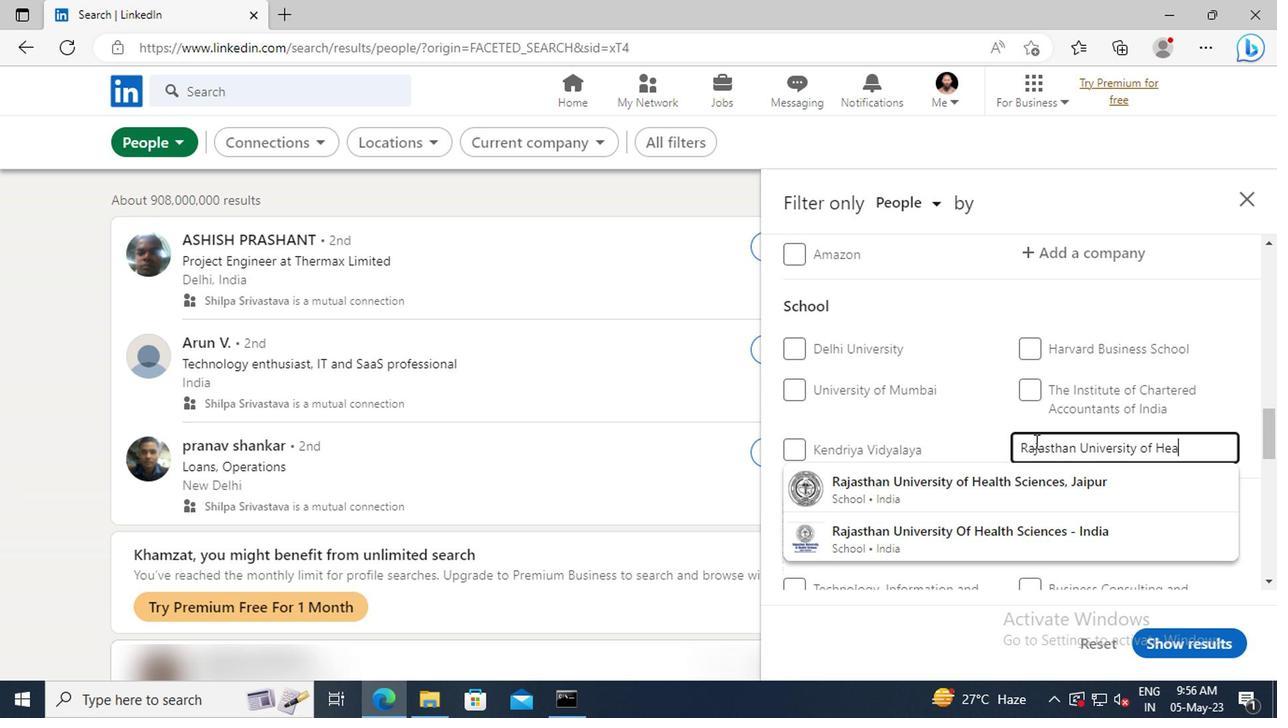 
Action: Mouse moved to (1035, 475)
Screenshot: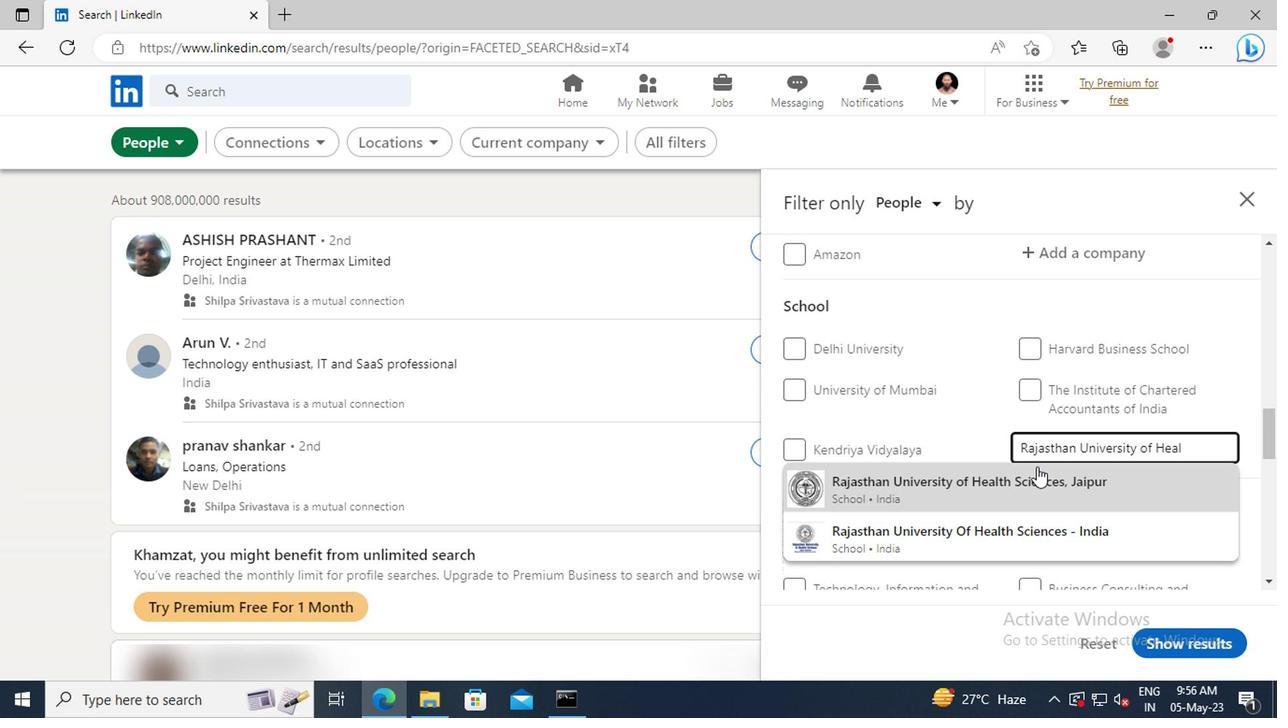 
Action: Mouse pressed left at (1035, 475)
Screenshot: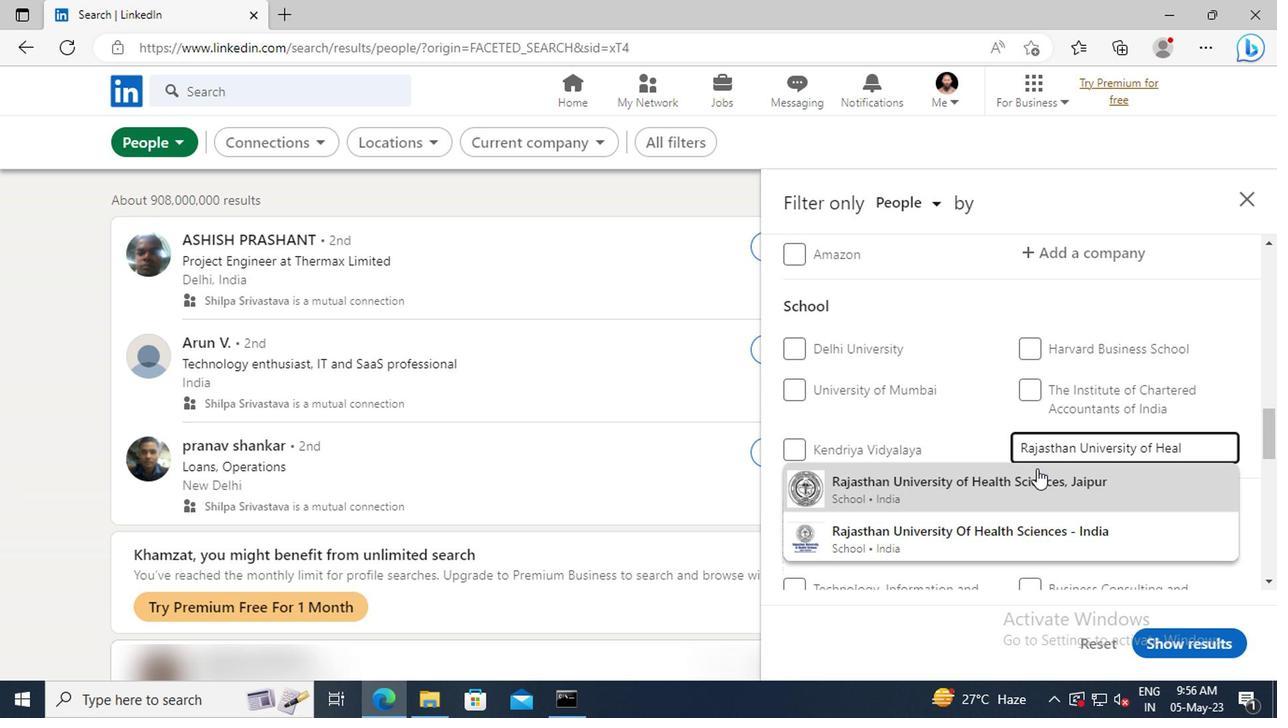 
Action: Mouse scrolled (1035, 474) with delta (0, -1)
Screenshot: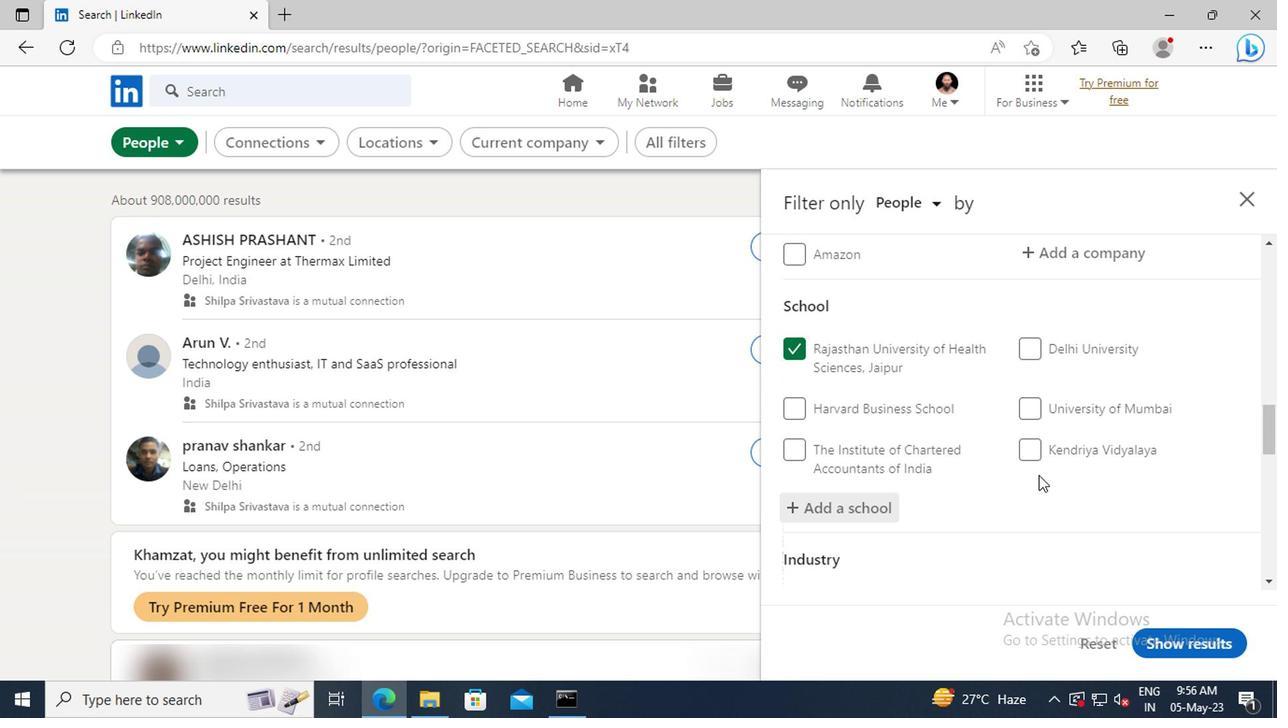 
Action: Mouse scrolled (1035, 474) with delta (0, -1)
Screenshot: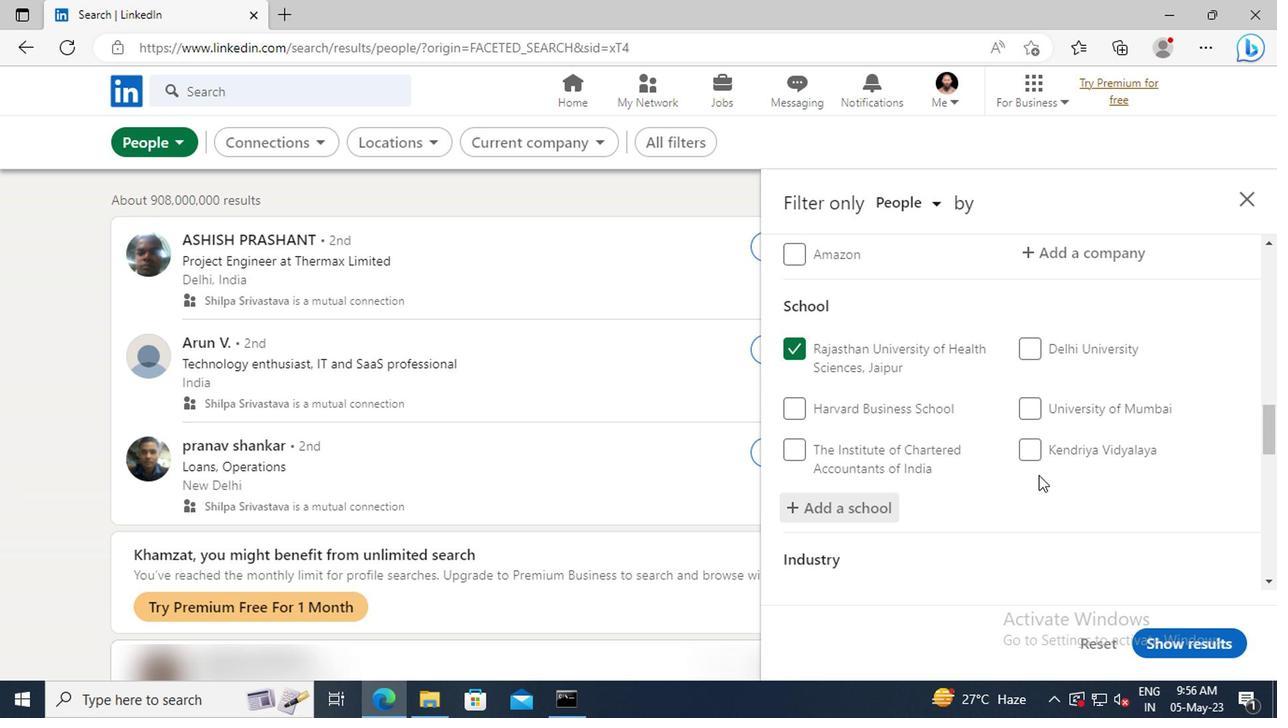 
Action: Mouse moved to (1031, 448)
Screenshot: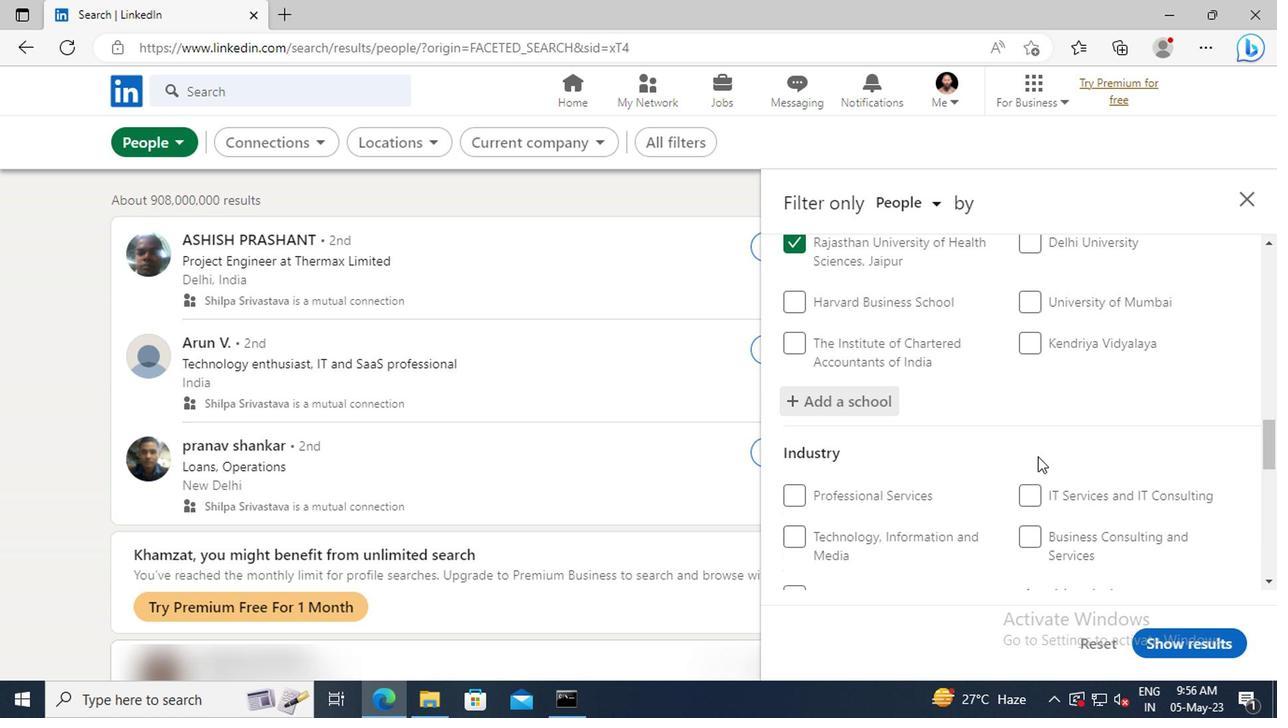 
Action: Mouse scrolled (1031, 447) with delta (0, -1)
Screenshot: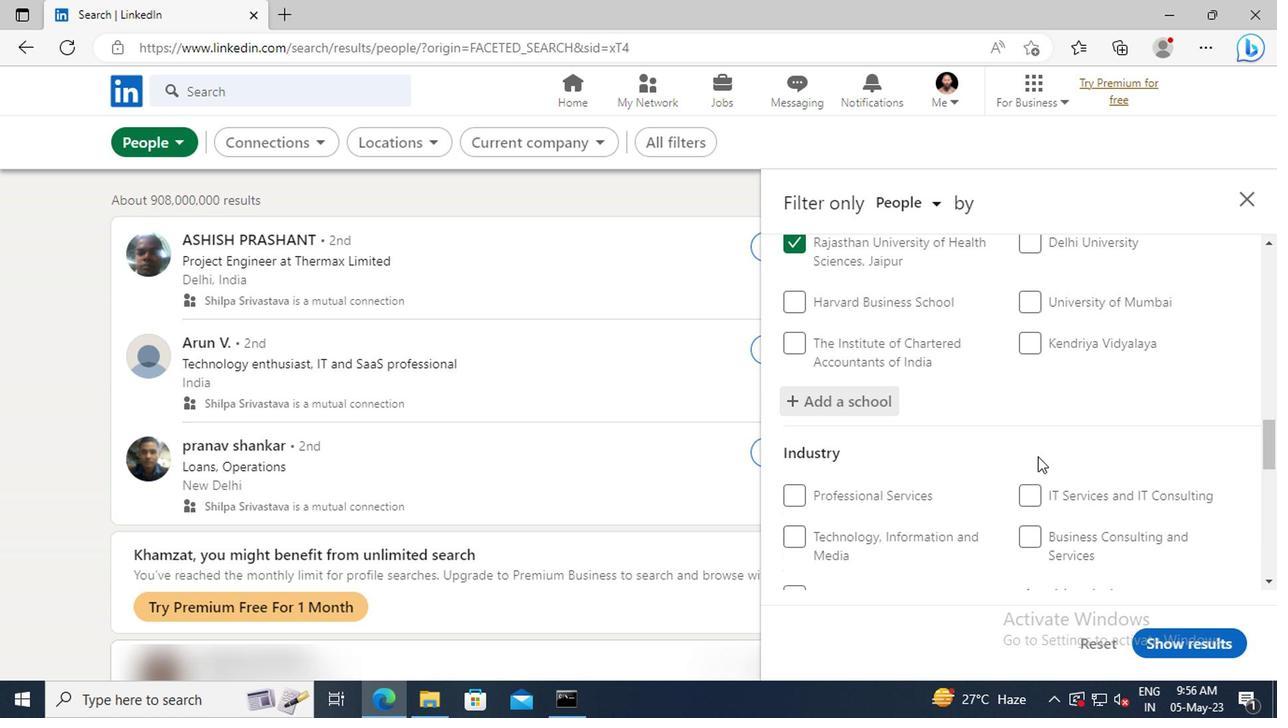 
Action: Mouse moved to (1030, 445)
Screenshot: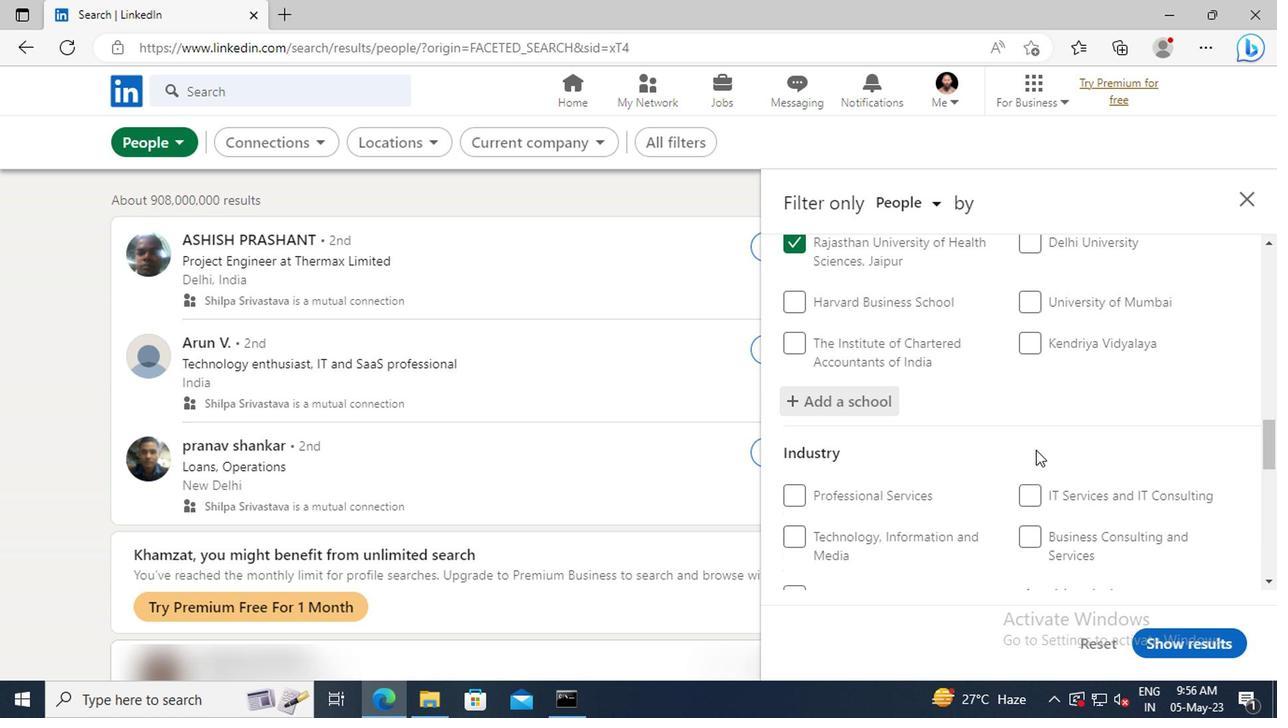 
Action: Mouse scrolled (1030, 444) with delta (0, -1)
Screenshot: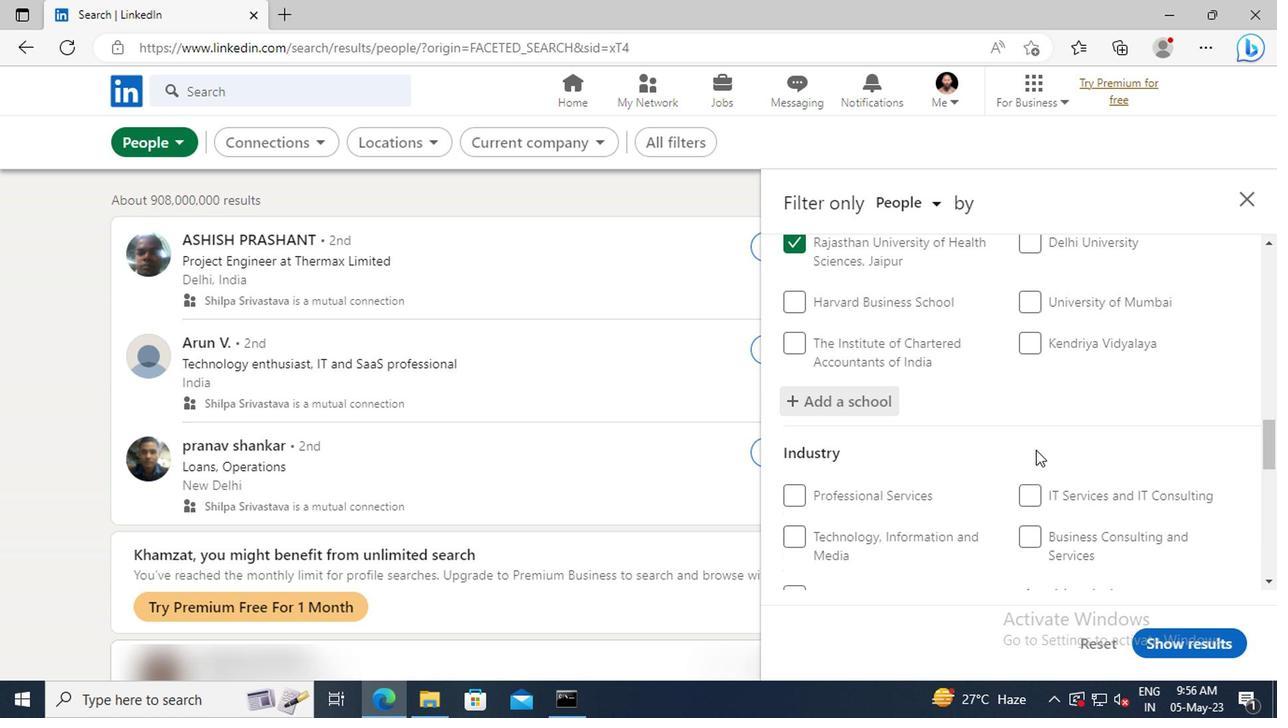 
Action: Mouse moved to (1022, 426)
Screenshot: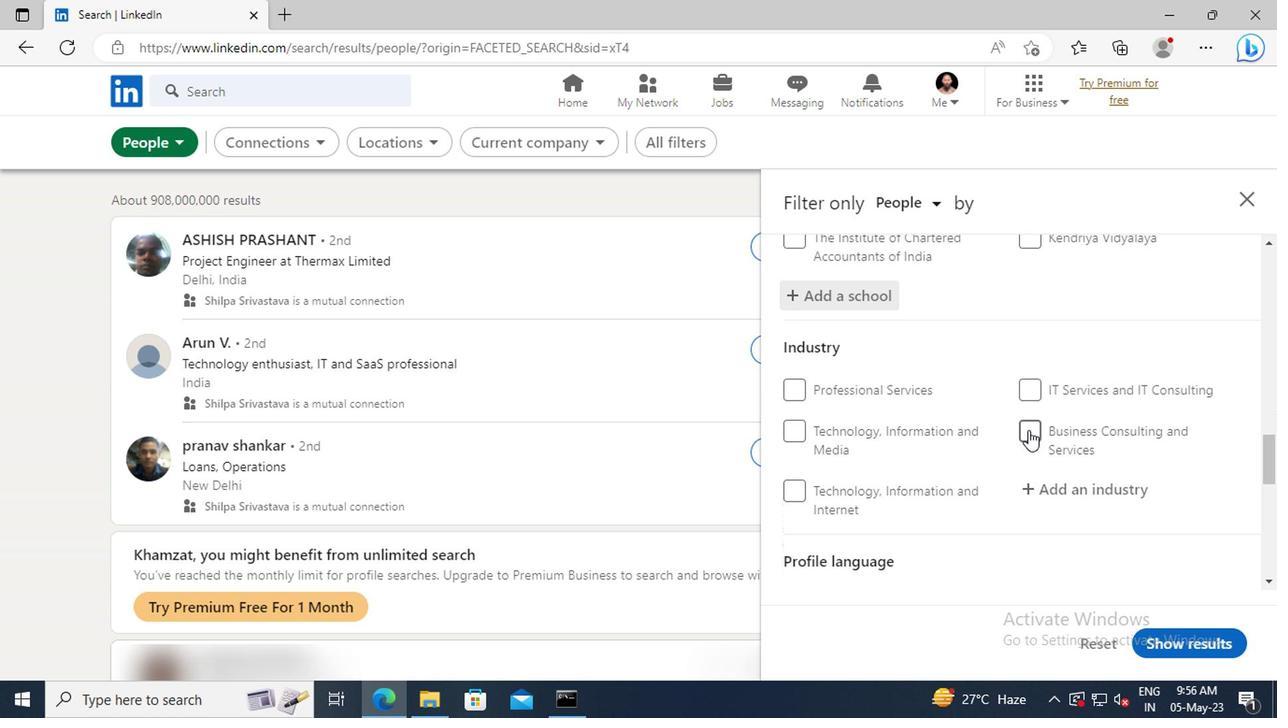 
Action: Mouse scrolled (1022, 425) with delta (0, 0)
Screenshot: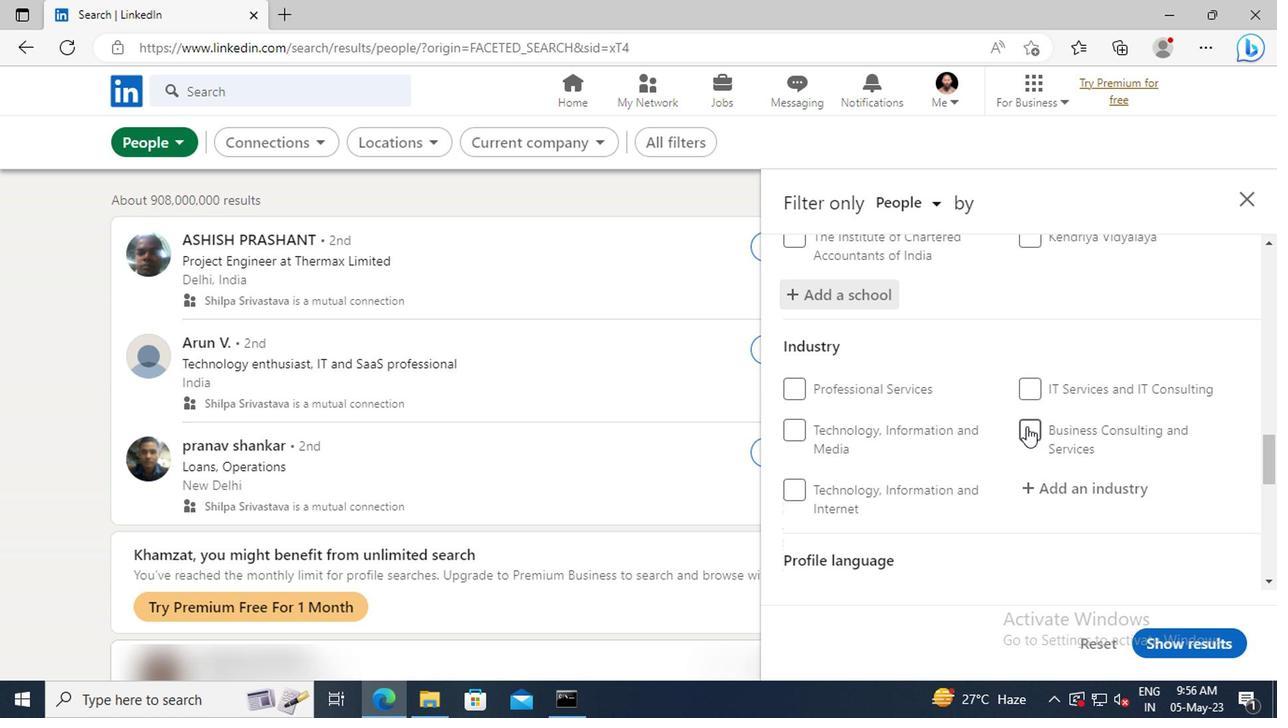 
Action: Mouse moved to (1032, 437)
Screenshot: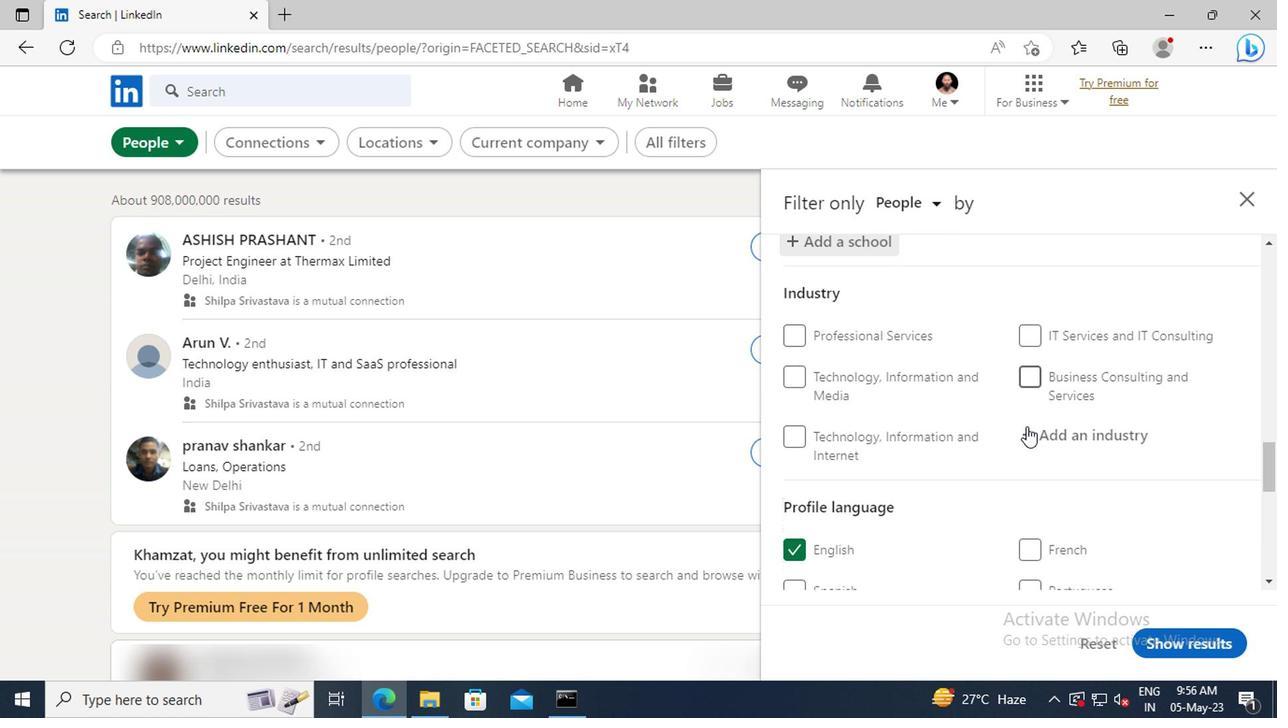 
Action: Mouse pressed left at (1032, 437)
Screenshot: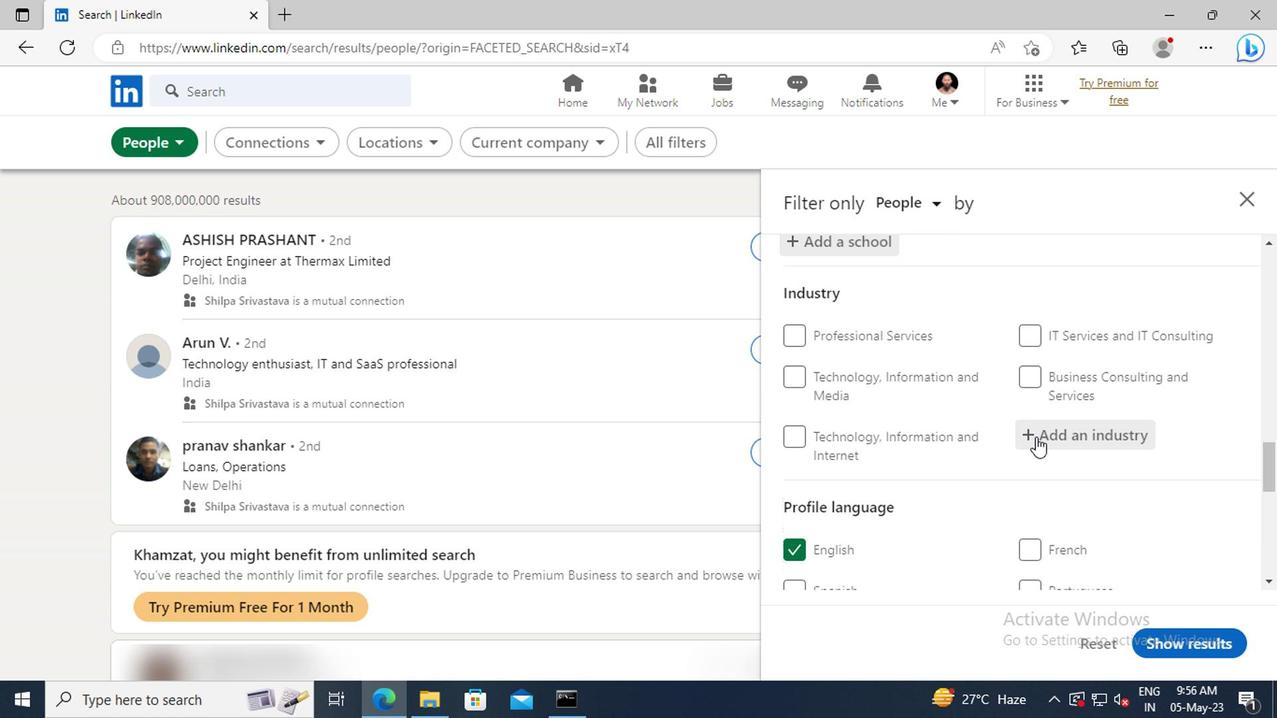 
Action: Key pressed <Key.shift>WHOLESALE<Key.space><Key.shift>PAP
Screenshot: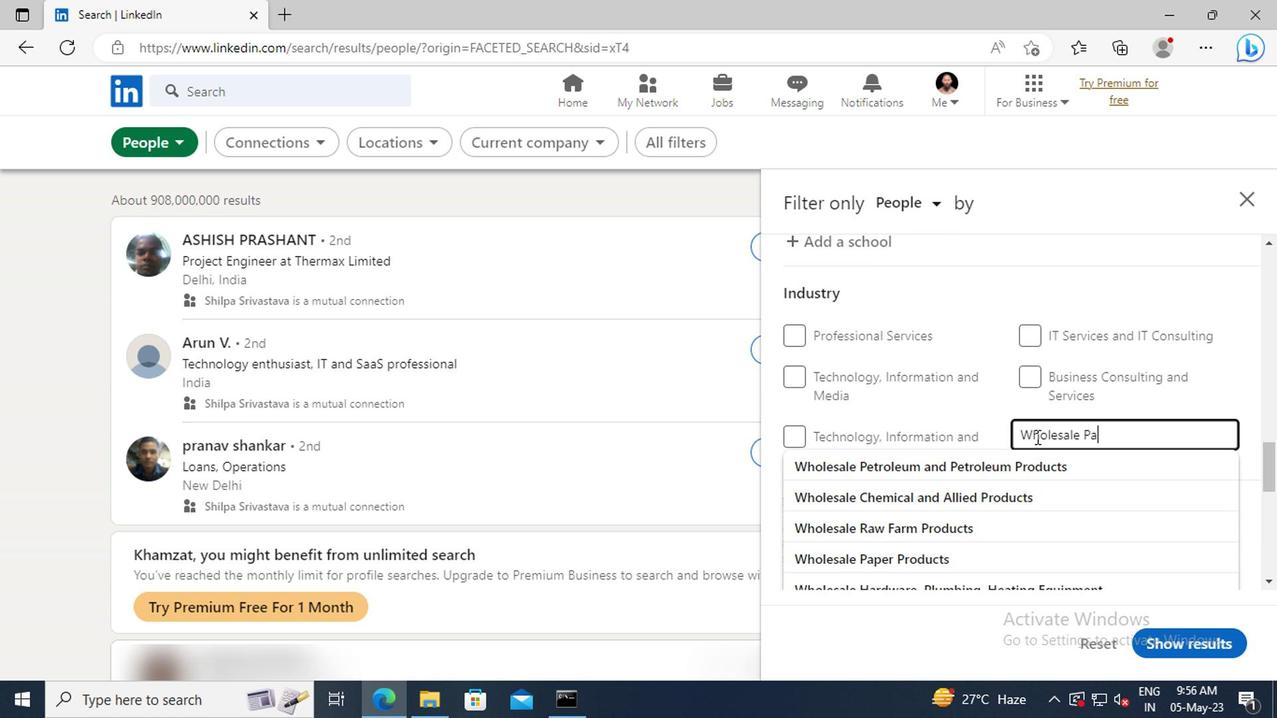 
Action: Mouse moved to (1040, 459)
Screenshot: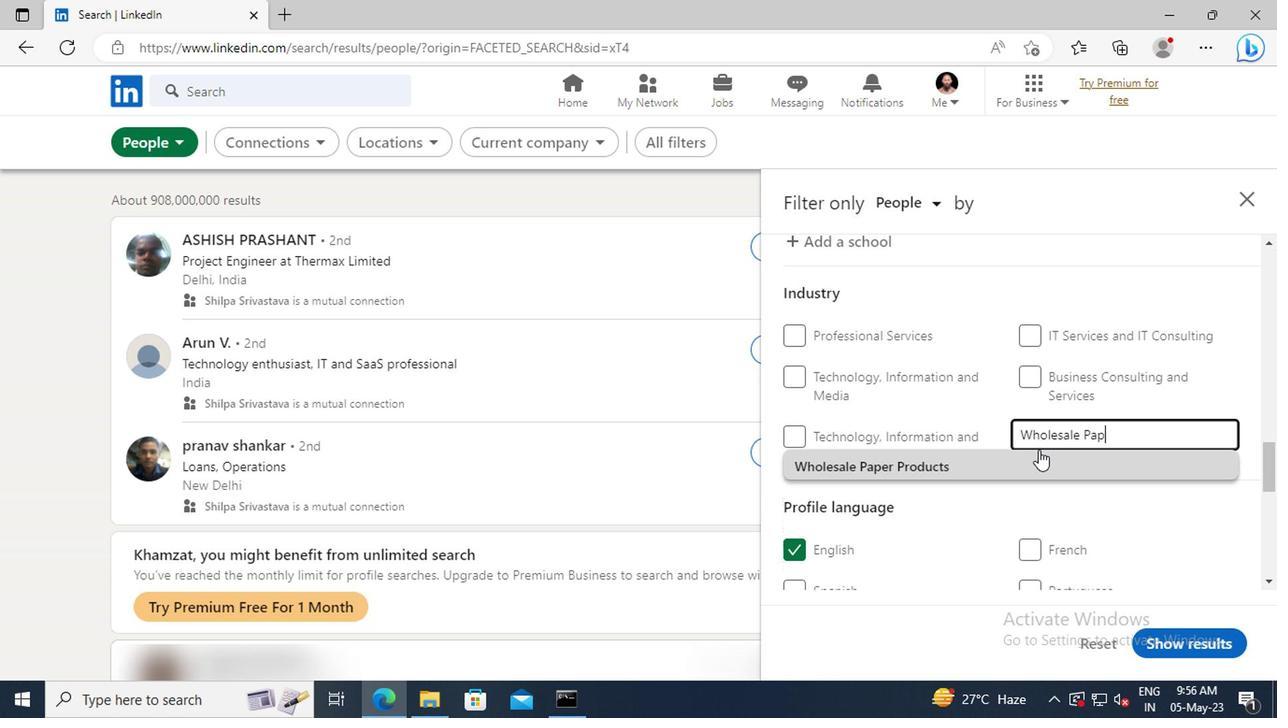 
Action: Mouse pressed left at (1040, 459)
Screenshot: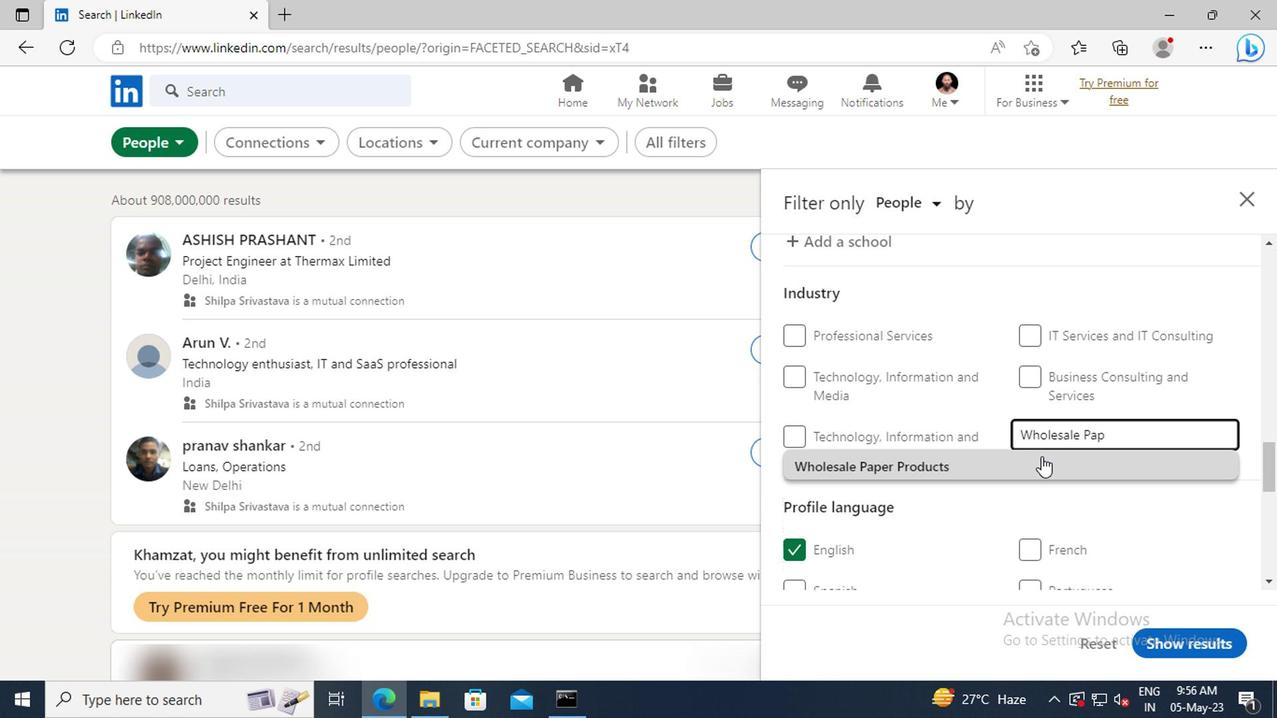 
Action: Mouse scrolled (1040, 458) with delta (0, -1)
Screenshot: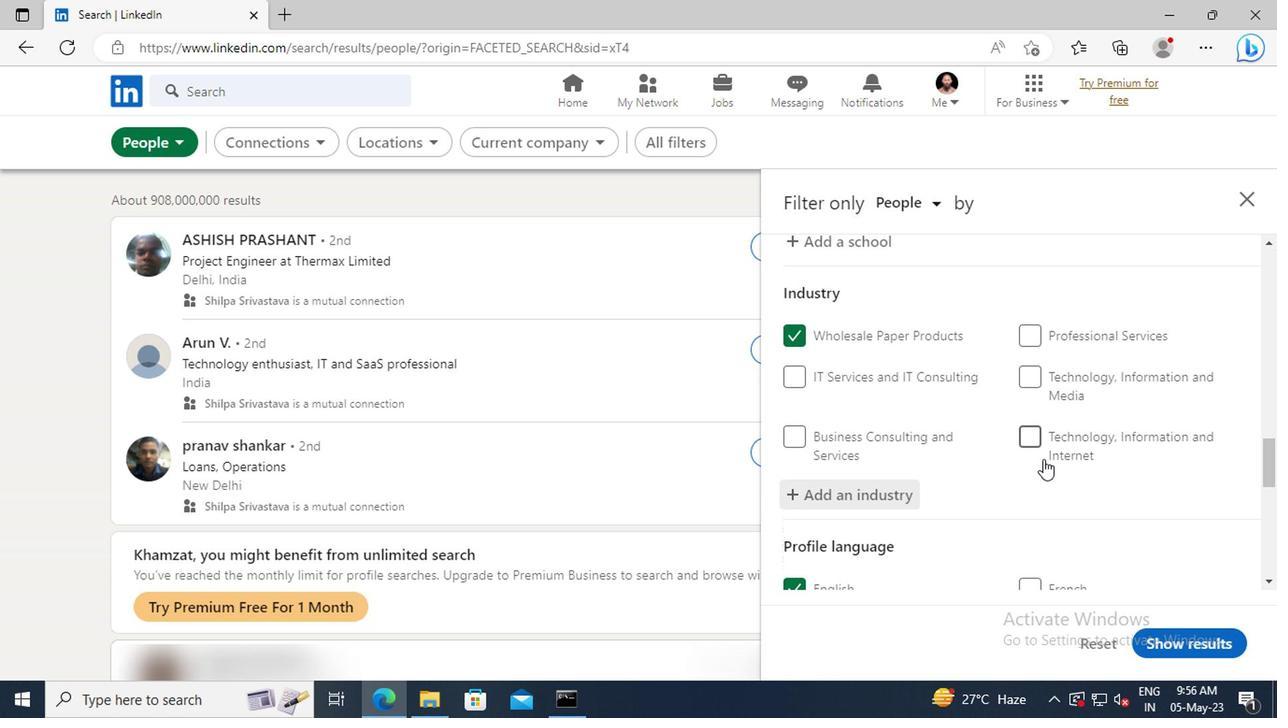 
Action: Mouse scrolled (1040, 458) with delta (0, -1)
Screenshot: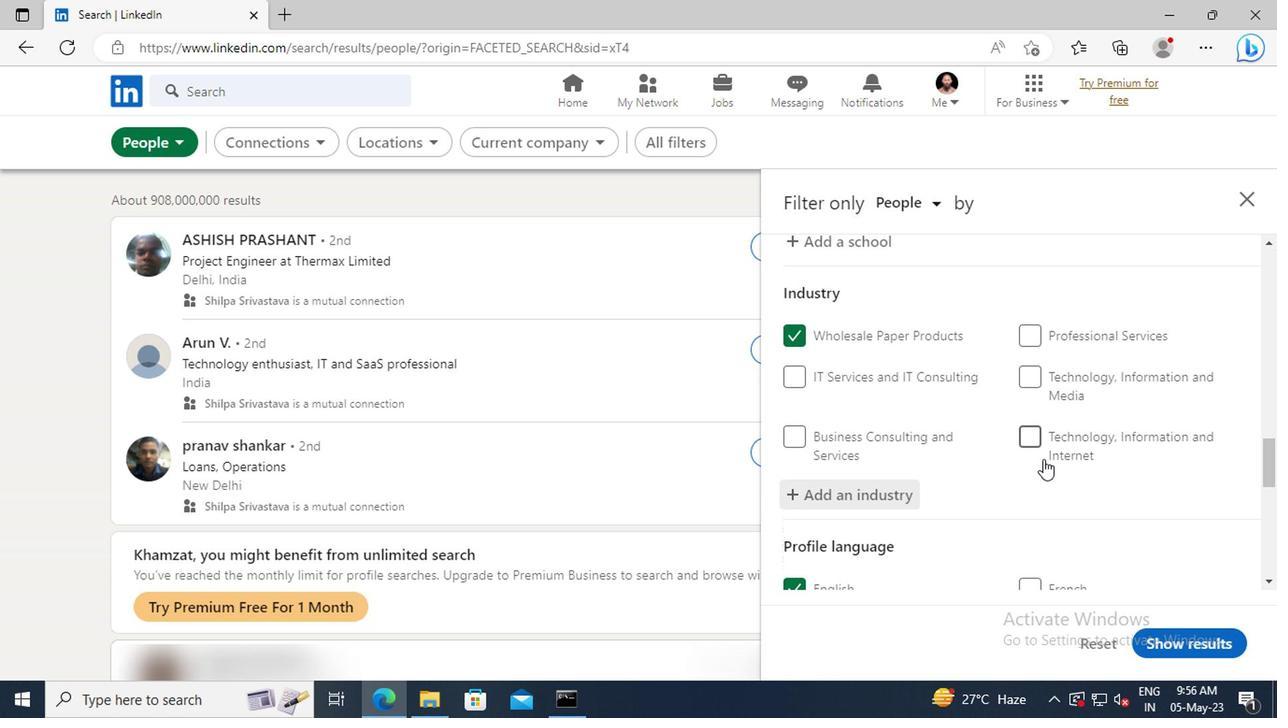 
Action: Mouse moved to (1040, 453)
Screenshot: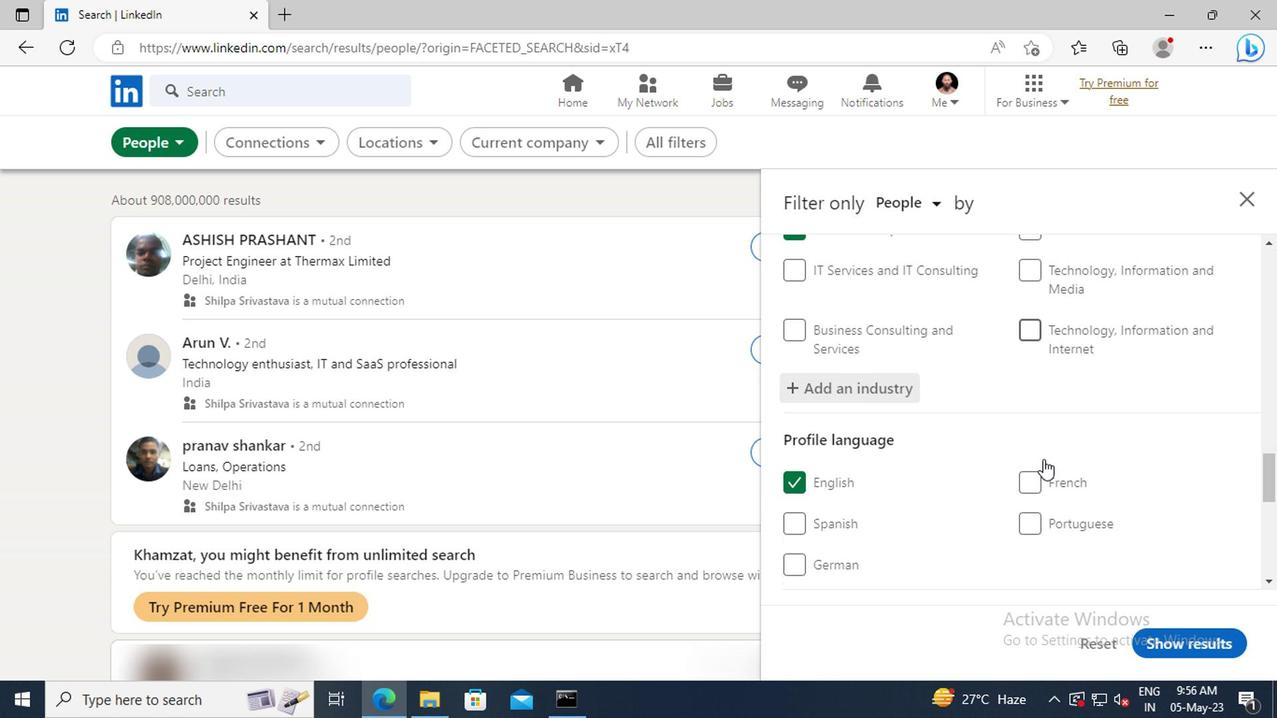 
Action: Mouse scrolled (1040, 453) with delta (0, 0)
Screenshot: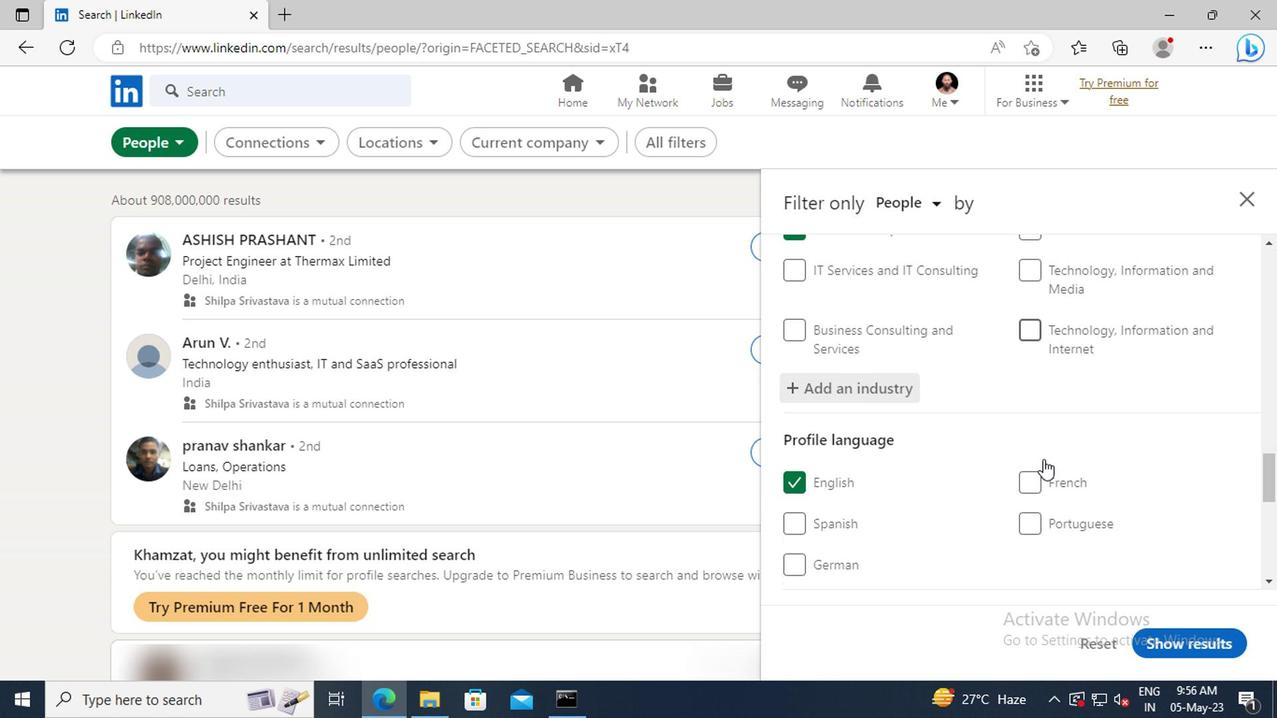 
Action: Mouse moved to (1040, 453)
Screenshot: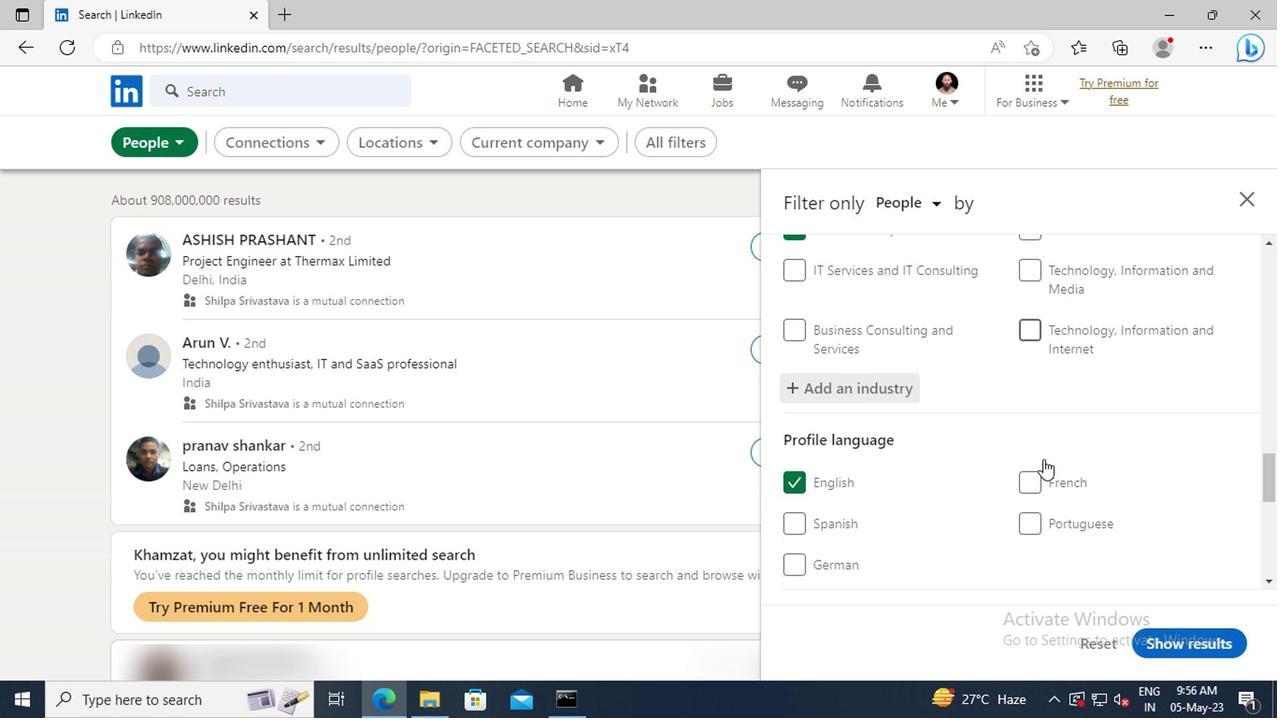 
Action: Mouse scrolled (1040, 451) with delta (0, -1)
Screenshot: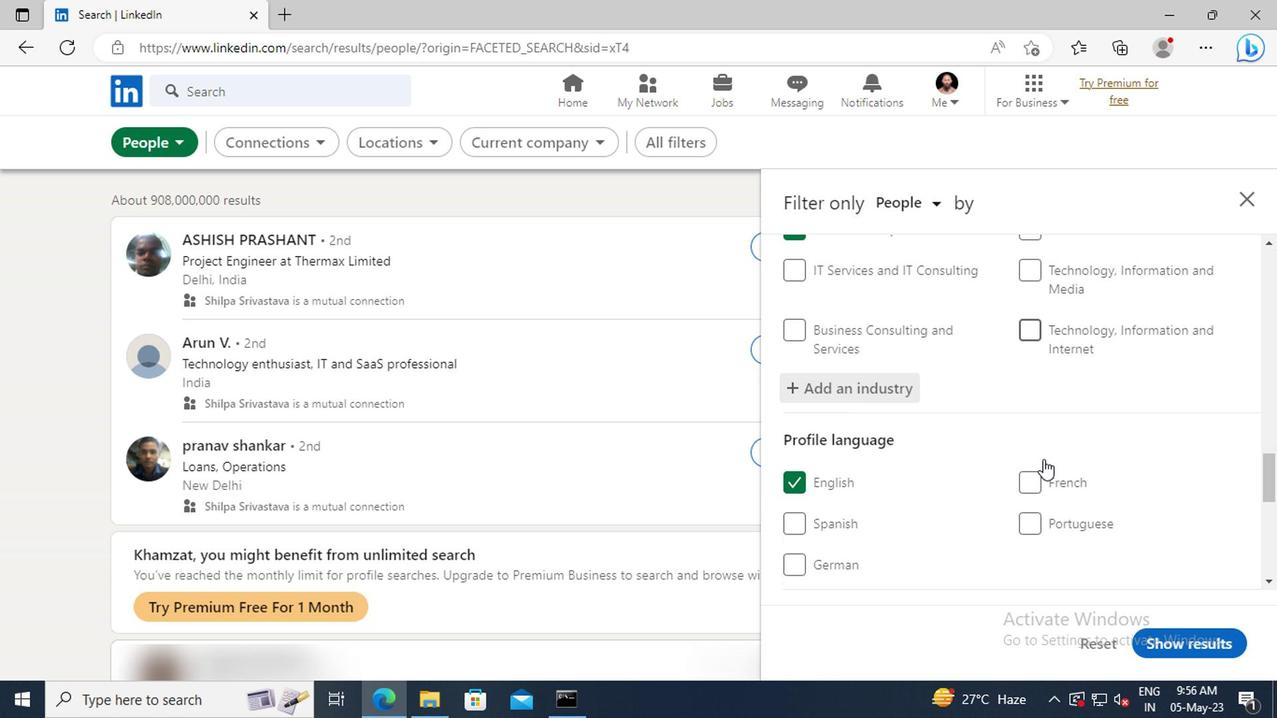 
Action: Mouse moved to (1040, 451)
Screenshot: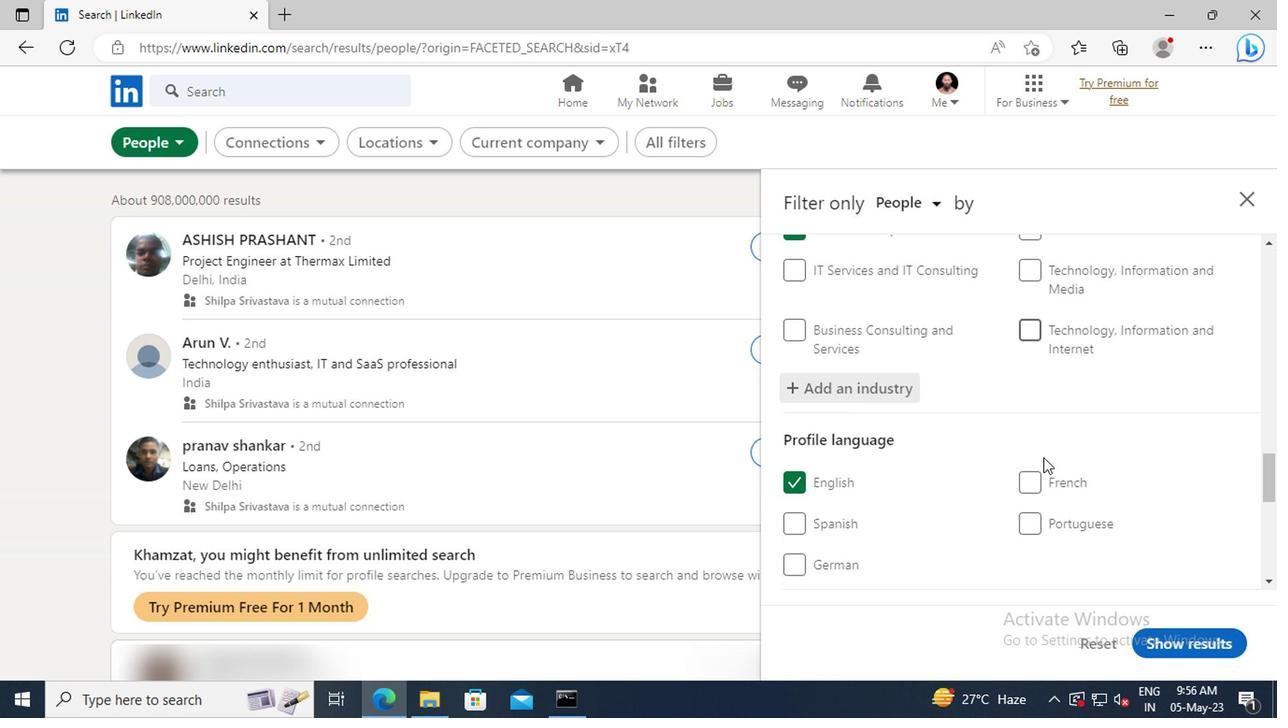 
Action: Mouse scrolled (1040, 450) with delta (0, 0)
Screenshot: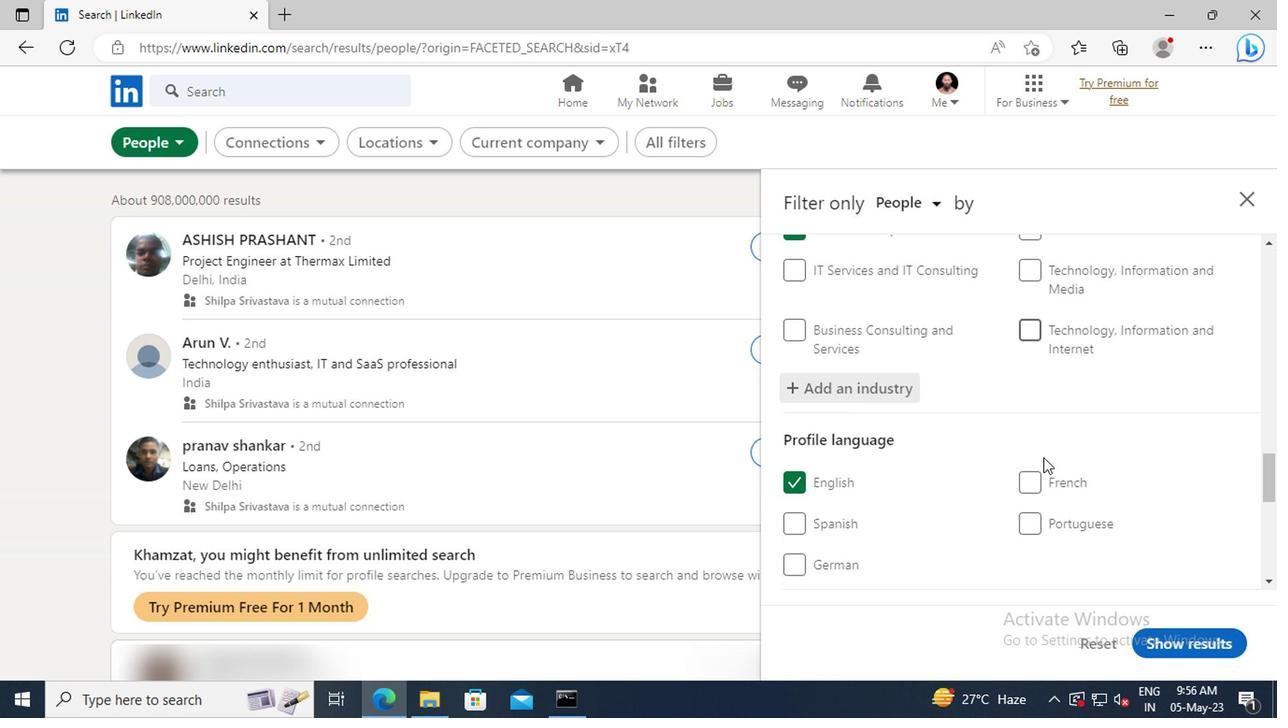 
Action: Mouse moved to (1038, 423)
Screenshot: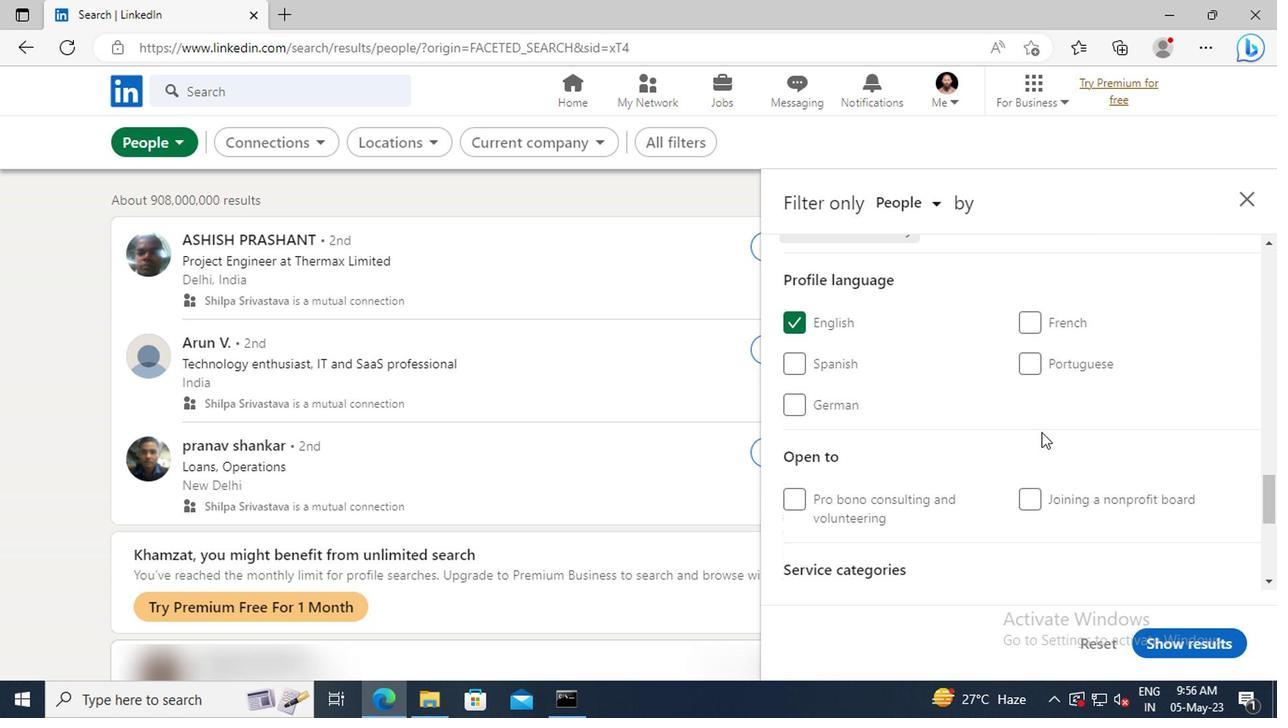 
Action: Mouse scrolled (1038, 421) with delta (0, -1)
Screenshot: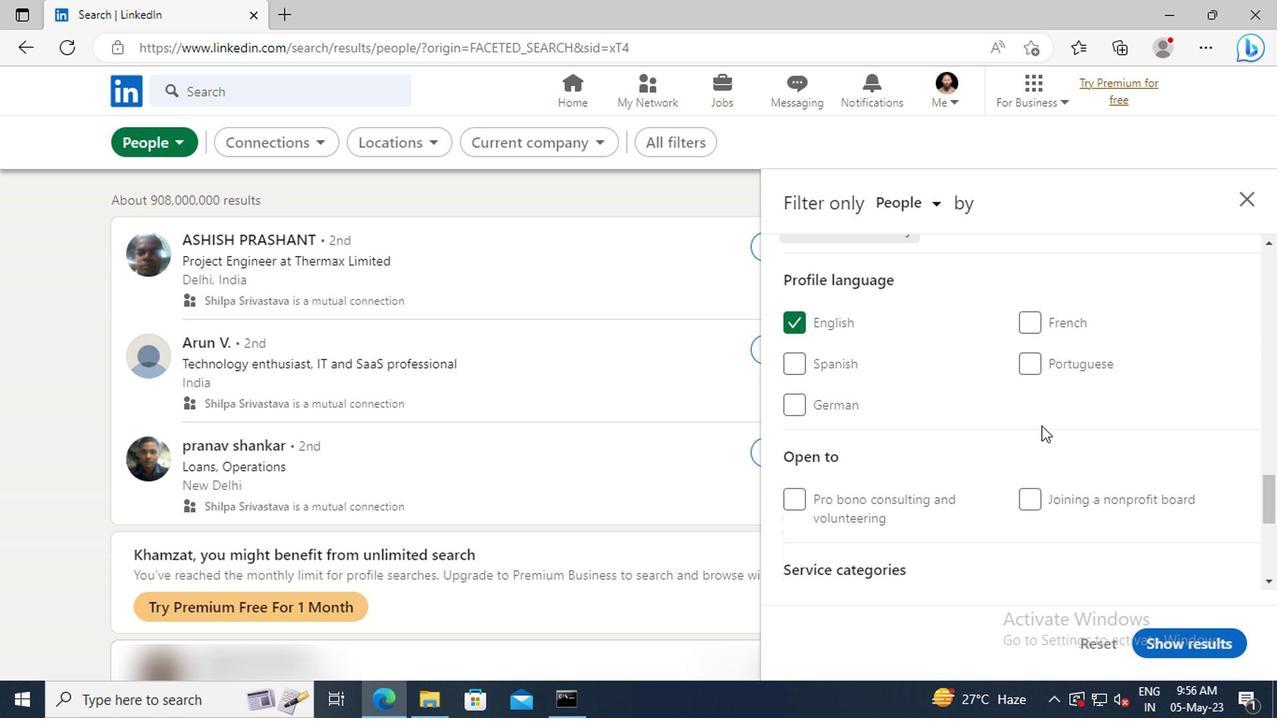 
Action: Mouse scrolled (1038, 421) with delta (0, -1)
Screenshot: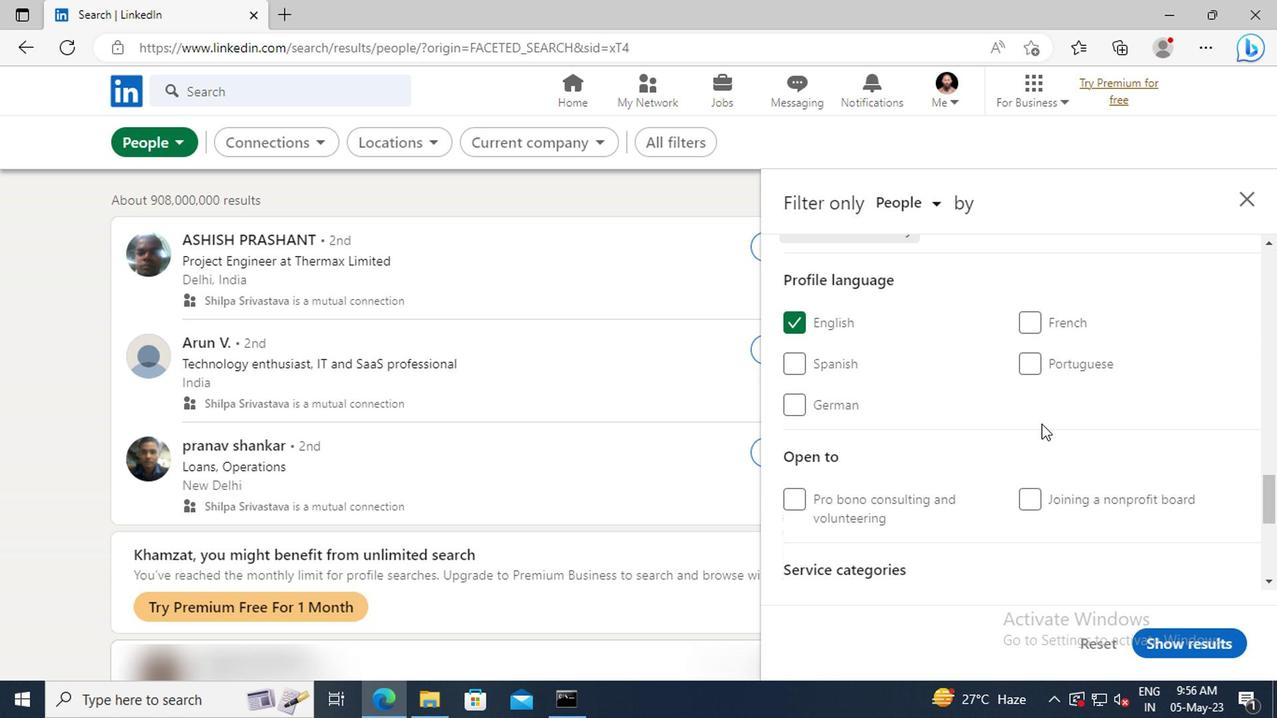 
Action: Mouse moved to (1038, 421)
Screenshot: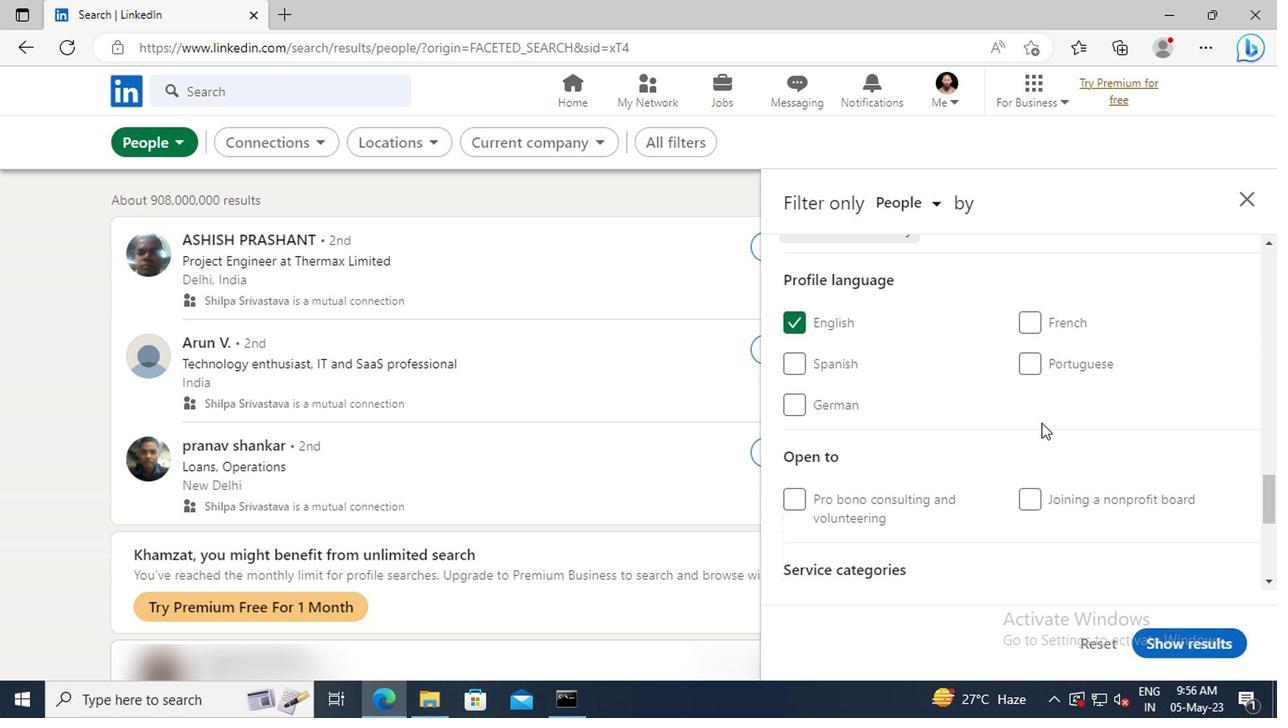
Action: Mouse scrolled (1038, 421) with delta (0, 0)
Screenshot: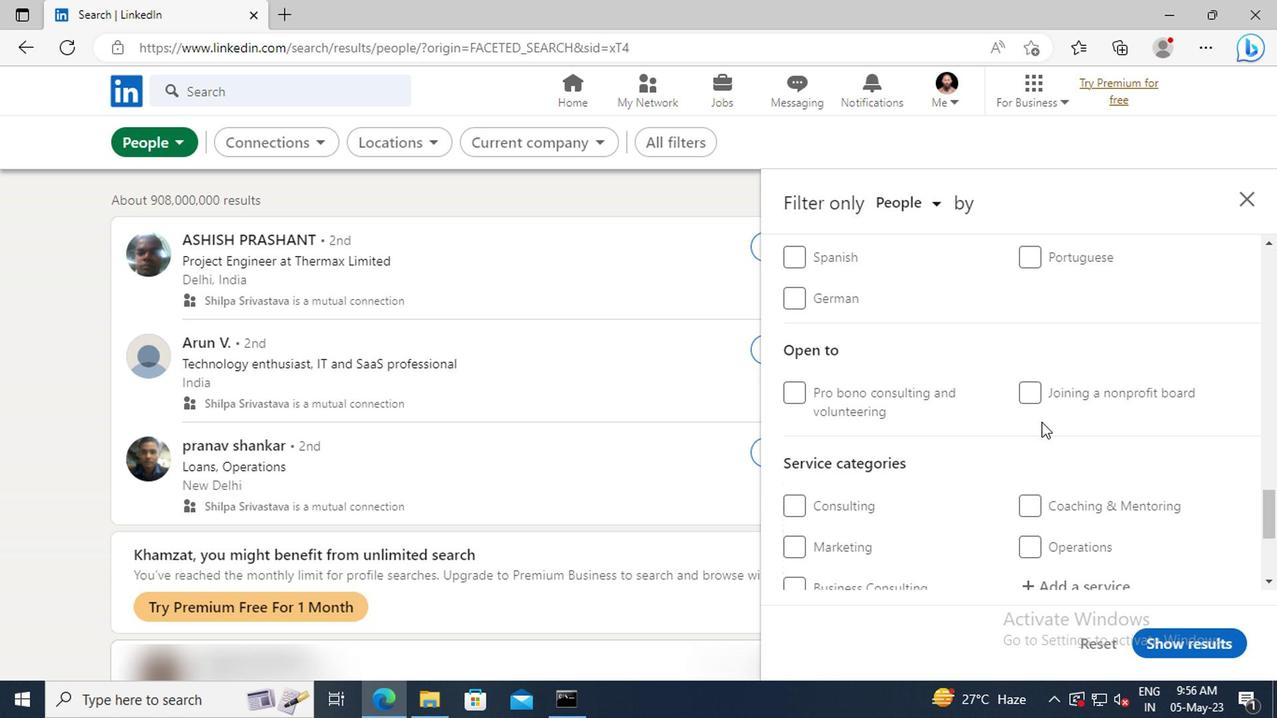 
Action: Mouse moved to (793, 453)
Screenshot: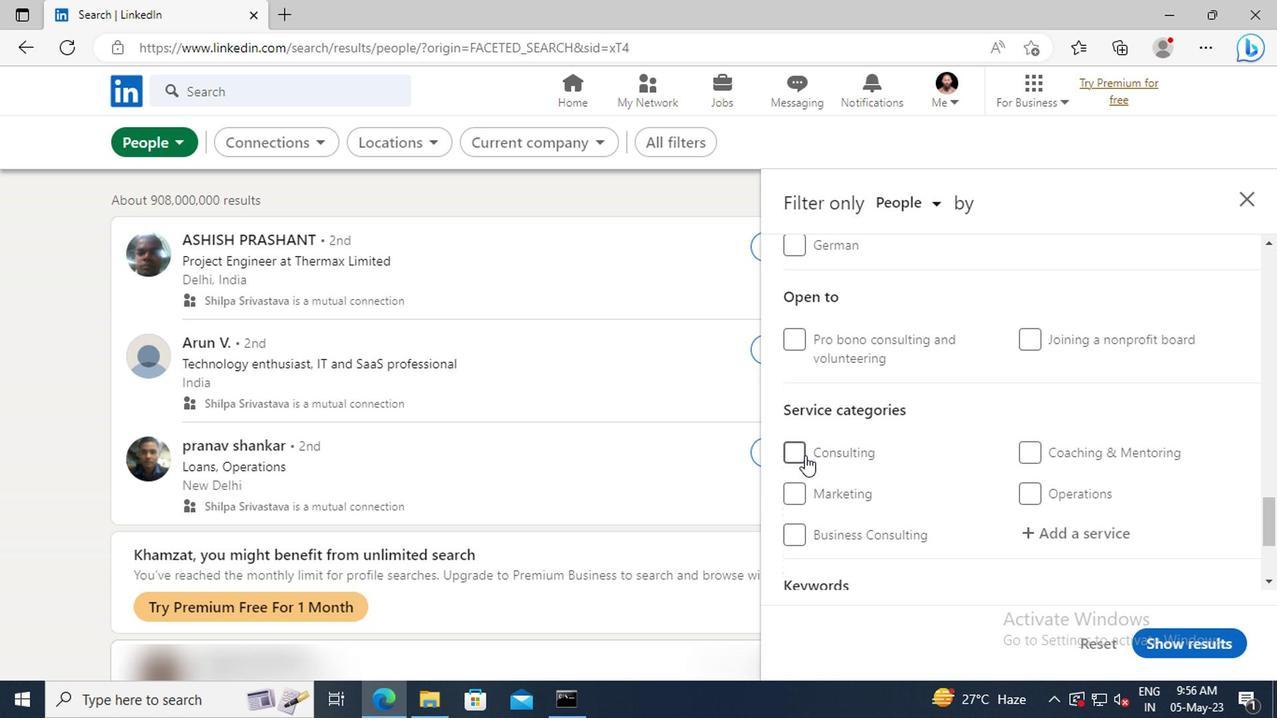 
Action: Mouse pressed left at (793, 453)
Screenshot: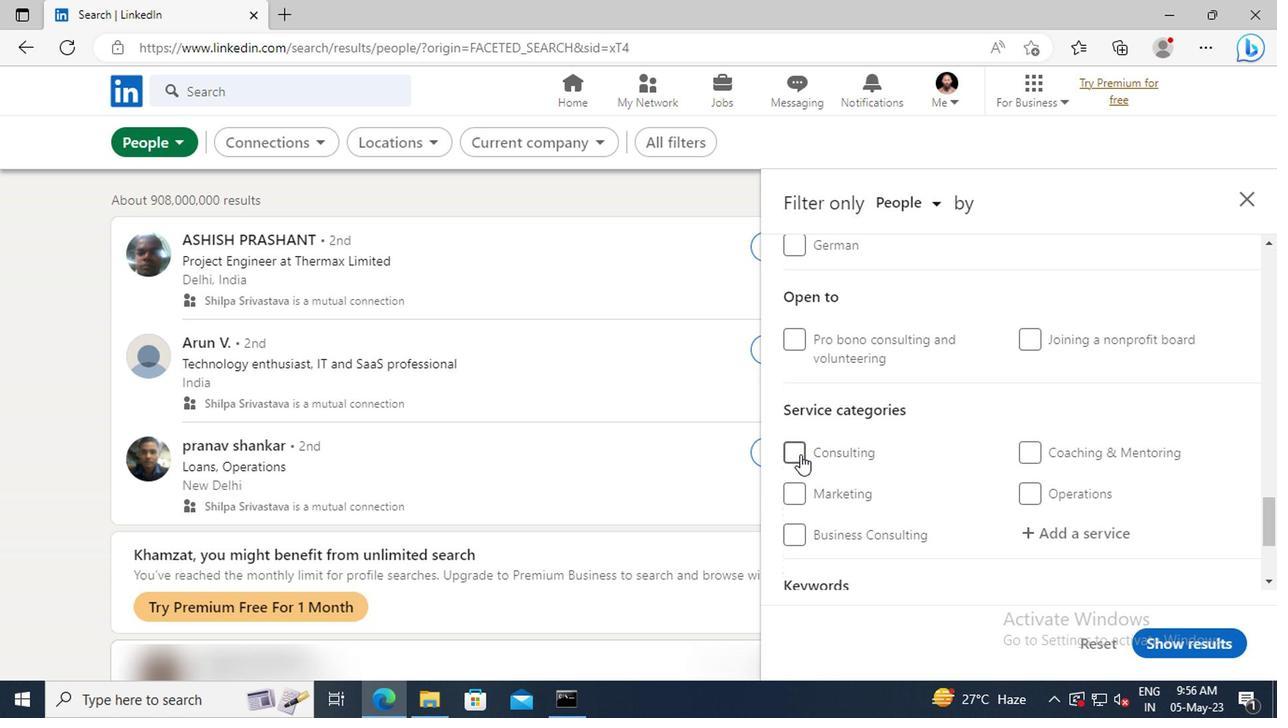 
Action: Mouse moved to (938, 443)
Screenshot: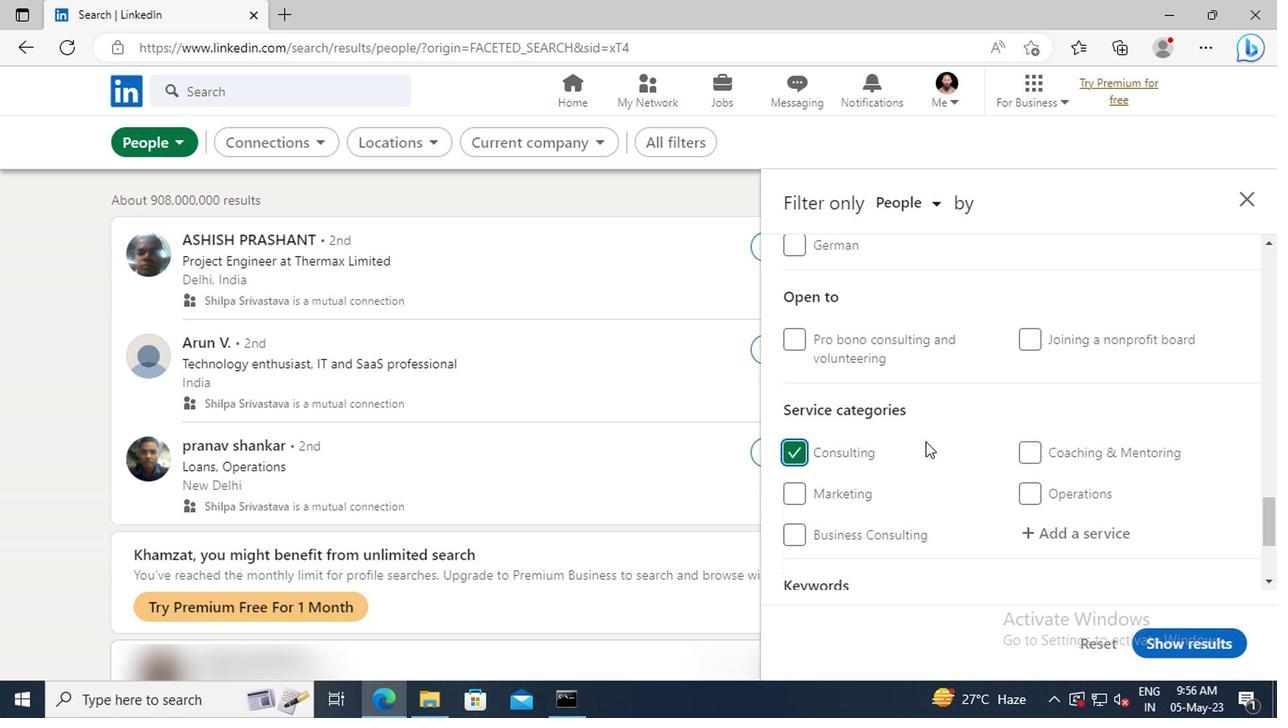 
Action: Mouse scrolled (938, 442) with delta (0, -1)
Screenshot: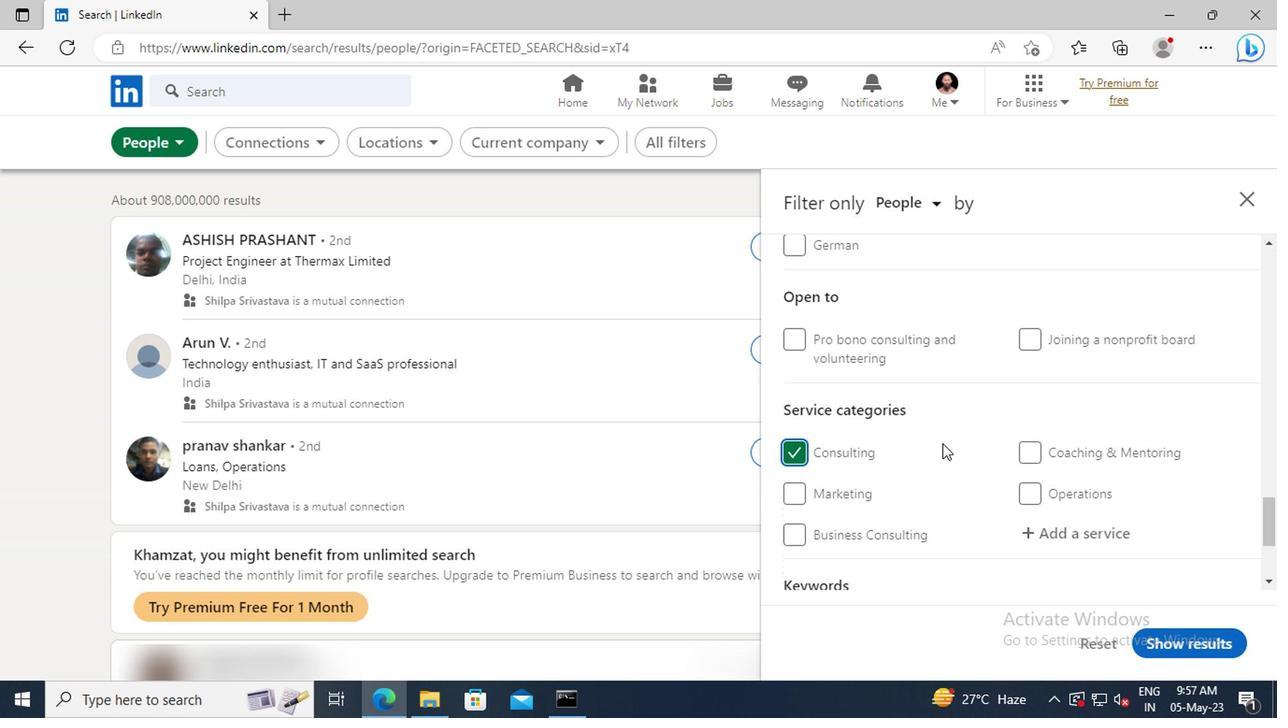 
Action: Mouse scrolled (938, 442) with delta (0, -1)
Screenshot: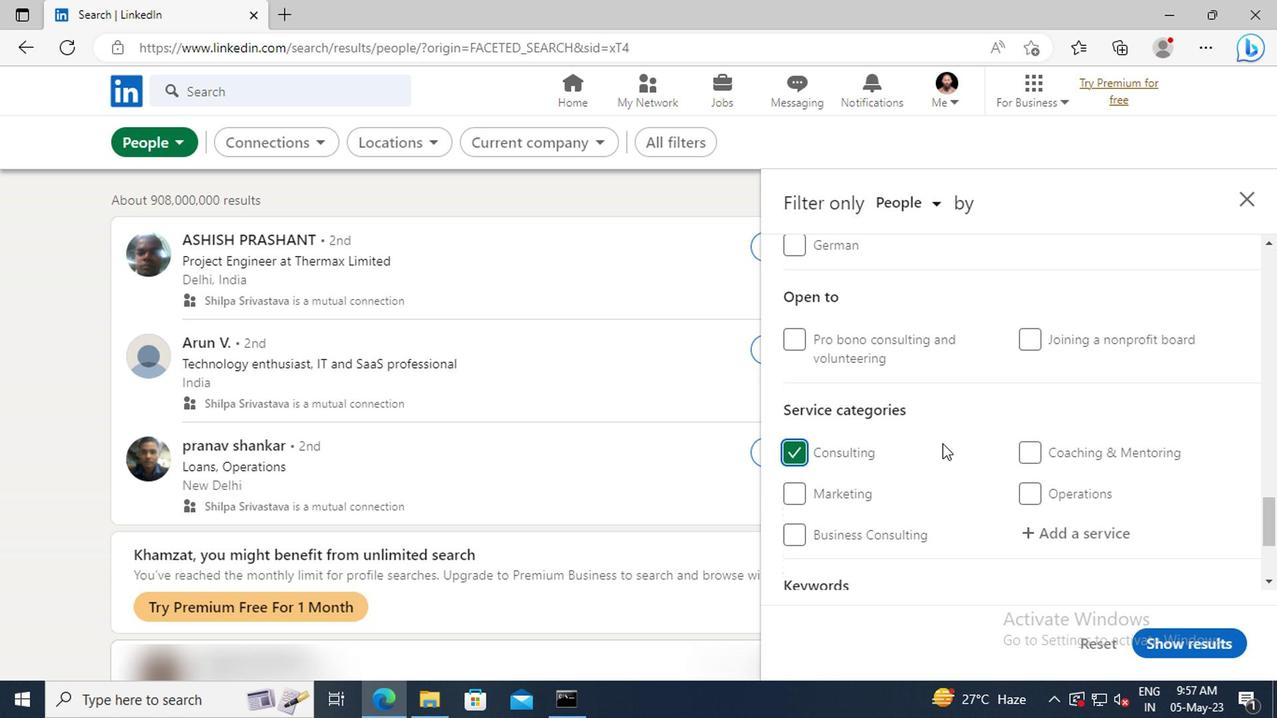 
Action: Mouse scrolled (938, 442) with delta (0, -1)
Screenshot: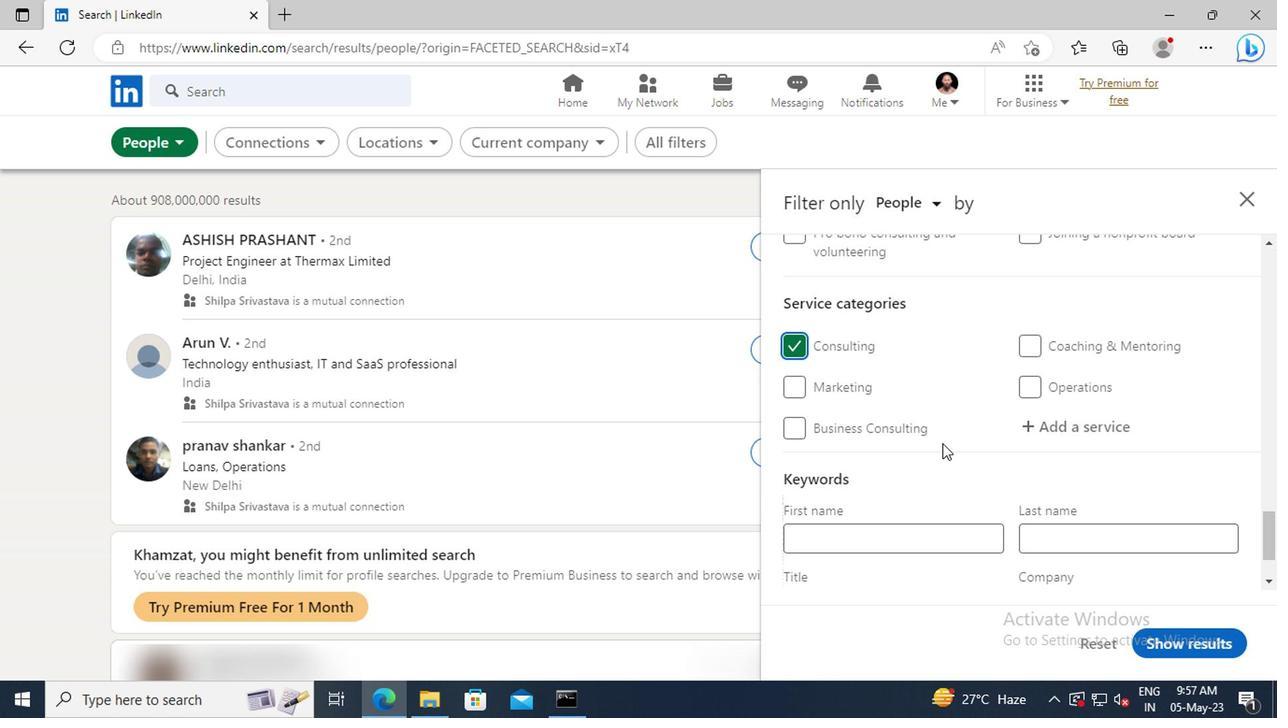 
Action: Mouse scrolled (938, 442) with delta (0, -1)
Screenshot: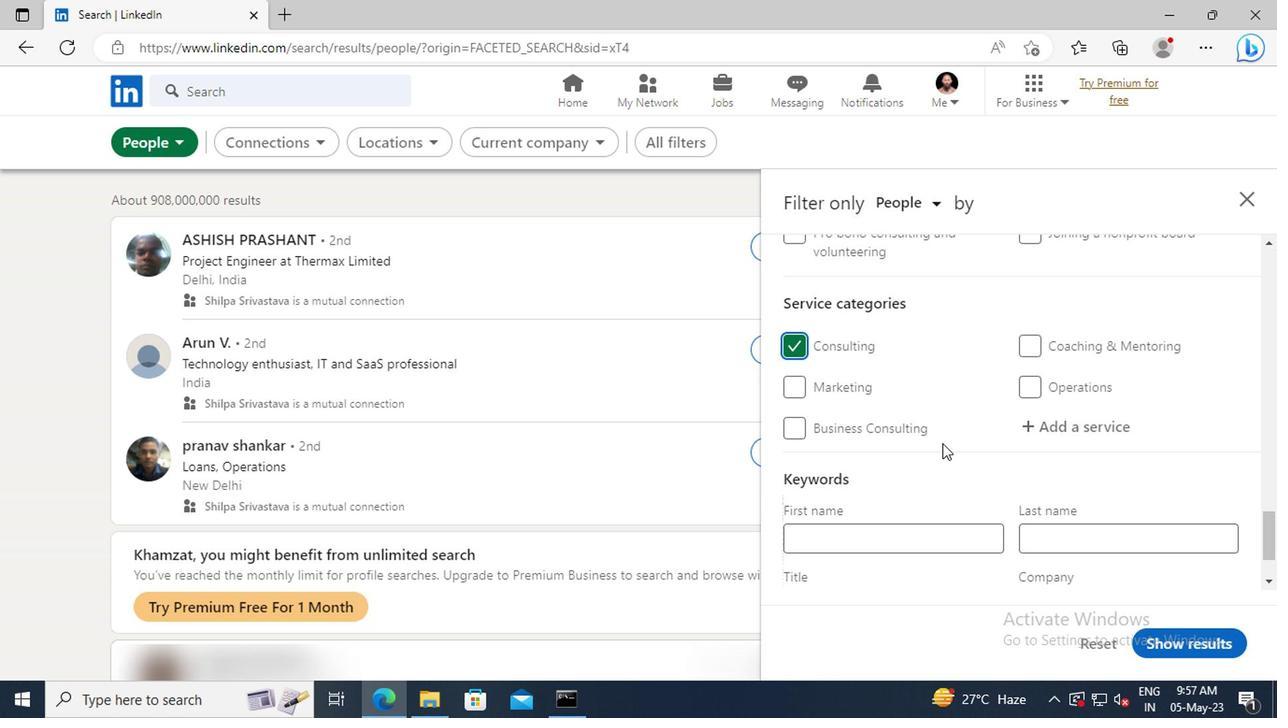 
Action: Mouse scrolled (938, 442) with delta (0, -1)
Screenshot: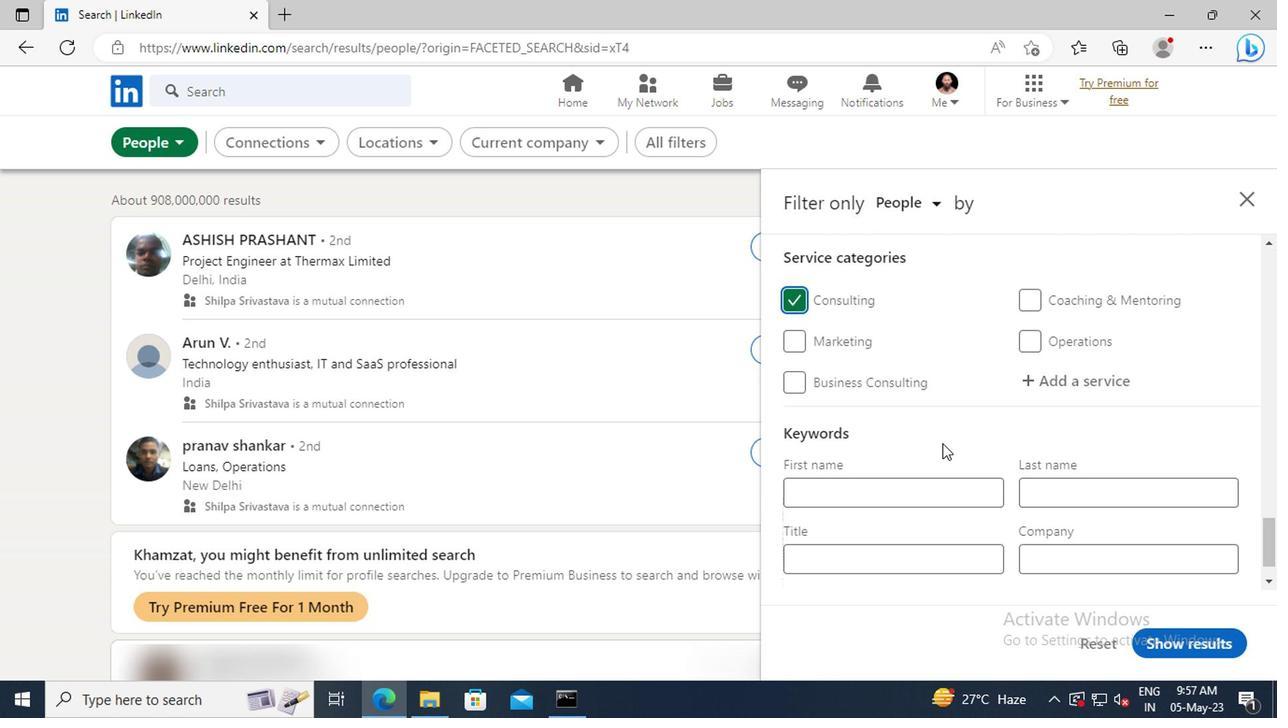 
Action: Mouse moved to (918, 503)
Screenshot: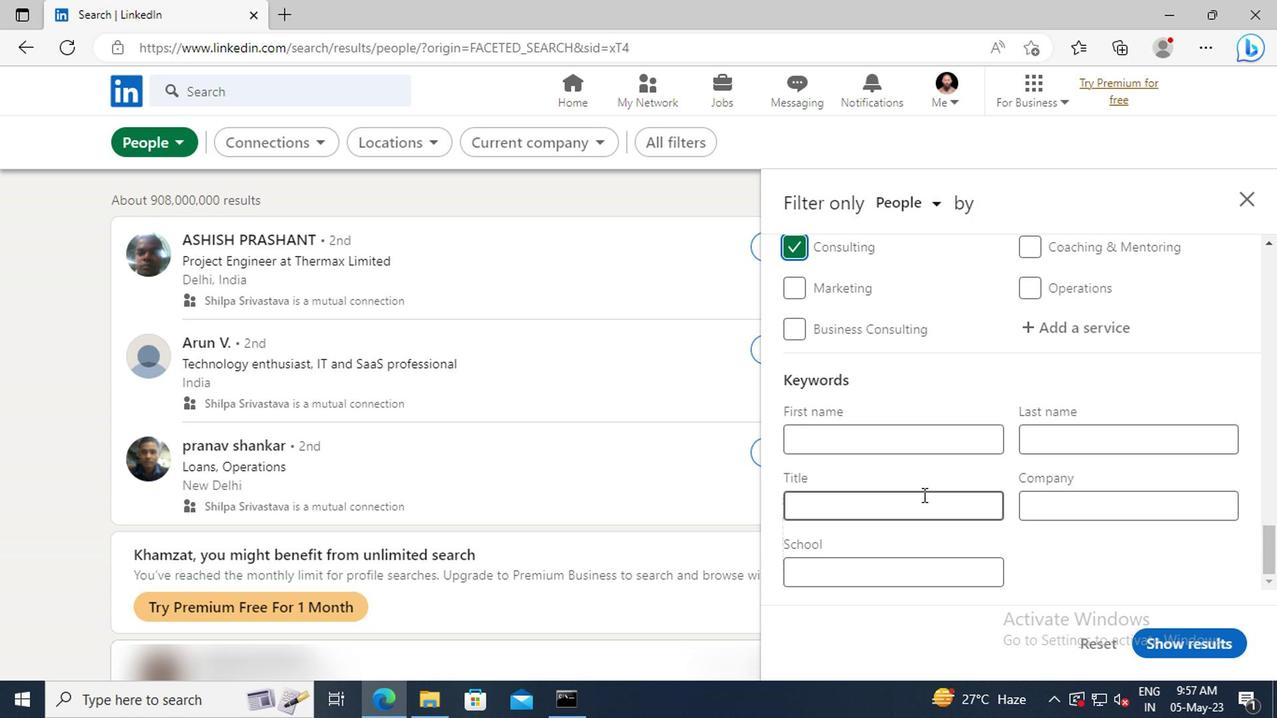 
Action: Mouse pressed left at (918, 503)
Screenshot: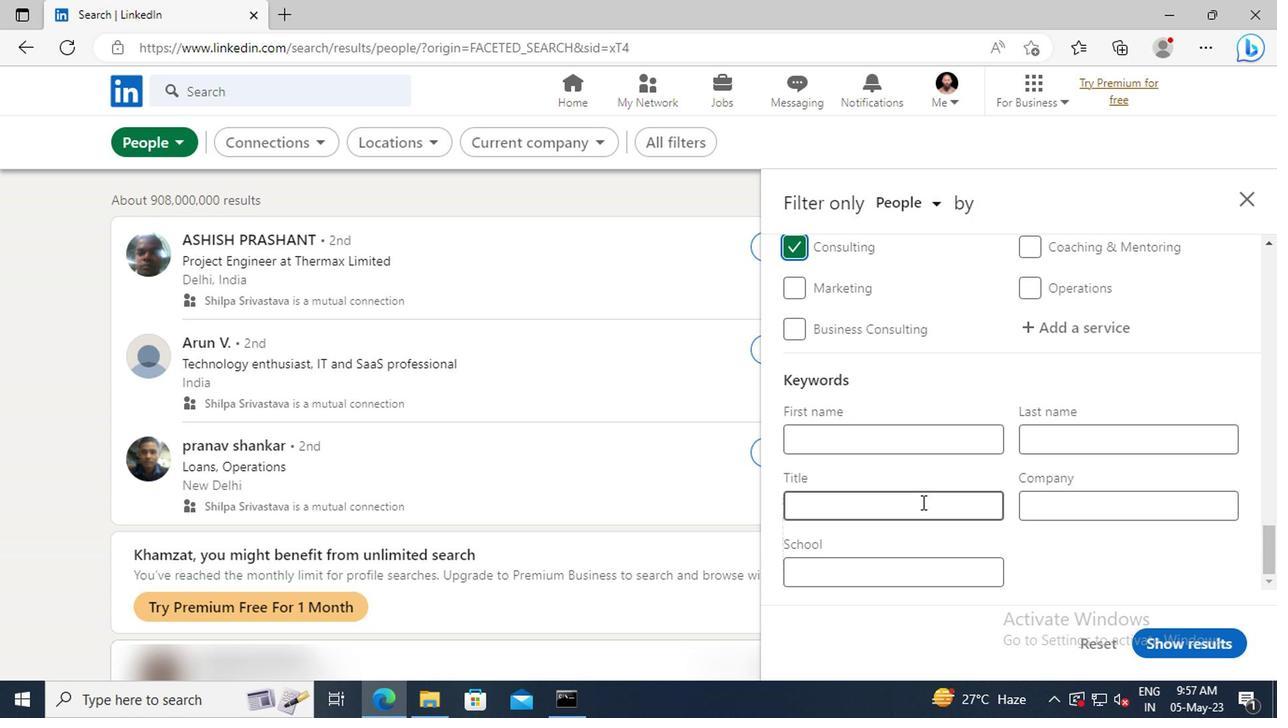 
Action: Key pressed <Key.shift>SQL<Key.space><Key.shift>DEVELOPER<Key.enter>
Screenshot: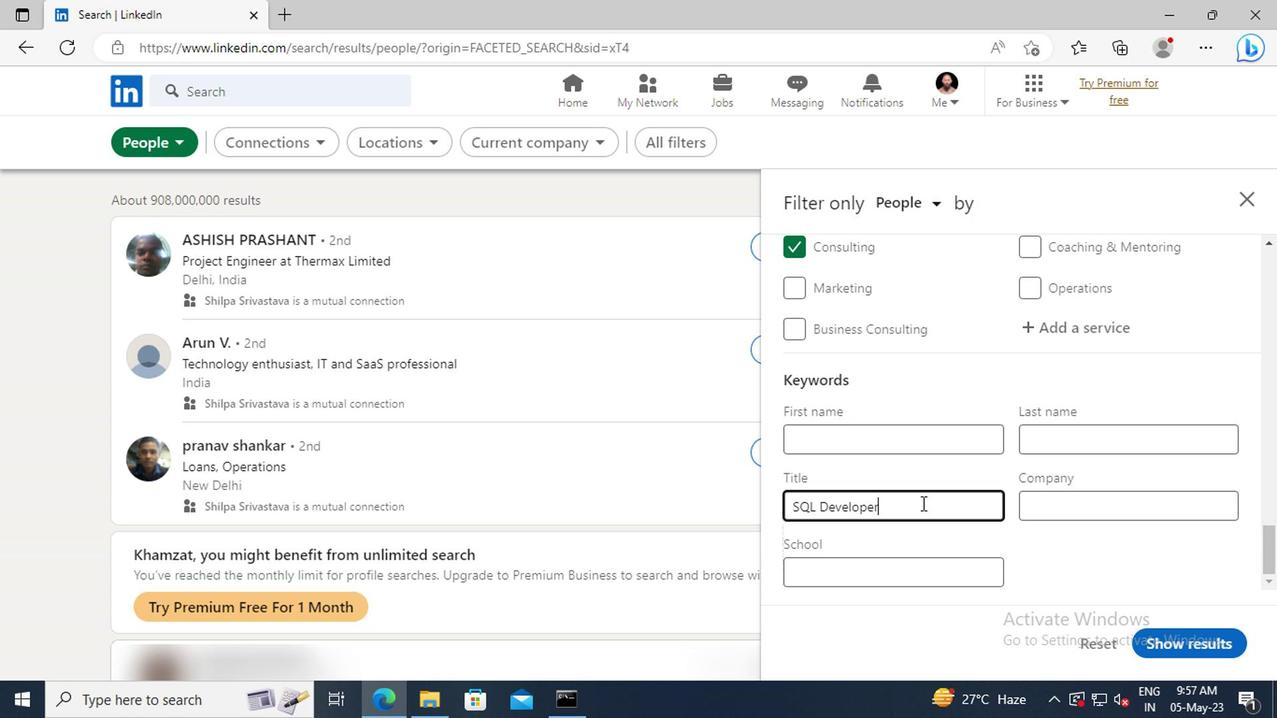 
Action: Mouse moved to (1151, 648)
Screenshot: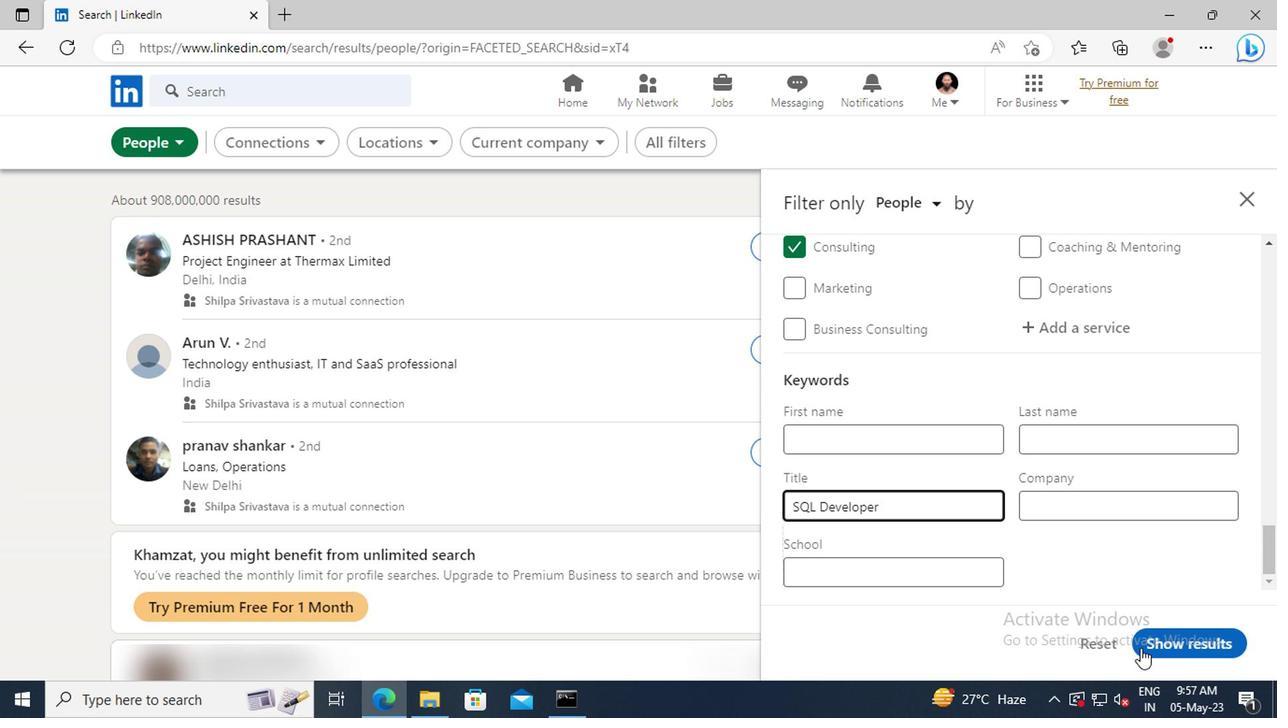 
Action: Mouse pressed left at (1151, 648)
Screenshot: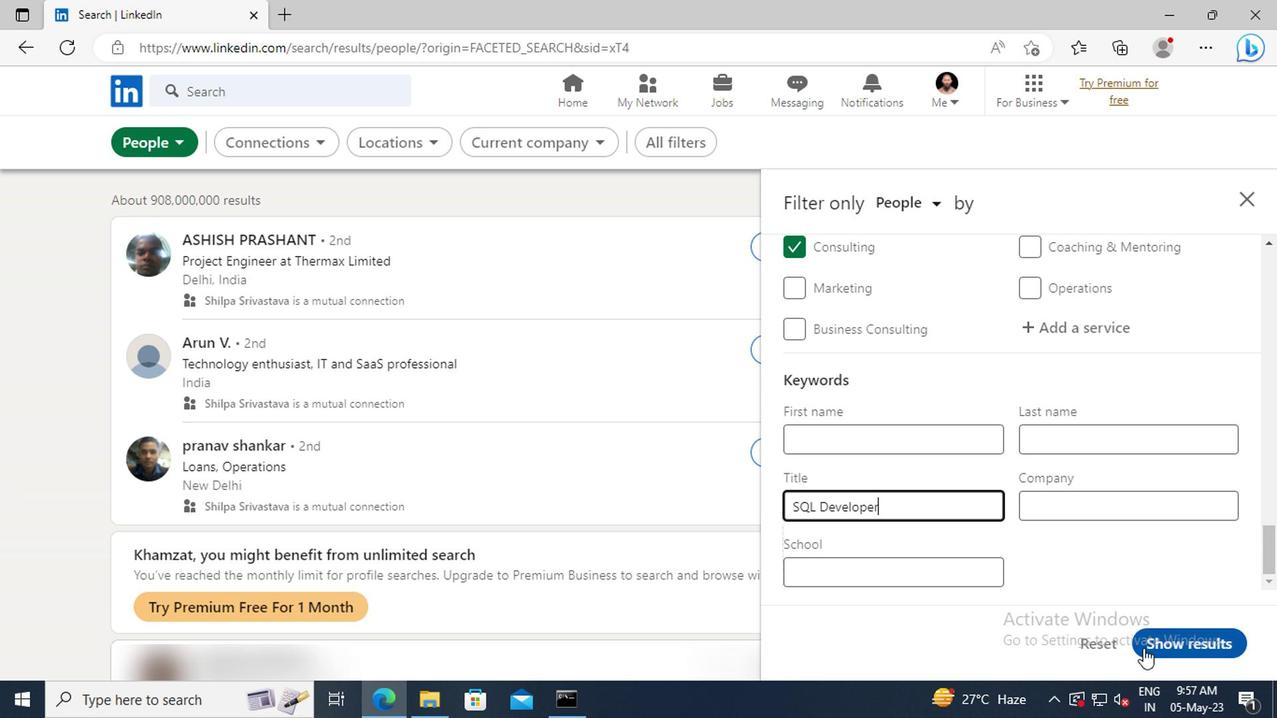
